 Task: Look for Airbnb options in Bjelovar, Croatia from 15th November, 2023 to 21st November, 2023 for 5 adults.3 bedrooms having 3 beds and 3 bathrooms. Property type can be house. Booking option can be shelf check-in. Look for 5 properties as per requirement.
Action: Mouse moved to (376, 122)
Screenshot: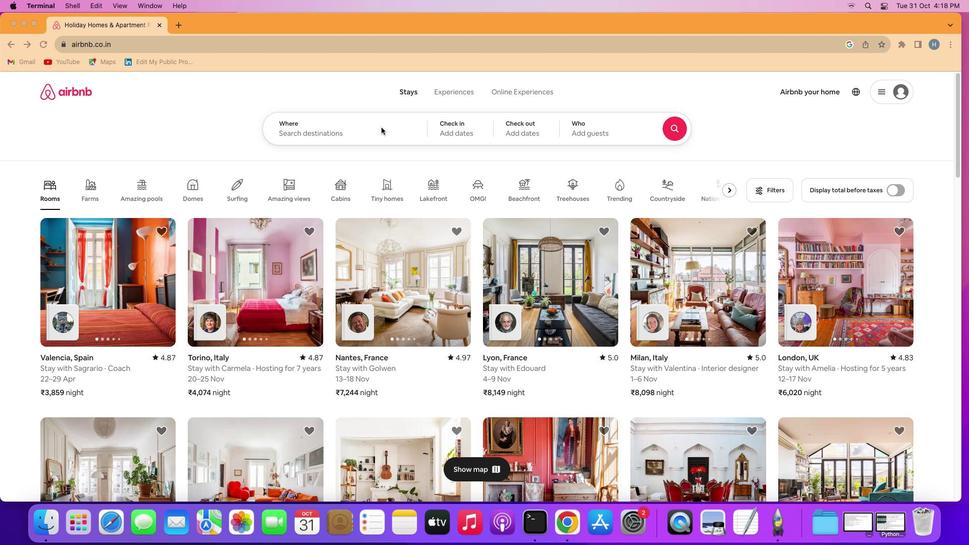 
Action: Mouse pressed left at (376, 122)
Screenshot: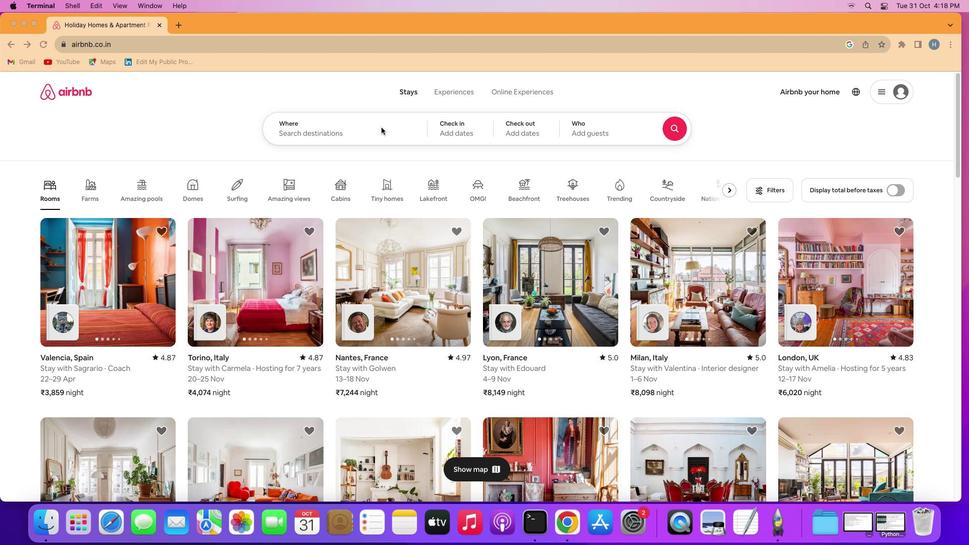 
Action: Mouse pressed left at (376, 122)
Screenshot: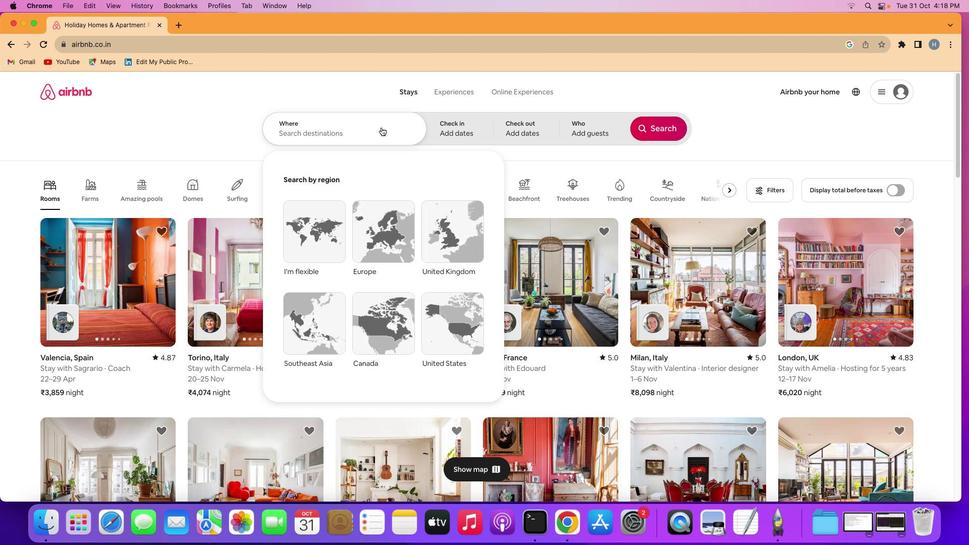 
Action: Mouse moved to (363, 126)
Screenshot: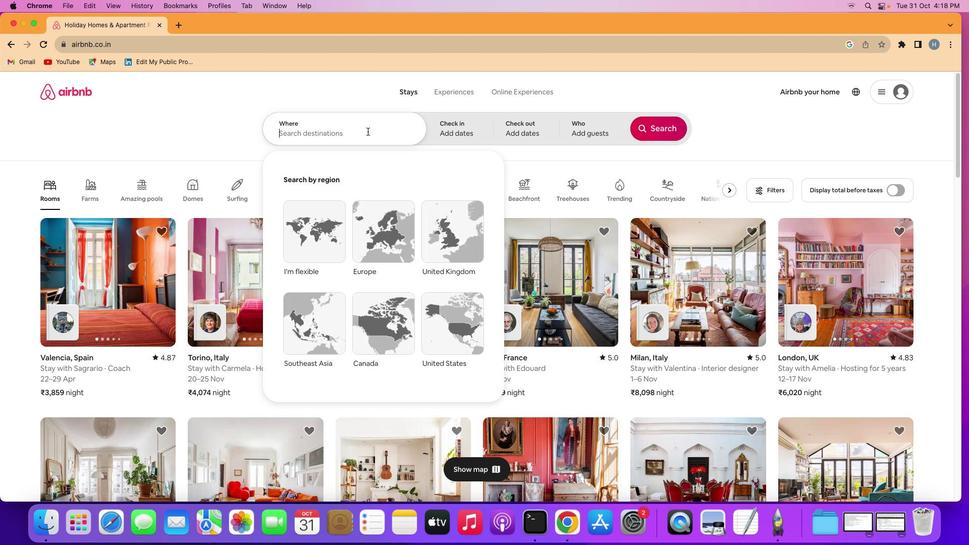 
Action: Mouse pressed left at (363, 126)
Screenshot: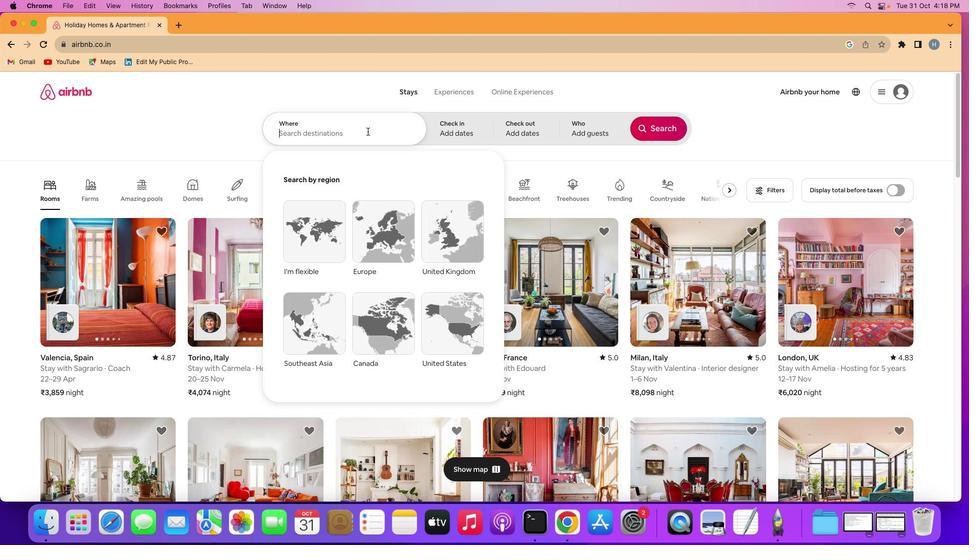 
Action: Mouse moved to (363, 126)
Screenshot: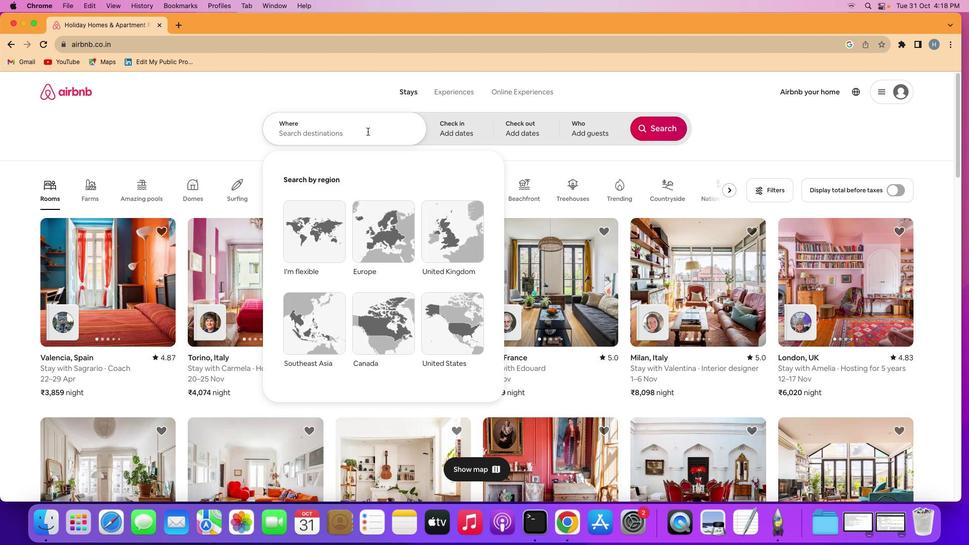 
Action: Key pressed Key.shift'B''j''e''l''o''v''a''r'','Key.spaceKey.shift'C''r''o''a''t''i''a'
Screenshot: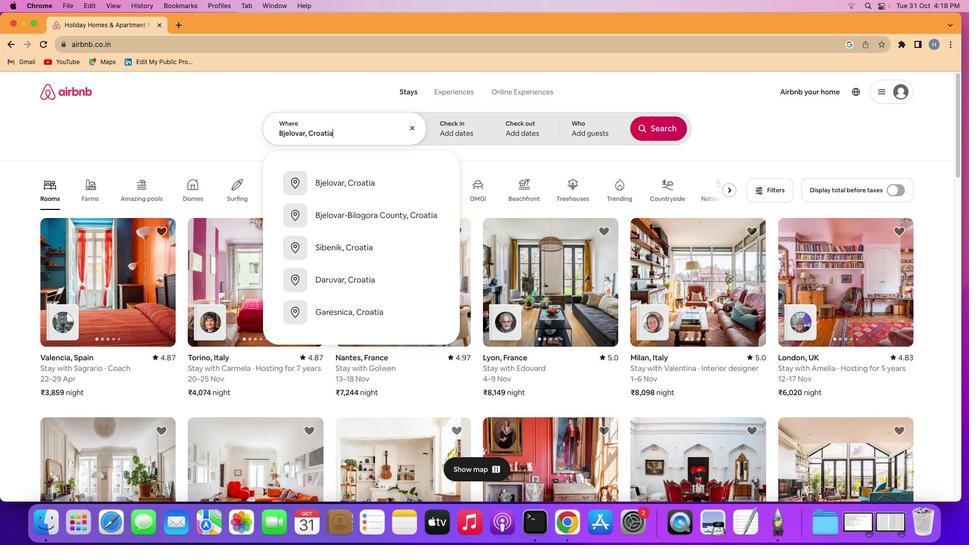 
Action: Mouse moved to (447, 122)
Screenshot: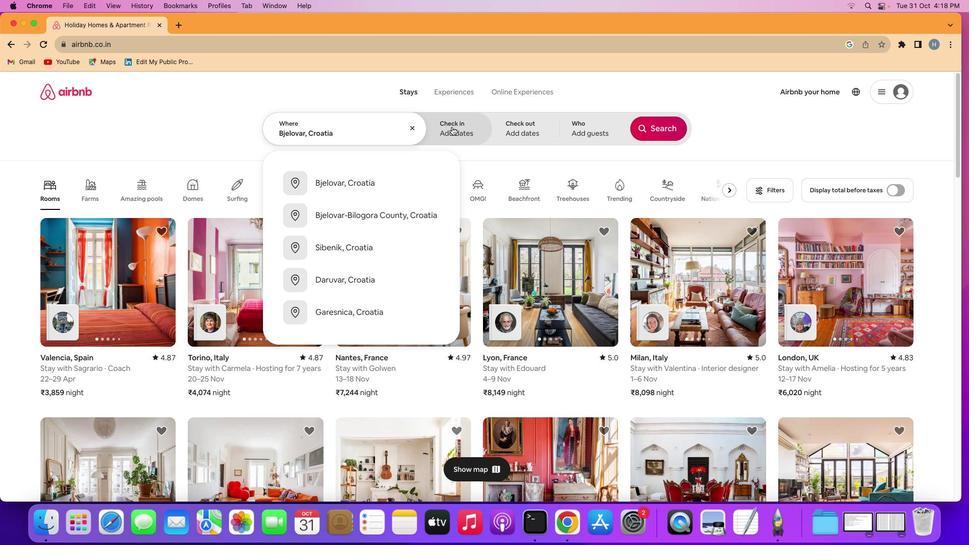
Action: Mouse pressed left at (447, 122)
Screenshot: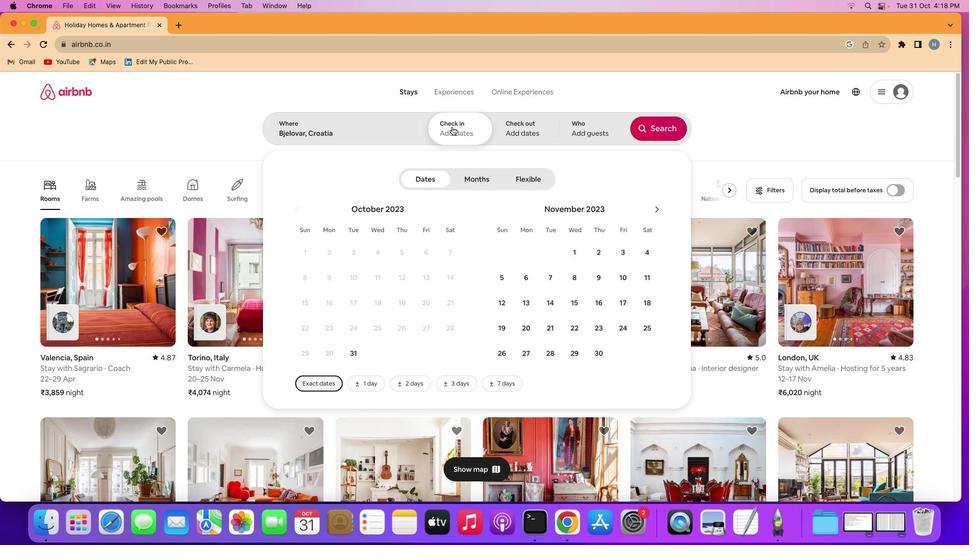 
Action: Mouse moved to (651, 204)
Screenshot: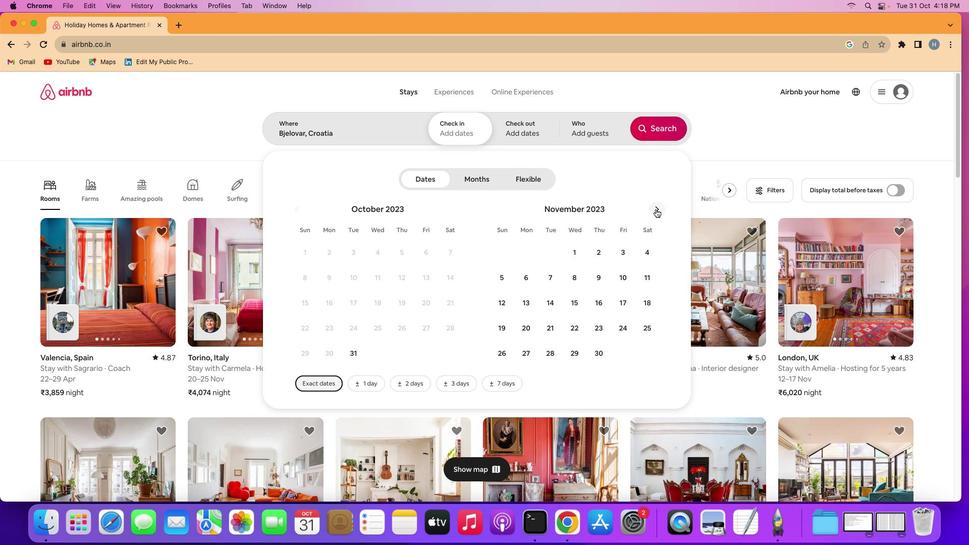 
Action: Mouse pressed left at (651, 204)
Screenshot: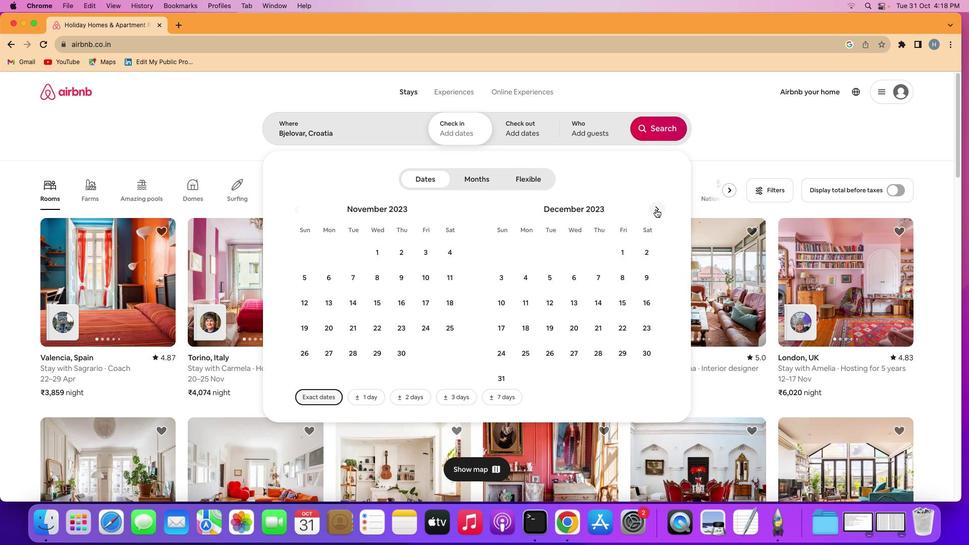 
Action: Mouse moved to (367, 296)
Screenshot: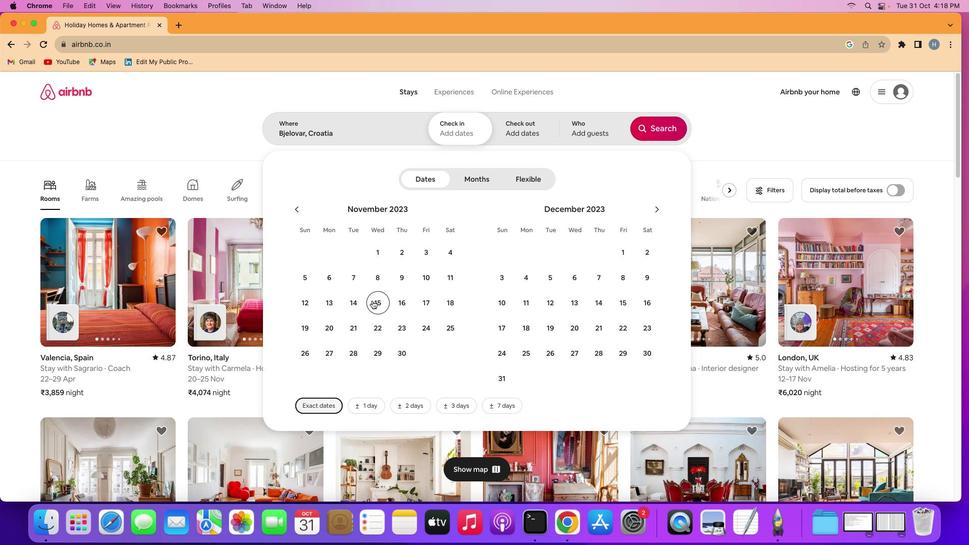 
Action: Mouse pressed left at (367, 296)
Screenshot: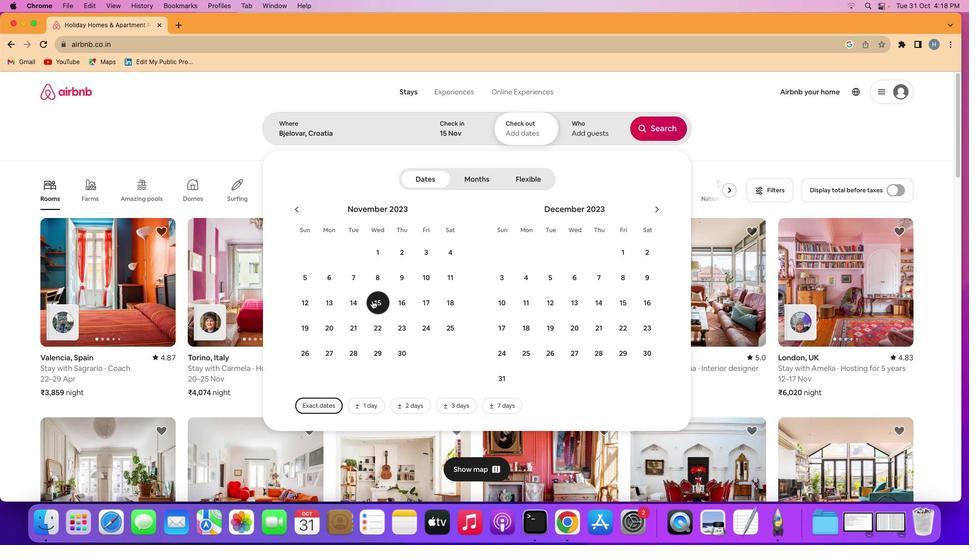 
Action: Mouse moved to (348, 323)
Screenshot: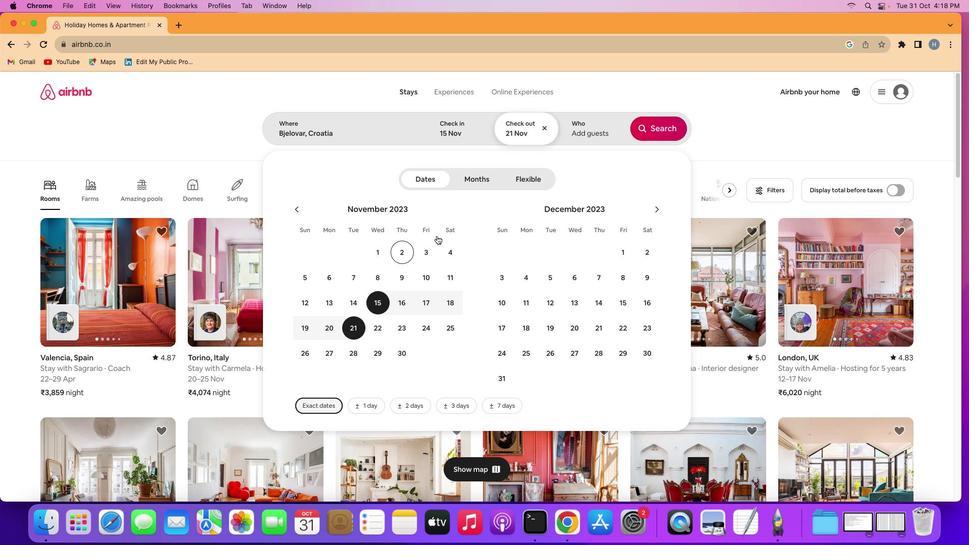 
Action: Mouse pressed left at (348, 323)
Screenshot: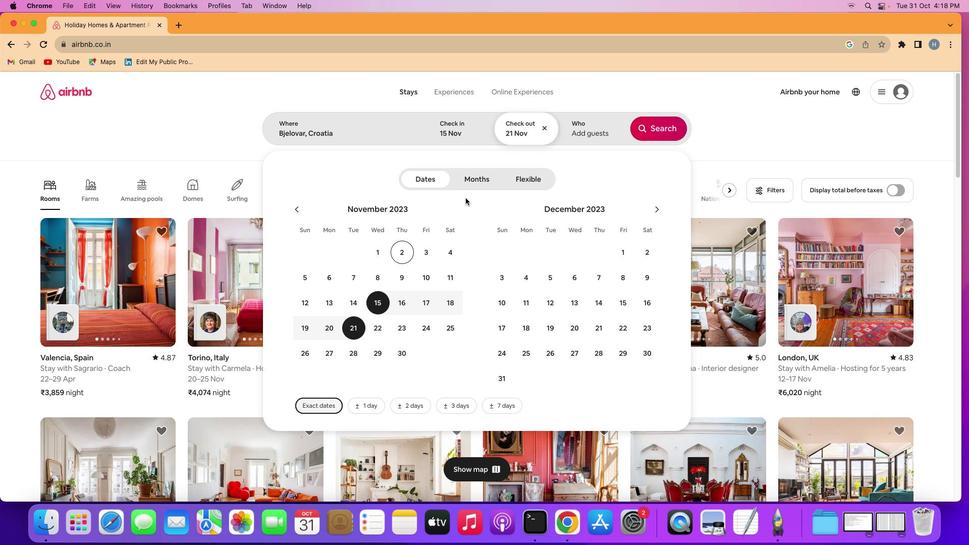 
Action: Mouse moved to (594, 127)
Screenshot: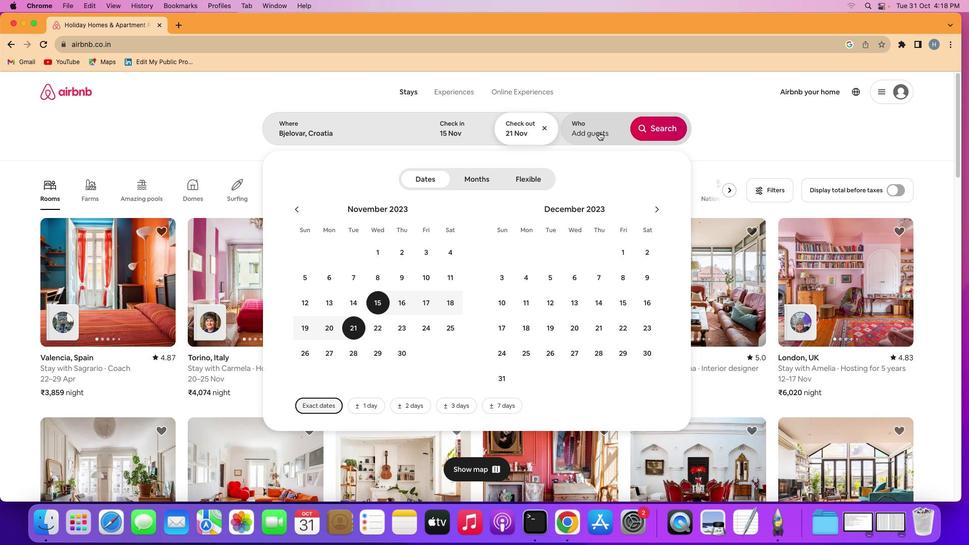 
Action: Mouse pressed left at (594, 127)
Screenshot: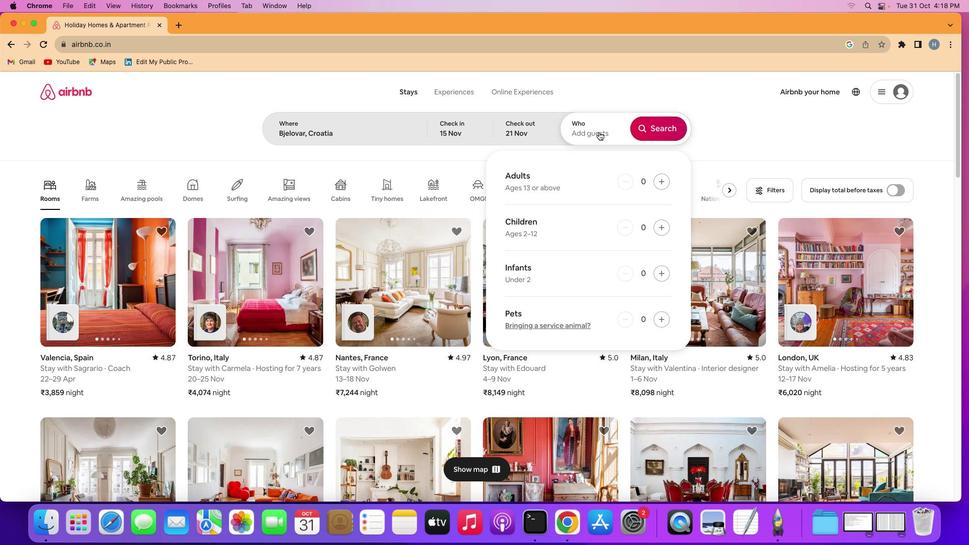
Action: Mouse moved to (656, 175)
Screenshot: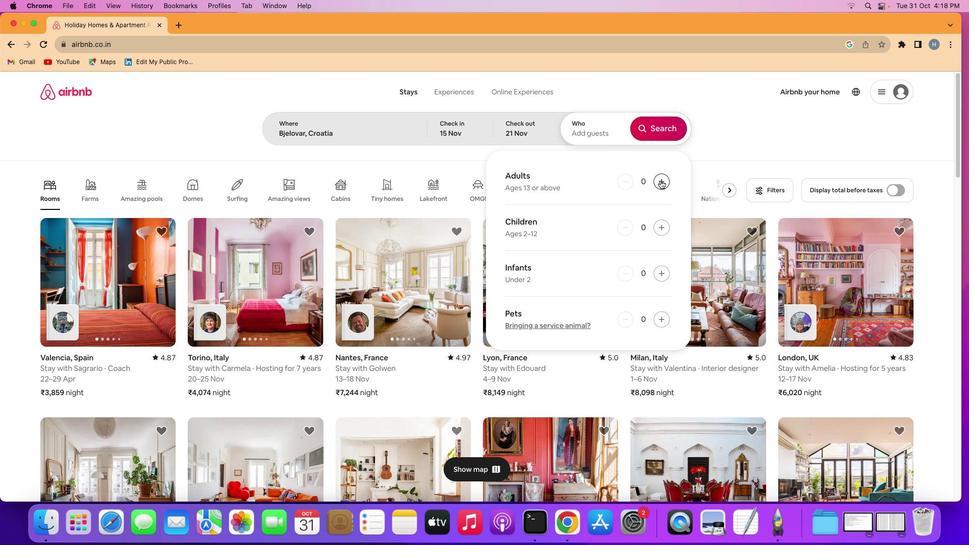 
Action: Mouse pressed left at (656, 175)
Screenshot: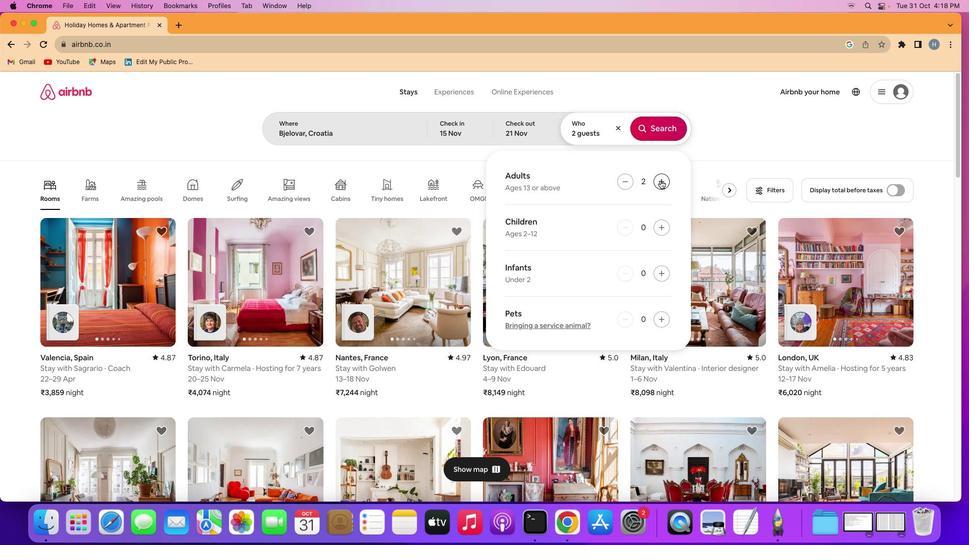
Action: Mouse pressed left at (656, 175)
Screenshot: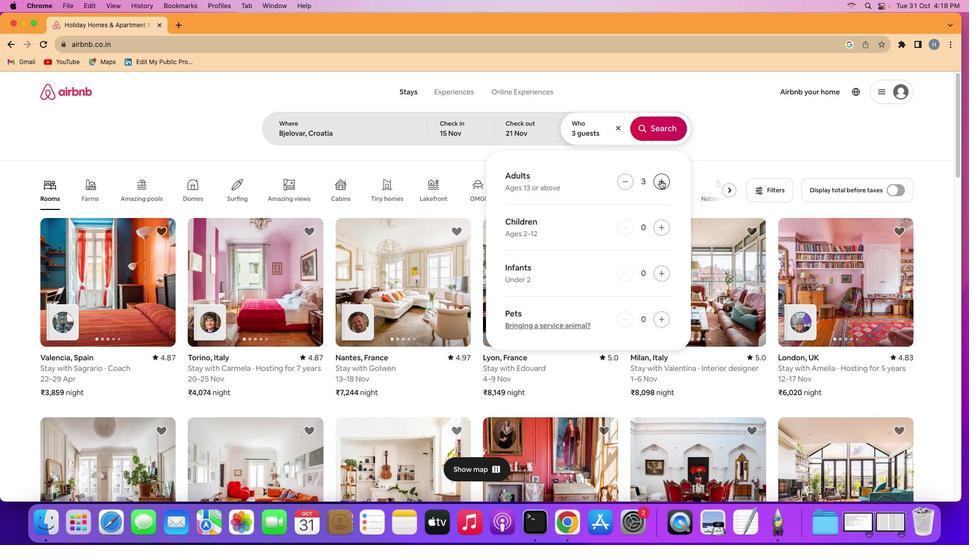 
Action: Mouse pressed left at (656, 175)
Screenshot: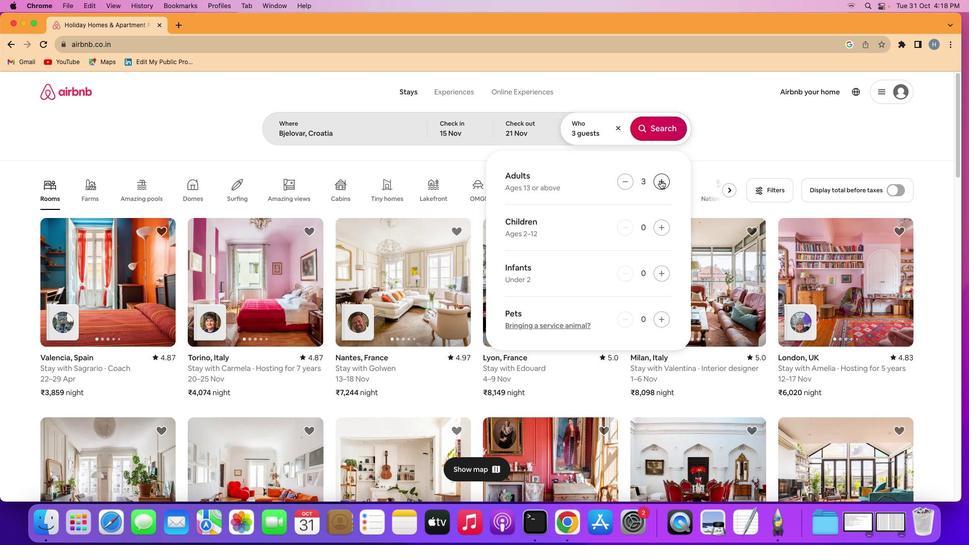 
Action: Mouse pressed left at (656, 175)
Screenshot: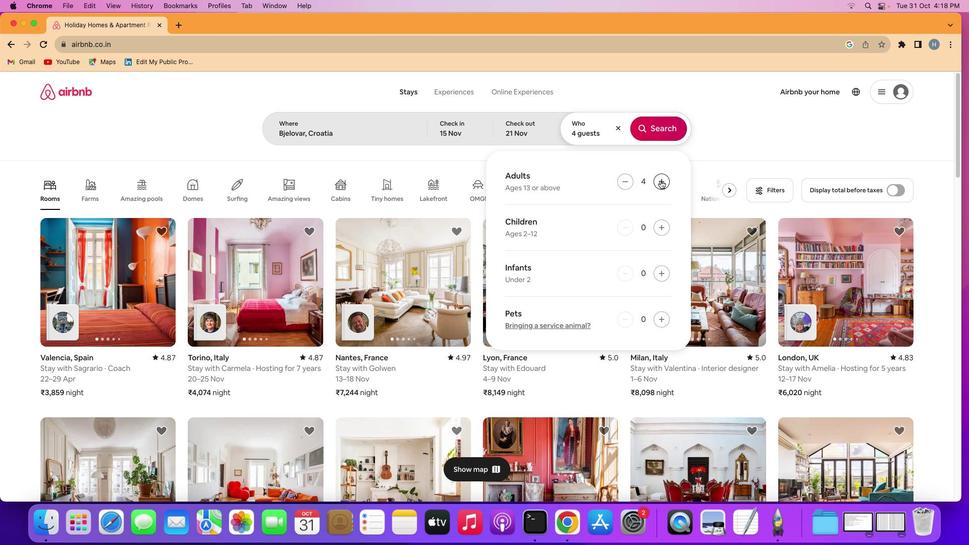 
Action: Mouse pressed left at (656, 175)
Screenshot: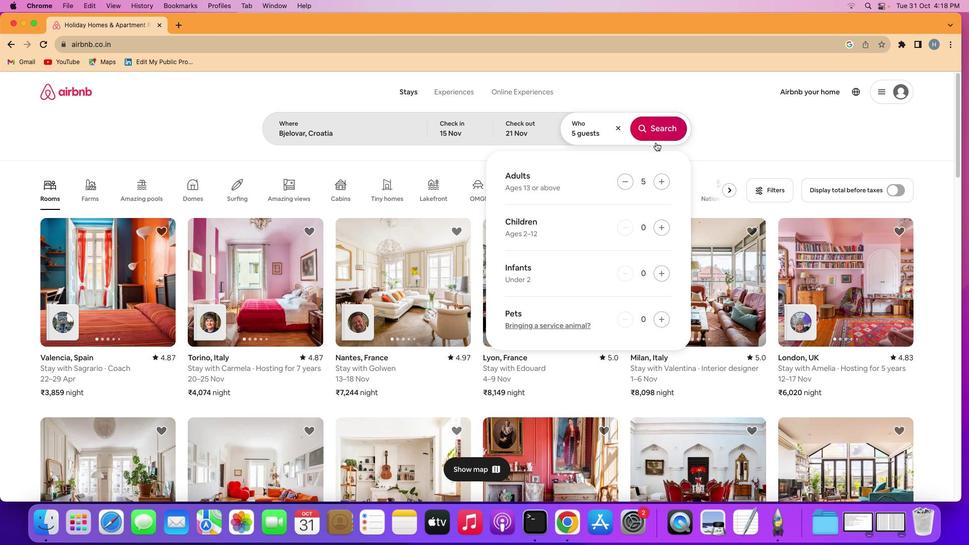 
Action: Mouse moved to (651, 124)
Screenshot: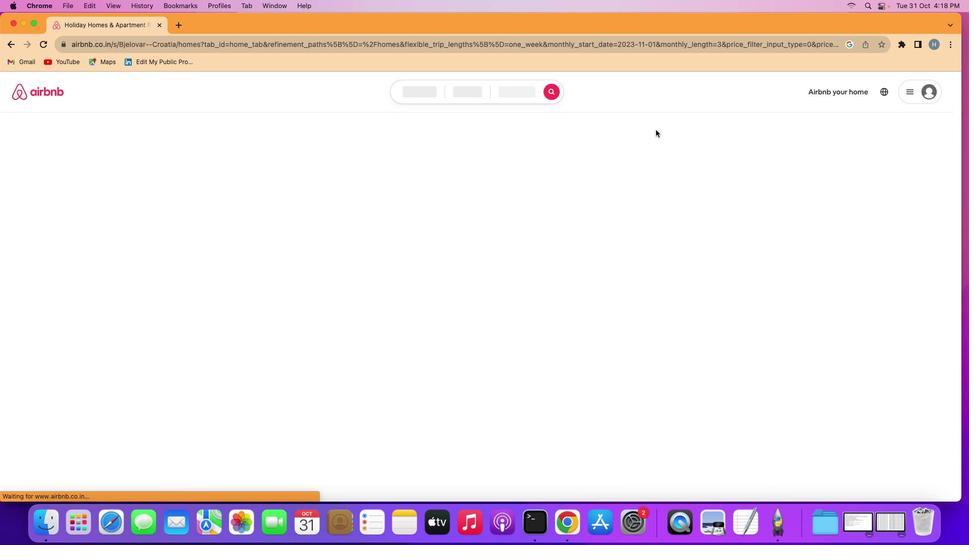 
Action: Mouse pressed left at (651, 124)
Screenshot: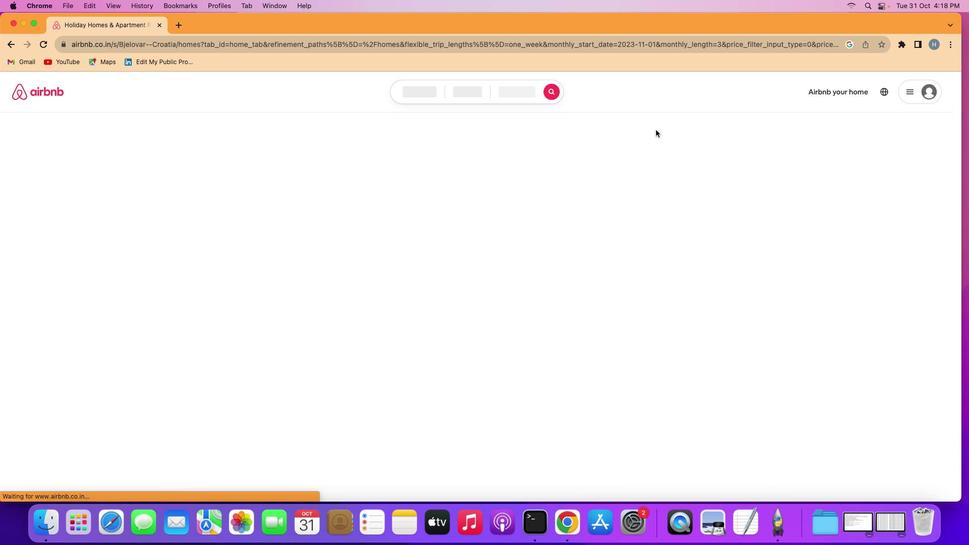 
Action: Mouse moved to (800, 127)
Screenshot: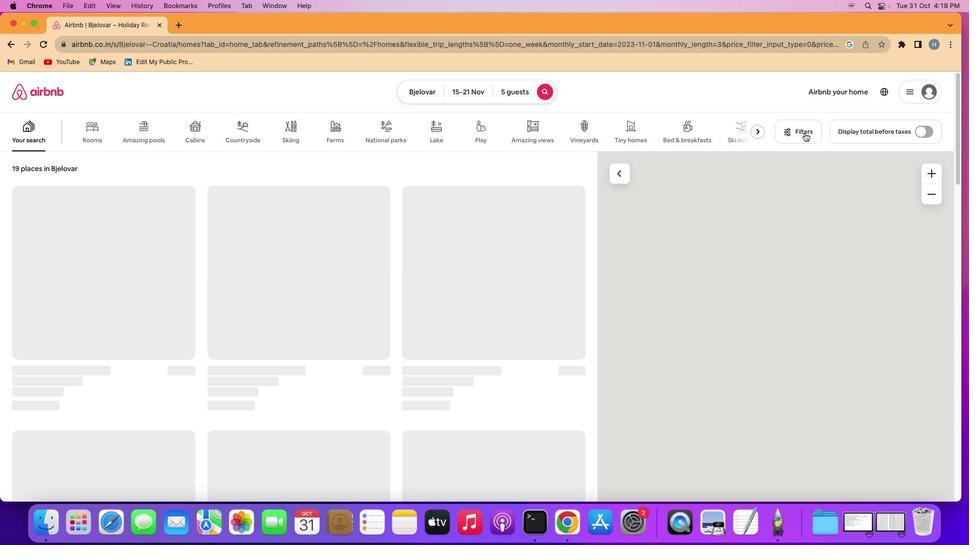 
Action: Mouse pressed left at (800, 127)
Screenshot: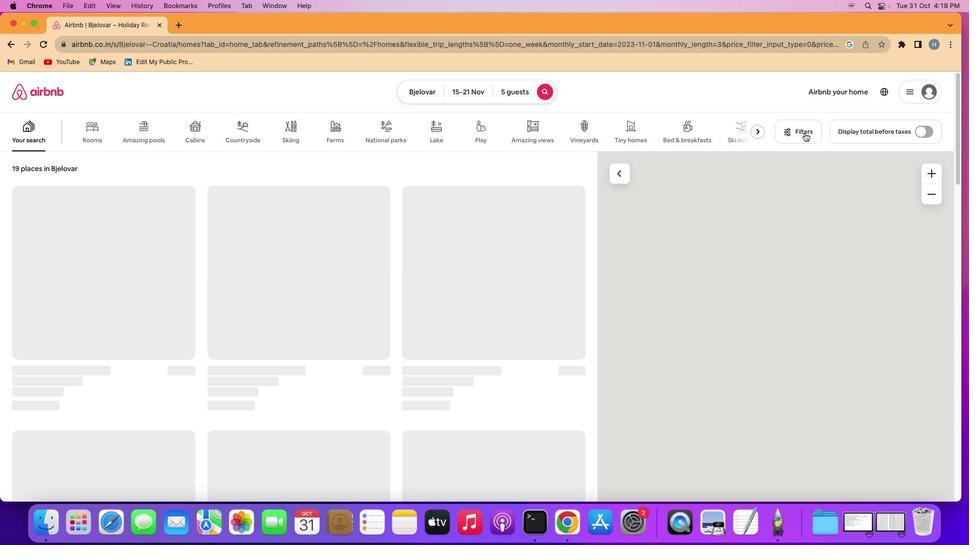 
Action: Mouse moved to (791, 125)
Screenshot: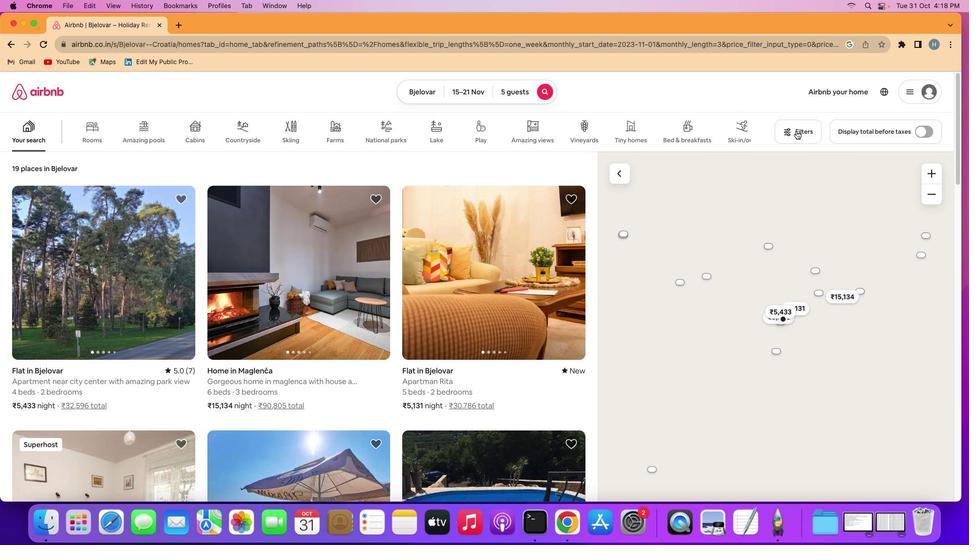 
Action: Mouse pressed left at (791, 125)
Screenshot: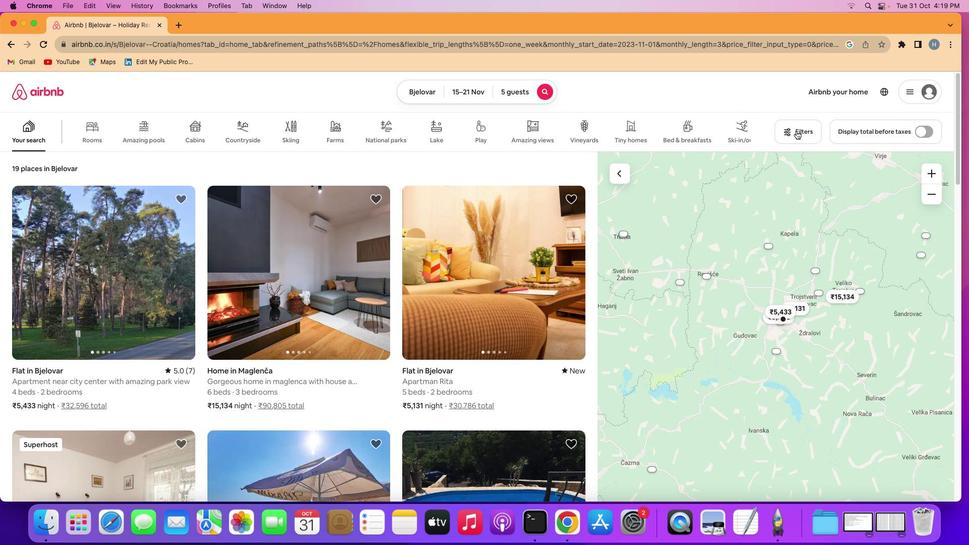 
Action: Mouse moved to (556, 301)
Screenshot: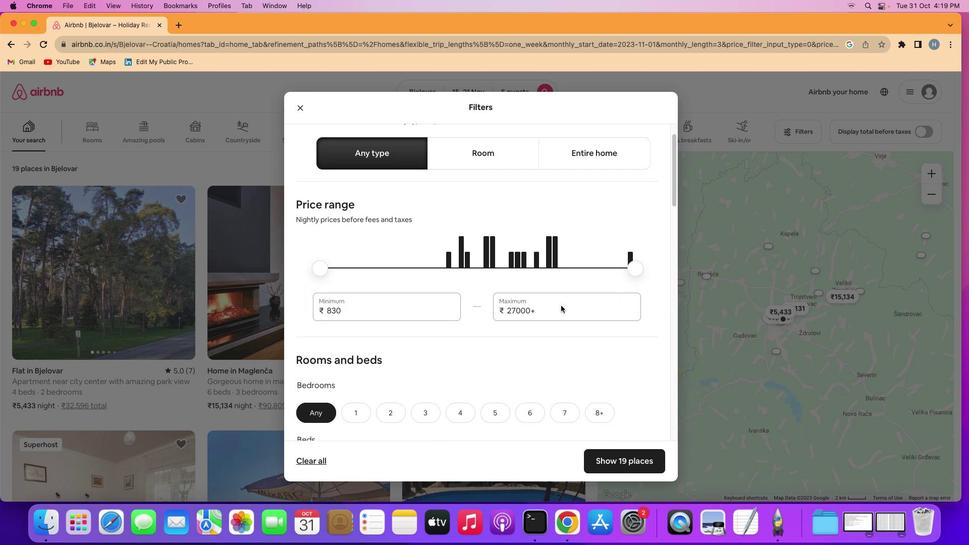 
Action: Mouse scrolled (556, 301) with delta (-4, -5)
Screenshot: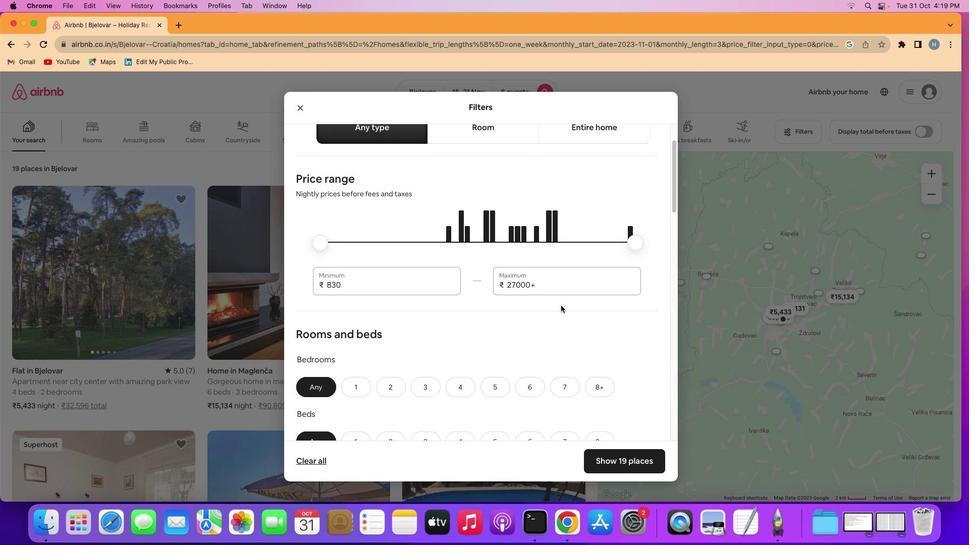 
Action: Mouse scrolled (556, 301) with delta (-4, -5)
Screenshot: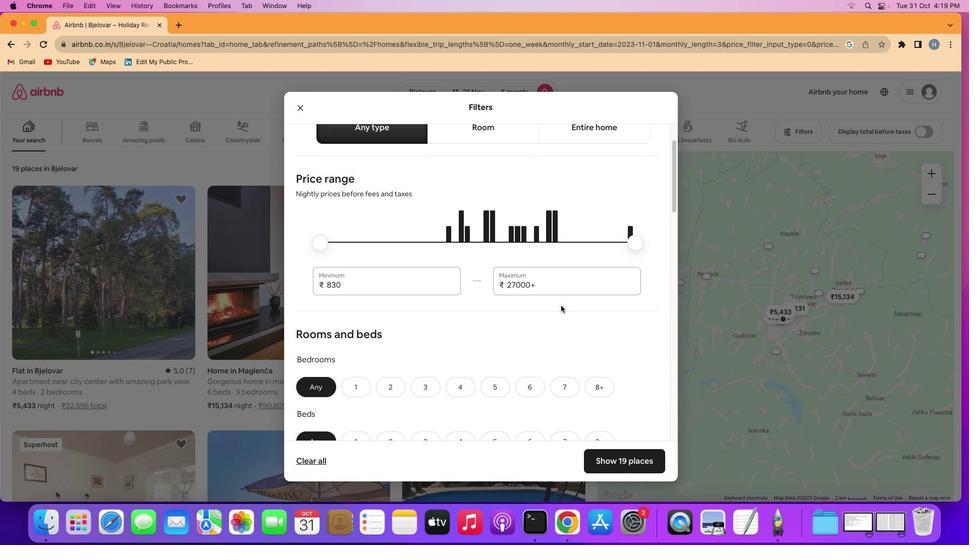 
Action: Mouse moved to (556, 300)
Screenshot: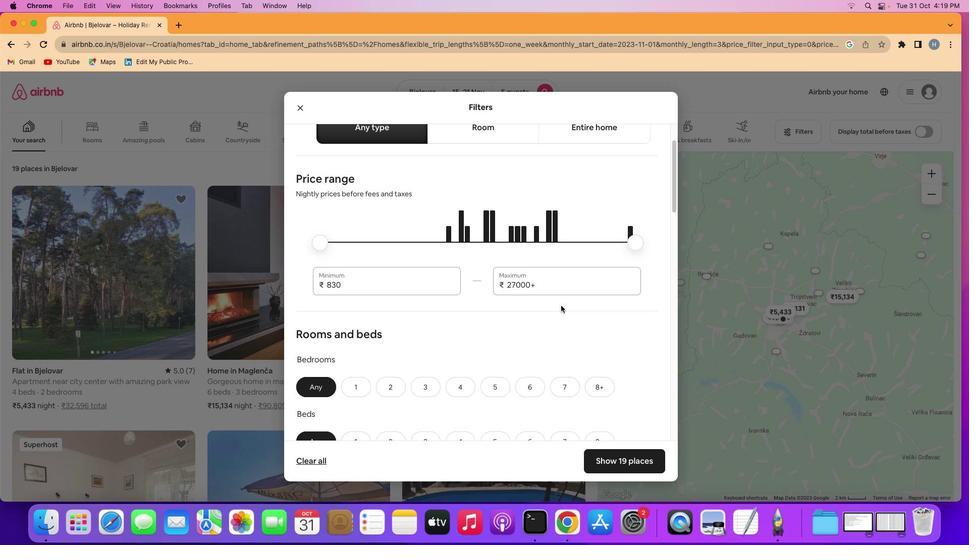 
Action: Mouse scrolled (556, 300) with delta (-4, -5)
Screenshot: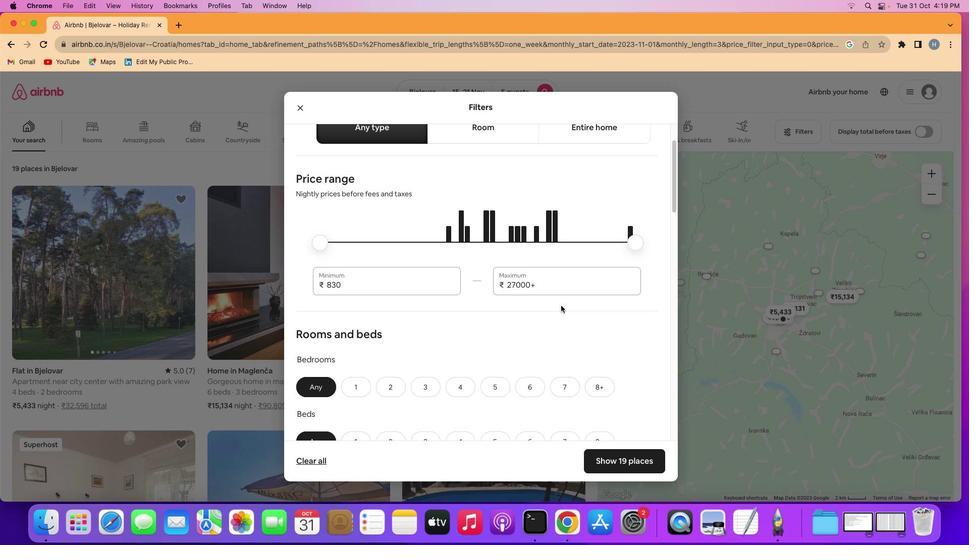 
Action: Mouse scrolled (556, 300) with delta (-4, -5)
Screenshot: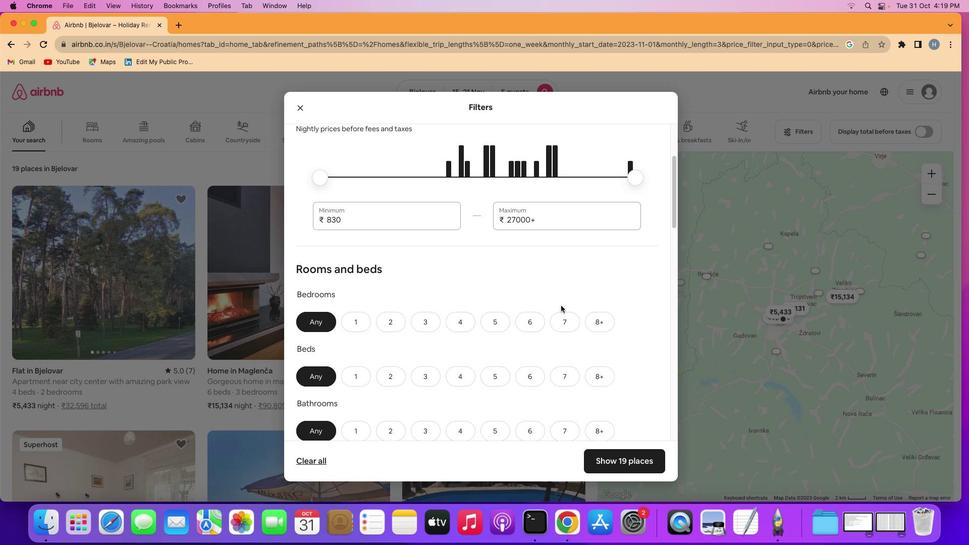 
Action: Mouse scrolled (556, 300) with delta (-4, -5)
Screenshot: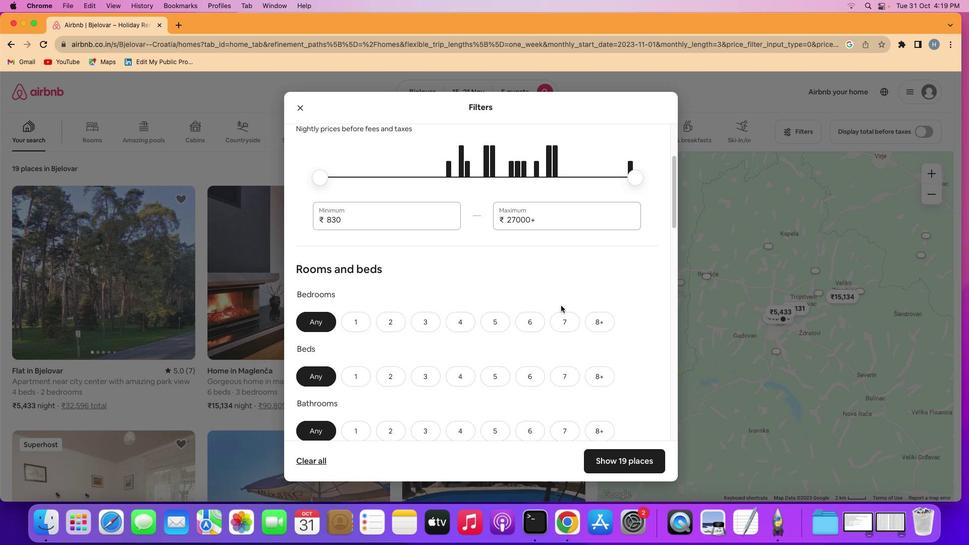 
Action: Mouse scrolled (556, 300) with delta (-4, -5)
Screenshot: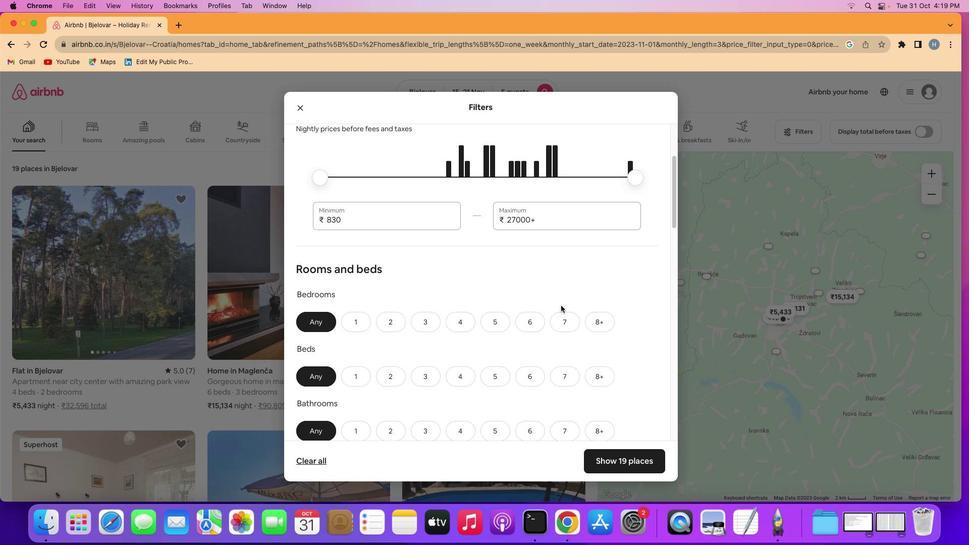 
Action: Mouse scrolled (556, 300) with delta (-4, -5)
Screenshot: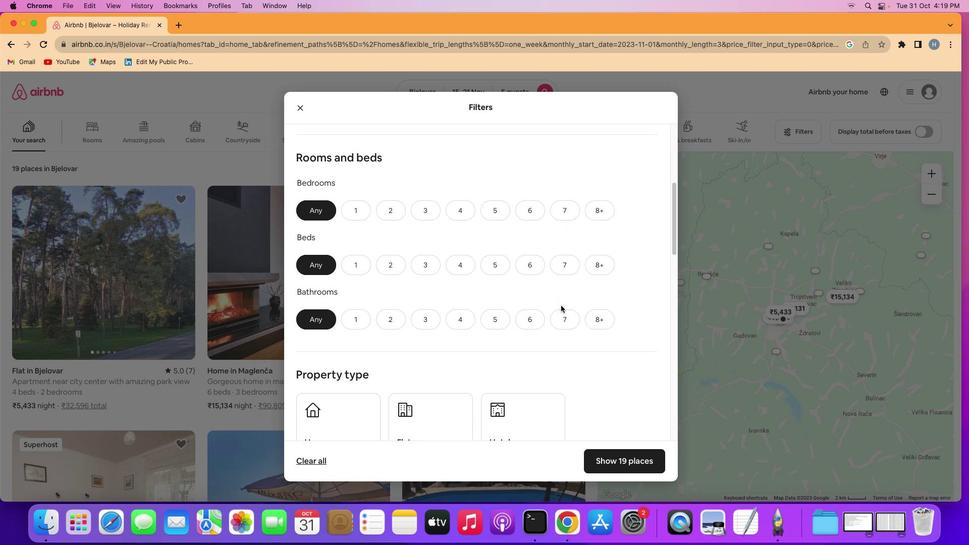 
Action: Mouse scrolled (556, 300) with delta (-4, -5)
Screenshot: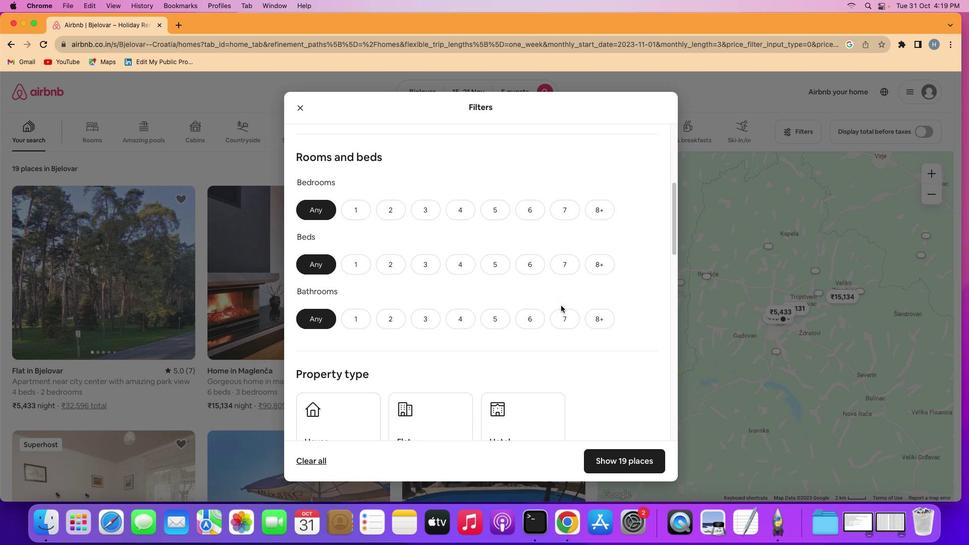 
Action: Mouse scrolled (556, 300) with delta (-4, -5)
Screenshot: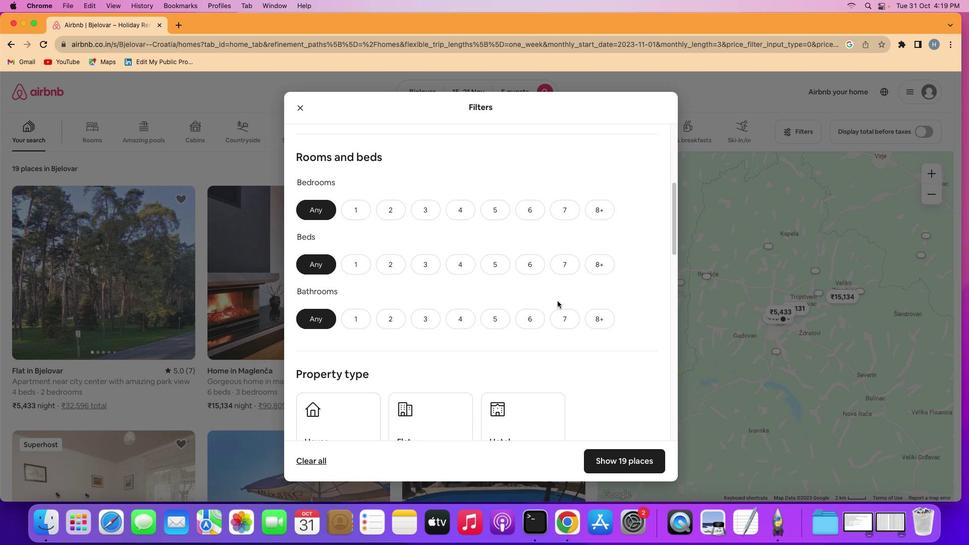 
Action: Mouse scrolled (556, 300) with delta (-4, -5)
Screenshot: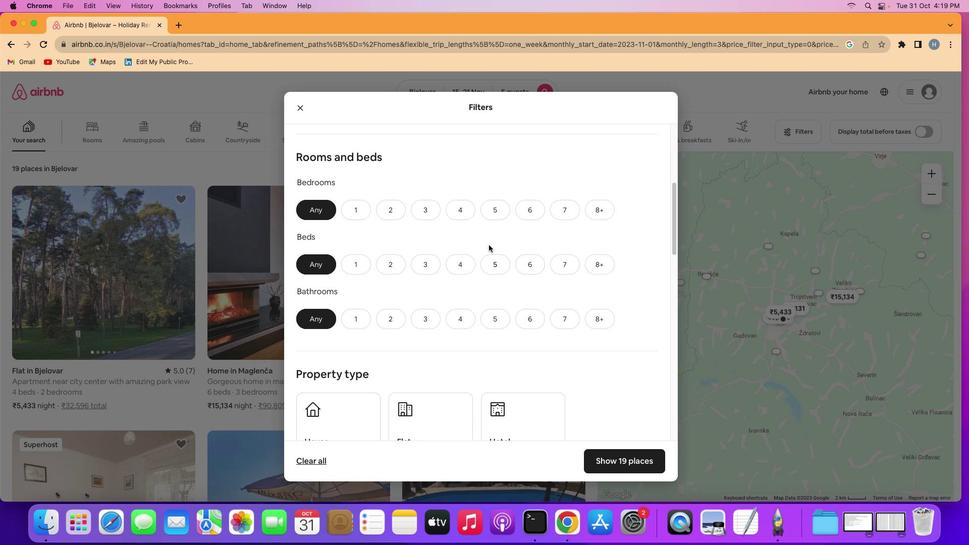
Action: Mouse moved to (422, 202)
Screenshot: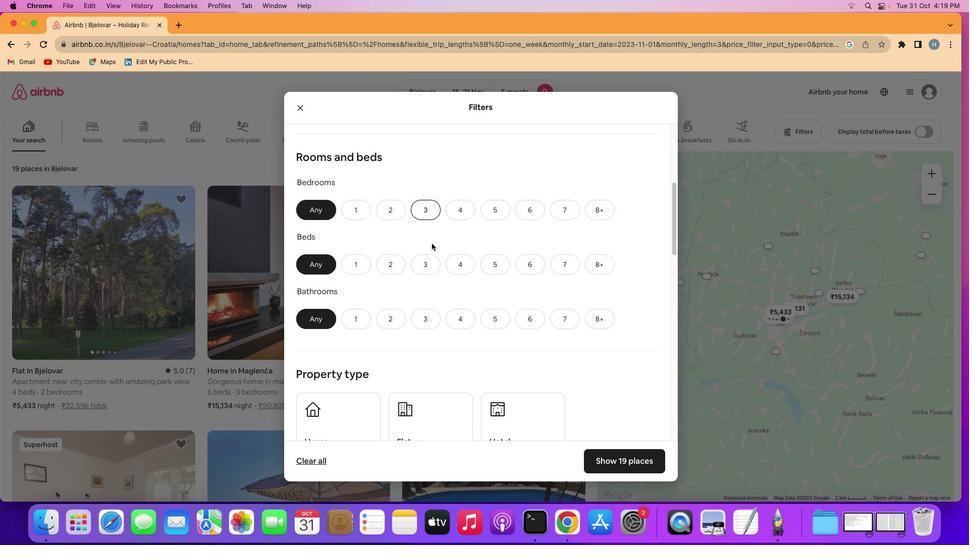 
Action: Mouse pressed left at (422, 202)
Screenshot: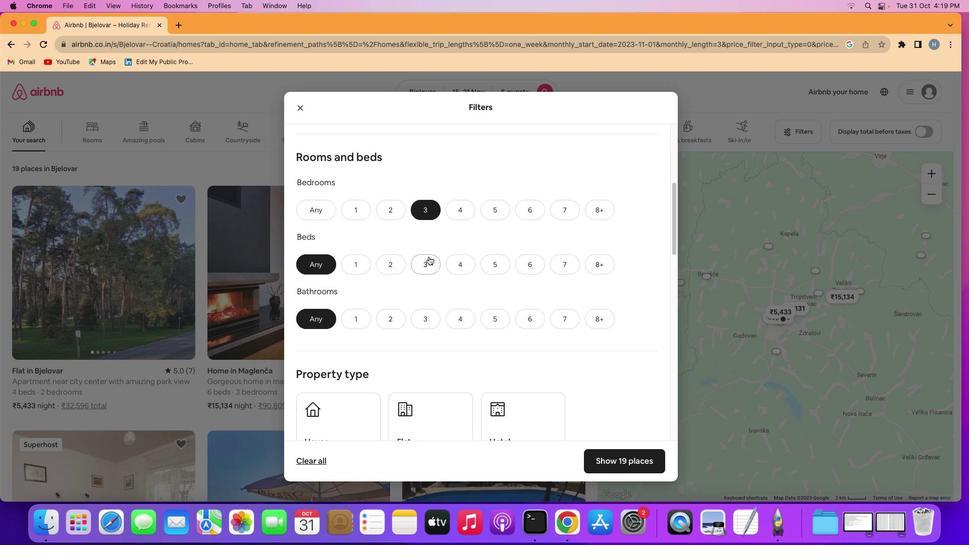 
Action: Mouse moved to (423, 254)
Screenshot: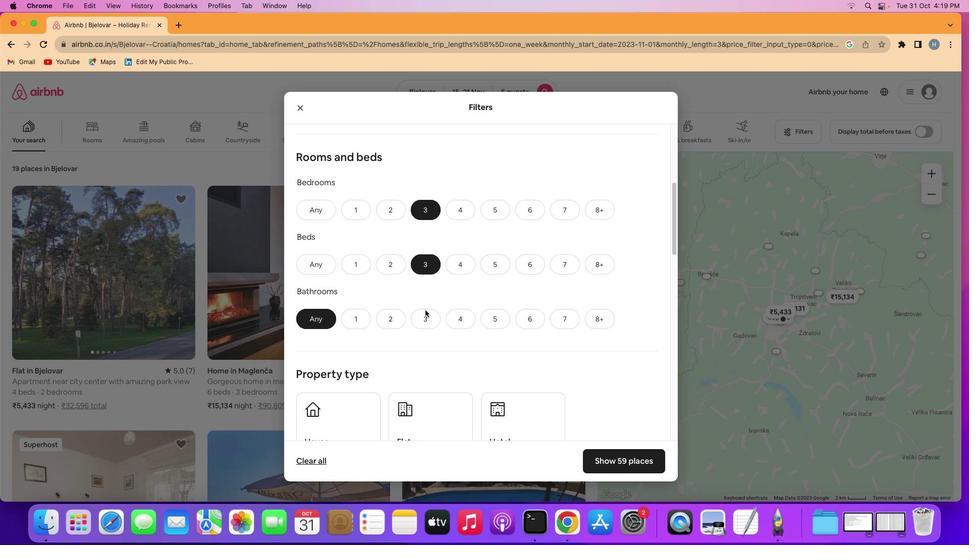 
Action: Mouse pressed left at (423, 254)
Screenshot: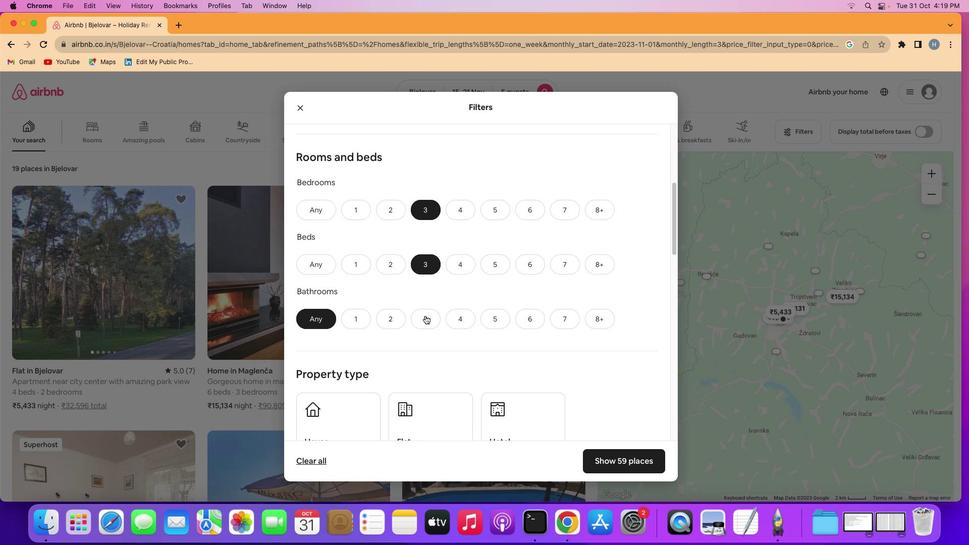 
Action: Mouse moved to (420, 318)
Screenshot: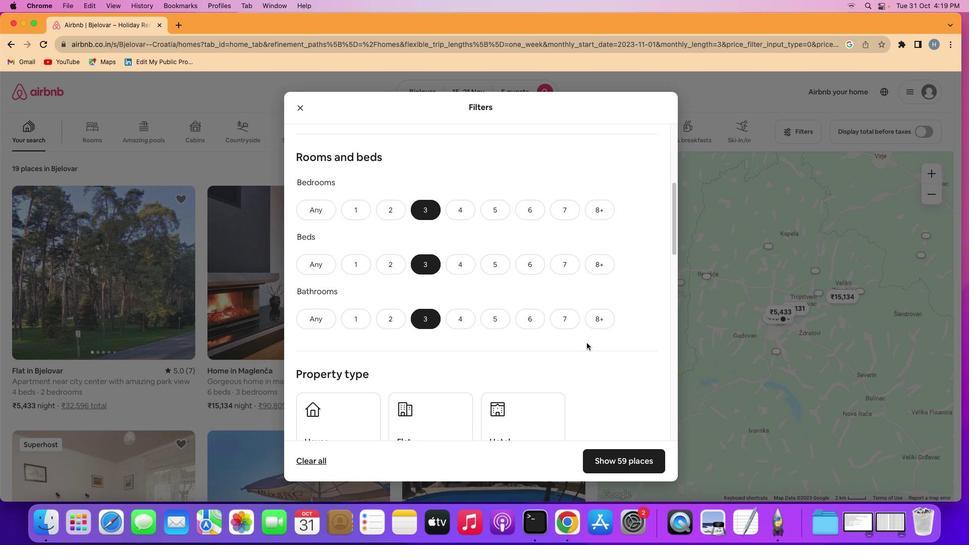
Action: Mouse pressed left at (420, 318)
Screenshot: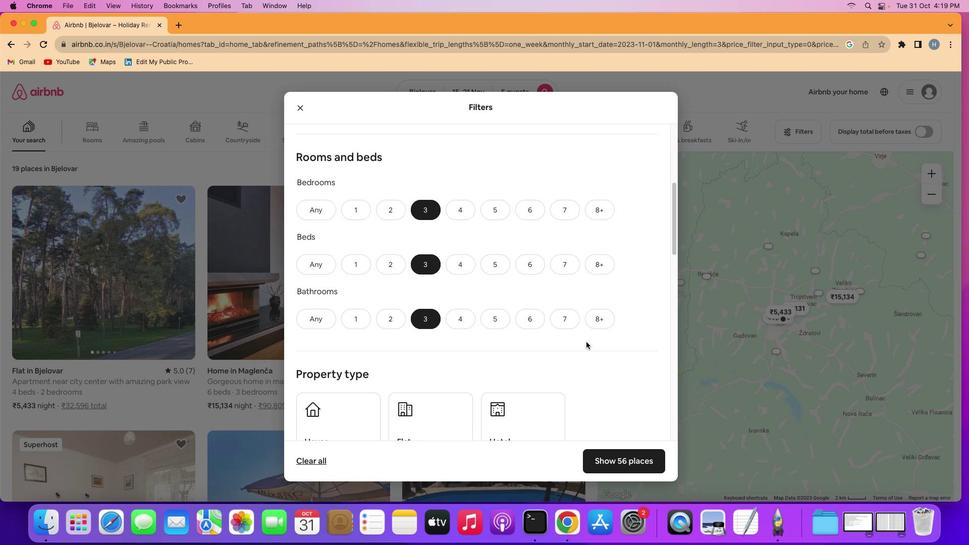 
Action: Mouse moved to (581, 336)
Screenshot: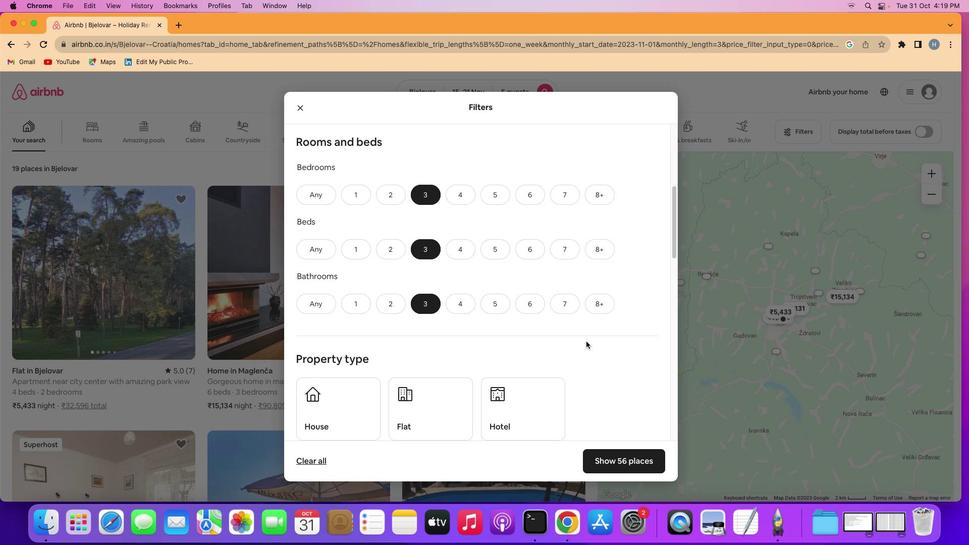 
Action: Mouse scrolled (581, 336) with delta (-4, -5)
Screenshot: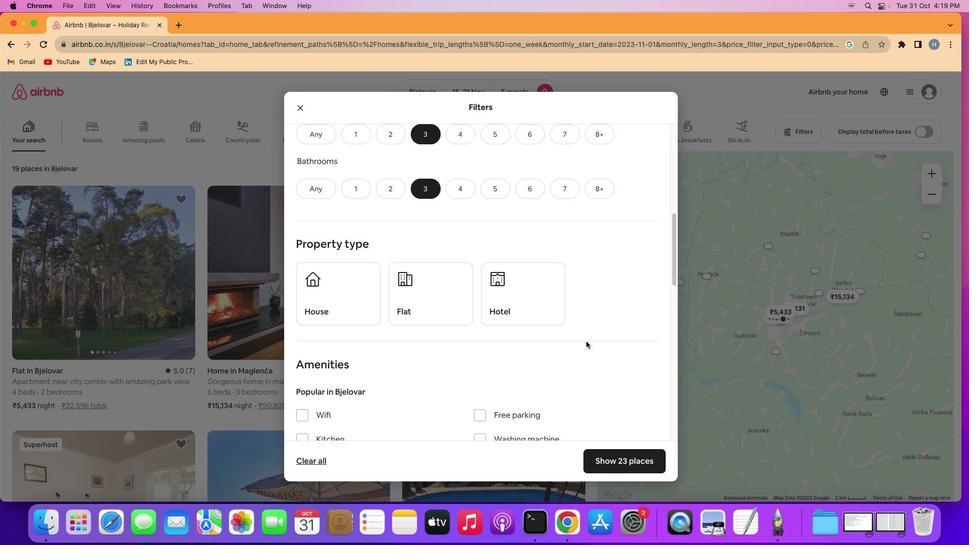 
Action: Mouse scrolled (581, 336) with delta (-4, -5)
Screenshot: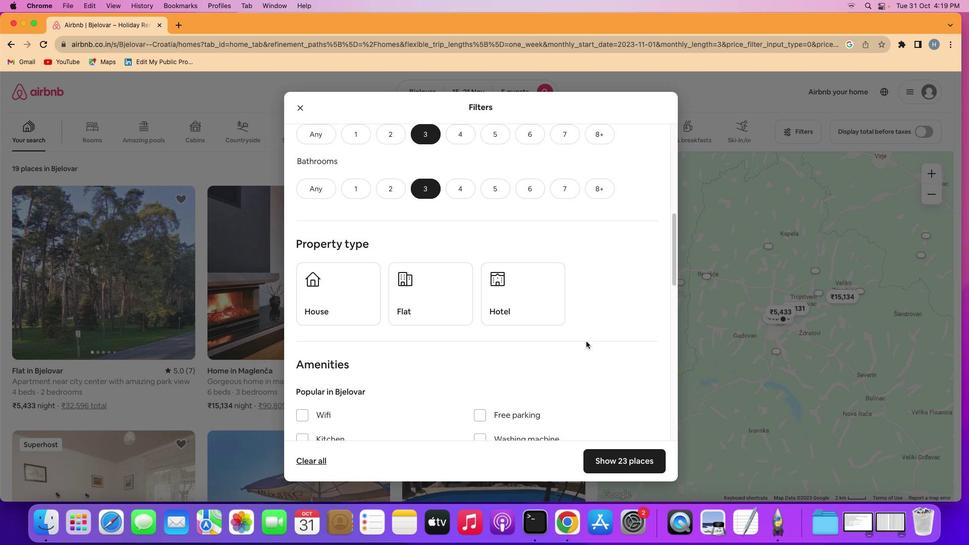 
Action: Mouse scrolled (581, 336) with delta (-4, -5)
Screenshot: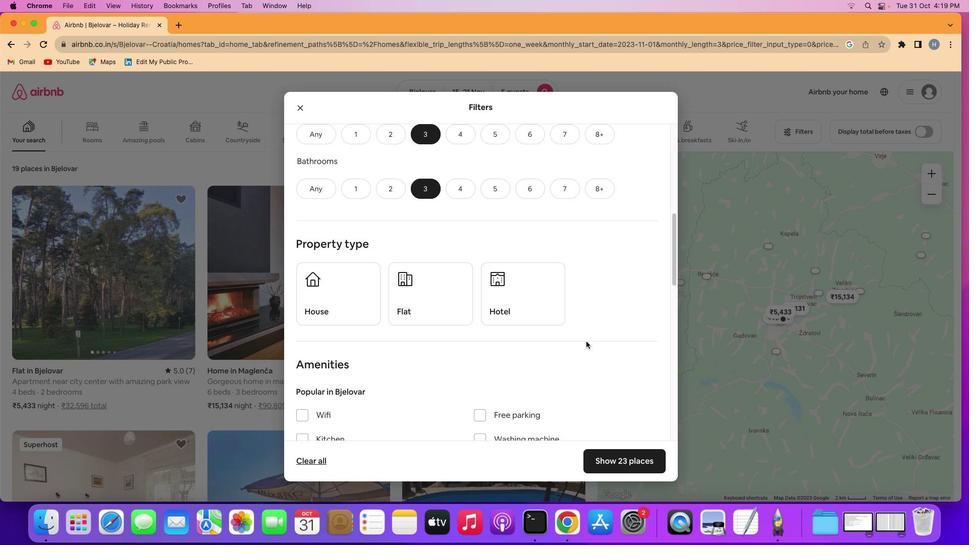 
Action: Mouse scrolled (581, 336) with delta (-4, -6)
Screenshot: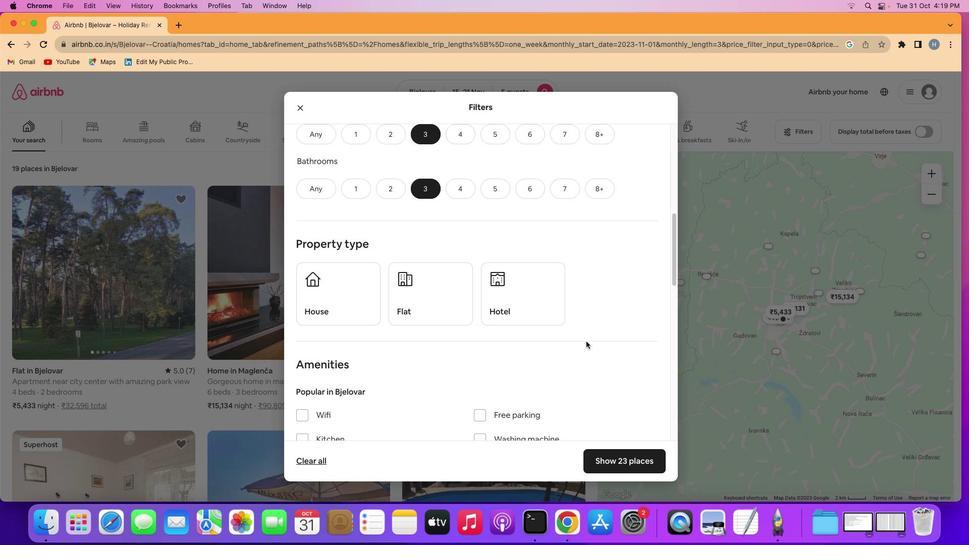 
Action: Mouse scrolled (581, 336) with delta (-4, -5)
Screenshot: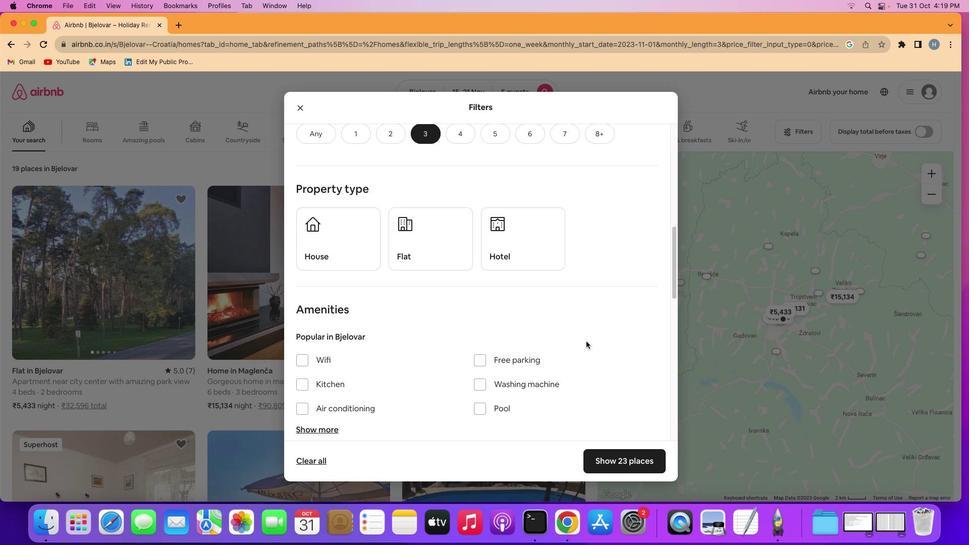 
Action: Mouse scrolled (581, 336) with delta (-4, -5)
Screenshot: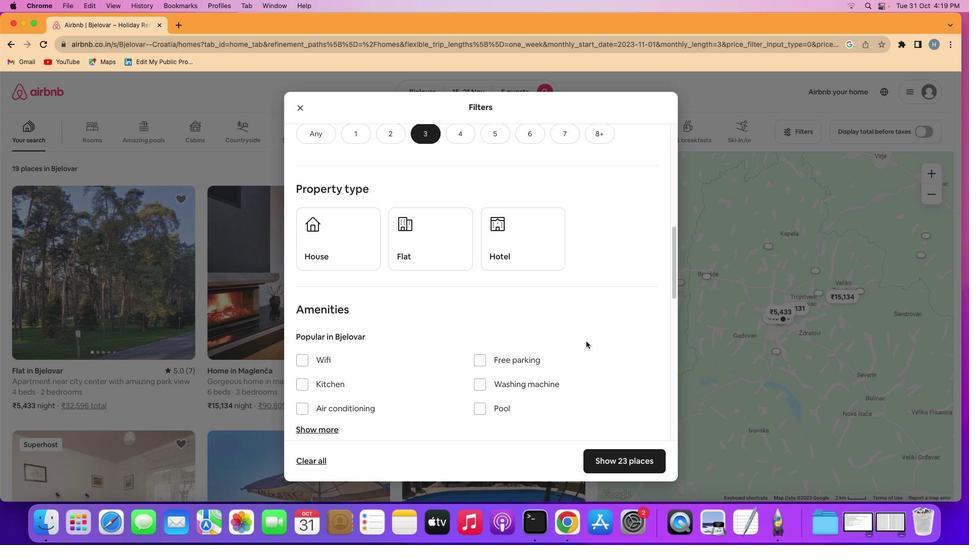 
Action: Mouse scrolled (581, 336) with delta (-4, -5)
Screenshot: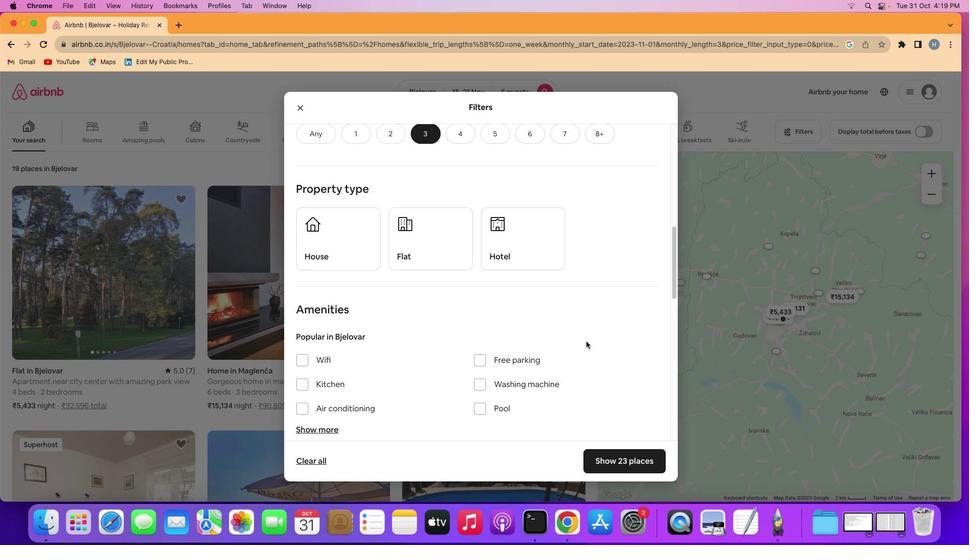 
Action: Mouse scrolled (581, 336) with delta (-4, -5)
Screenshot: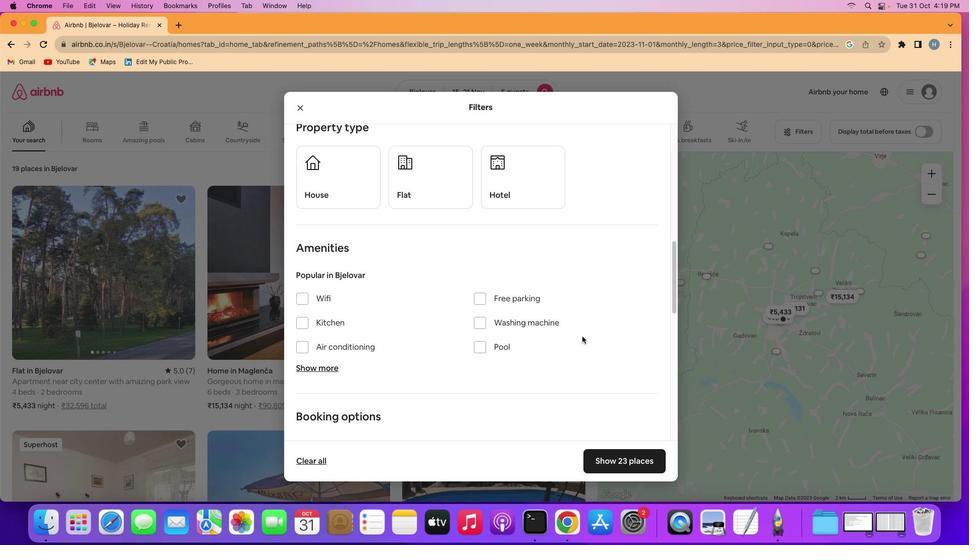 
Action: Mouse scrolled (581, 336) with delta (-4, -5)
Screenshot: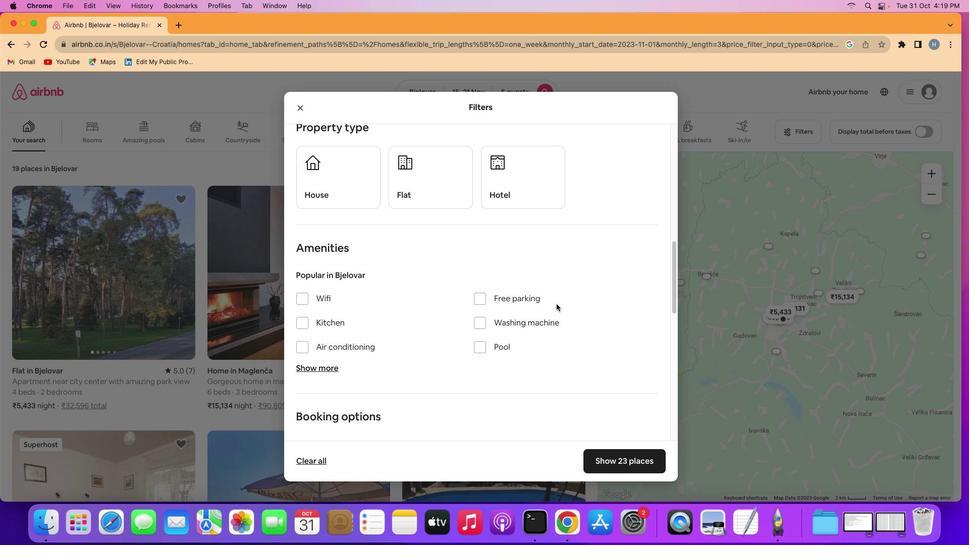 
Action: Mouse scrolled (581, 336) with delta (-4, -5)
Screenshot: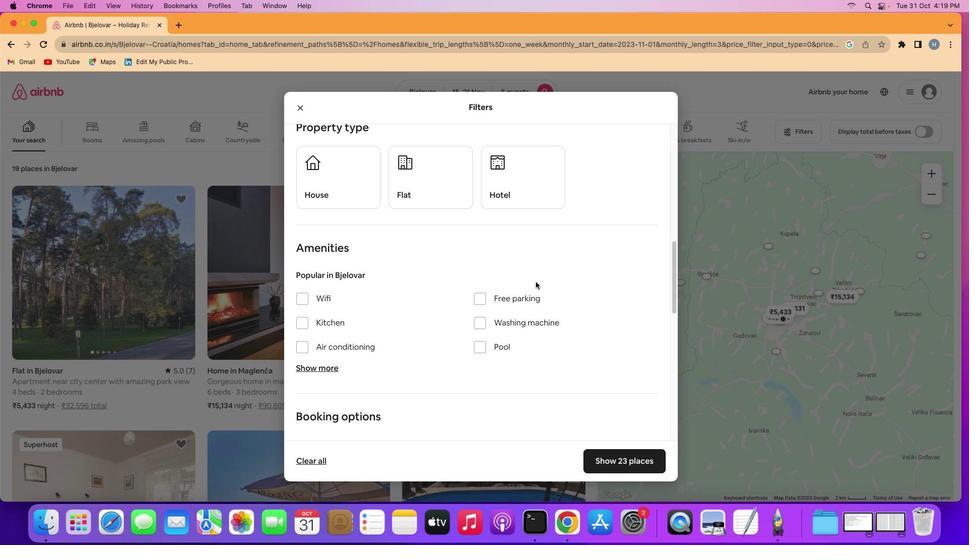 
Action: Mouse moved to (336, 172)
Screenshot: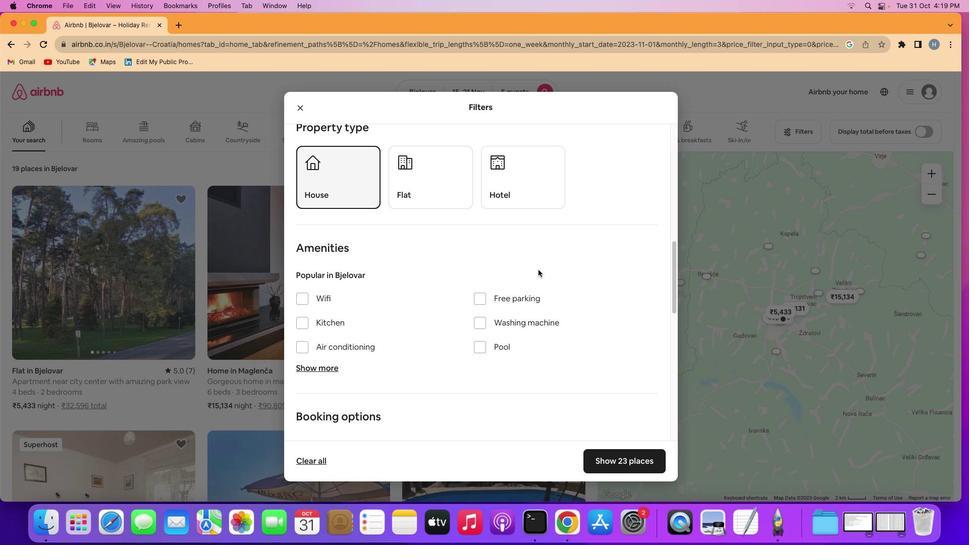 
Action: Mouse pressed left at (336, 172)
Screenshot: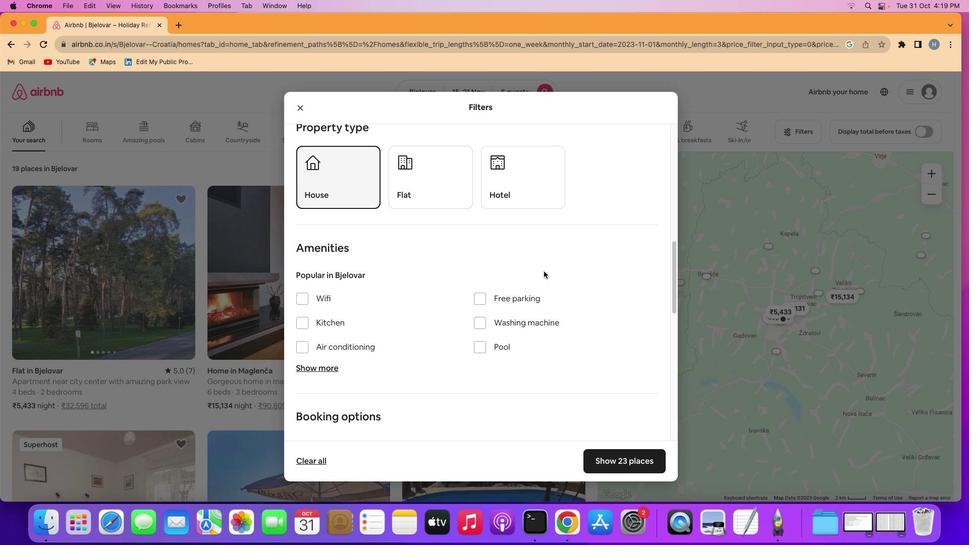 
Action: Mouse moved to (538, 266)
Screenshot: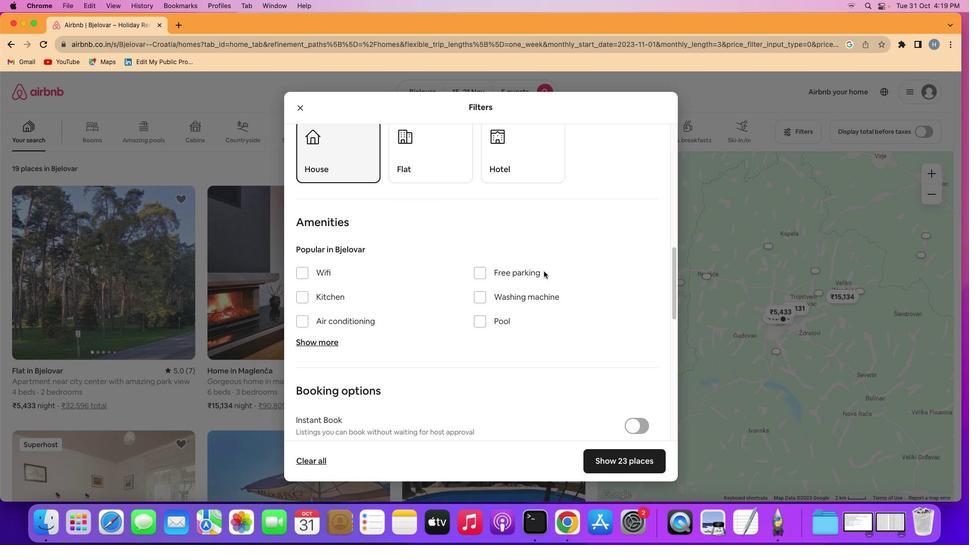 
Action: Mouse scrolled (538, 266) with delta (-4, -5)
Screenshot: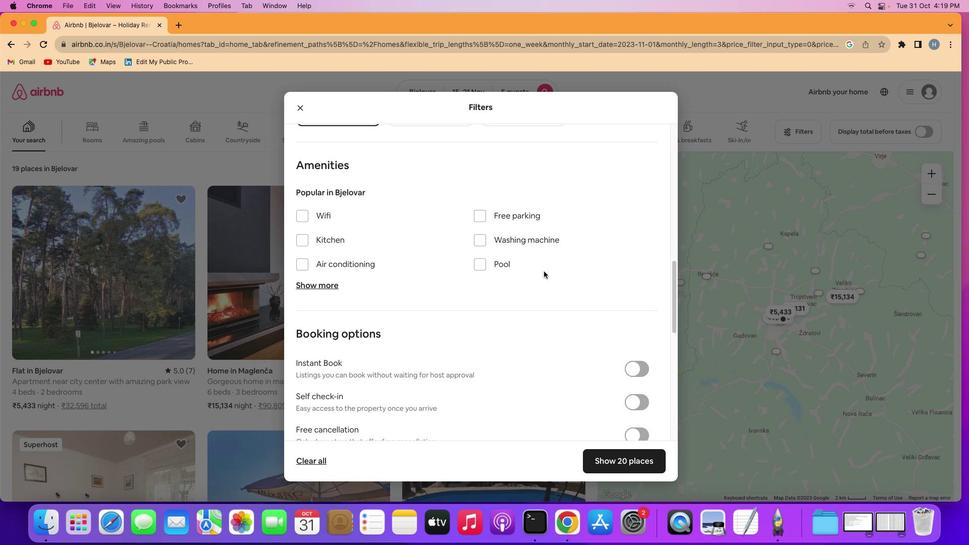 
Action: Mouse scrolled (538, 266) with delta (-4, -5)
Screenshot: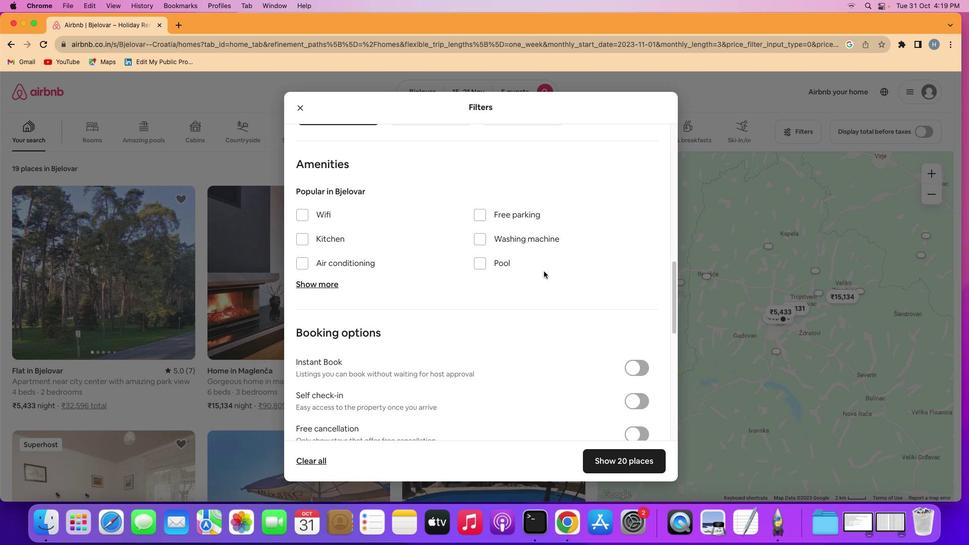 
Action: Mouse scrolled (538, 266) with delta (-4, -5)
Screenshot: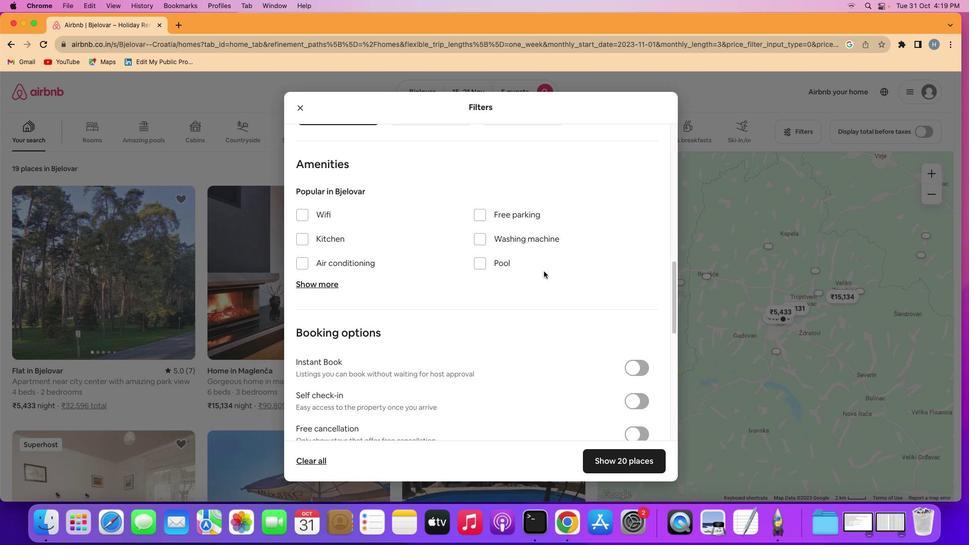 
Action: Mouse scrolled (538, 266) with delta (-4, -5)
Screenshot: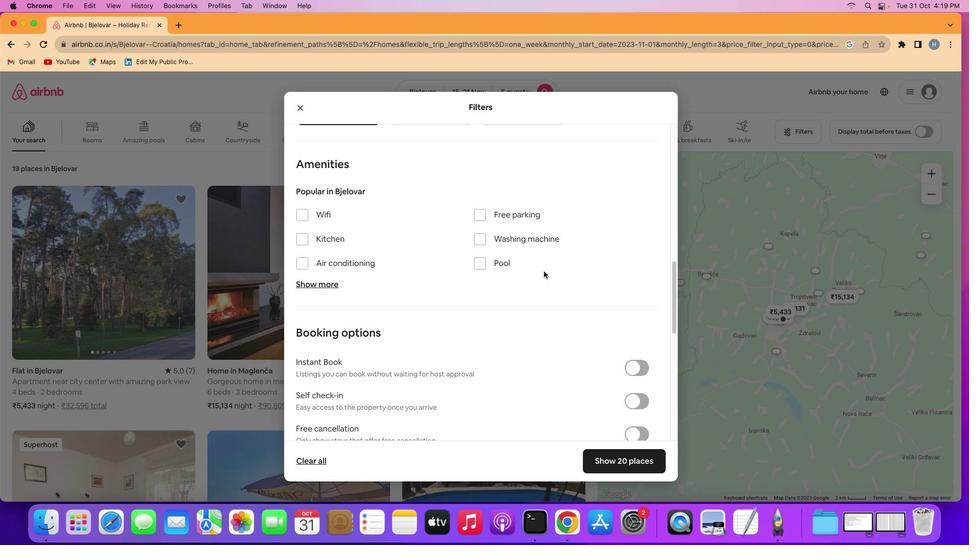 
Action: Mouse moved to (539, 266)
Screenshot: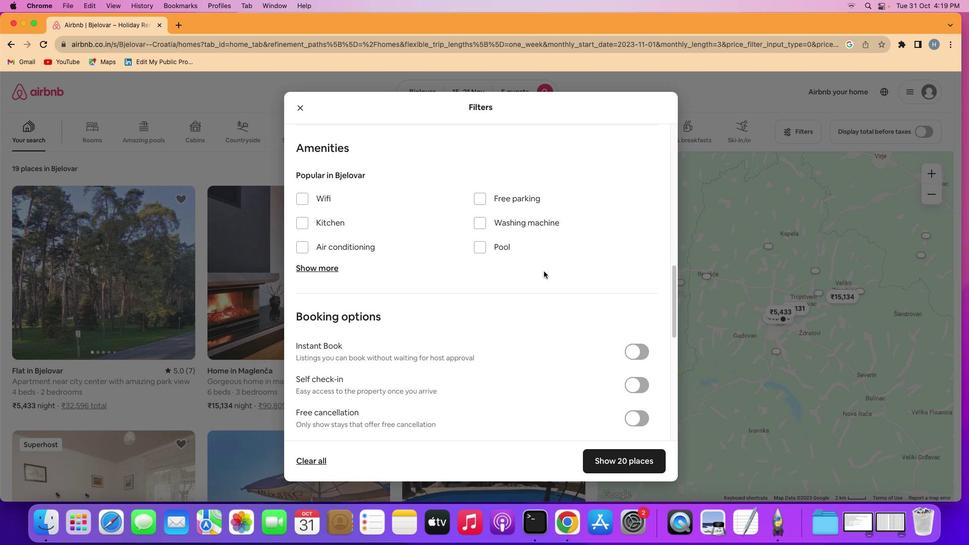 
Action: Mouse scrolled (539, 266) with delta (-4, -5)
Screenshot: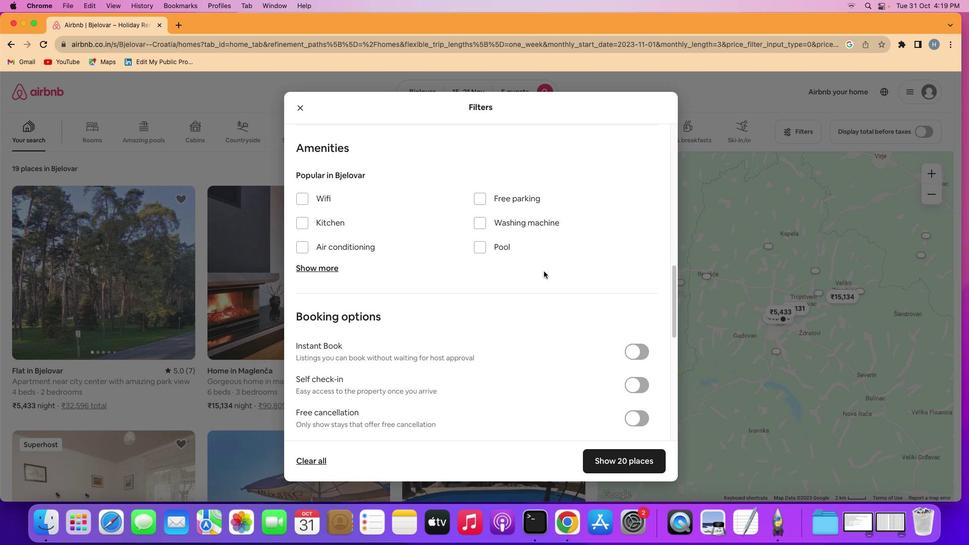 
Action: Mouse scrolled (539, 266) with delta (-4, -5)
Screenshot: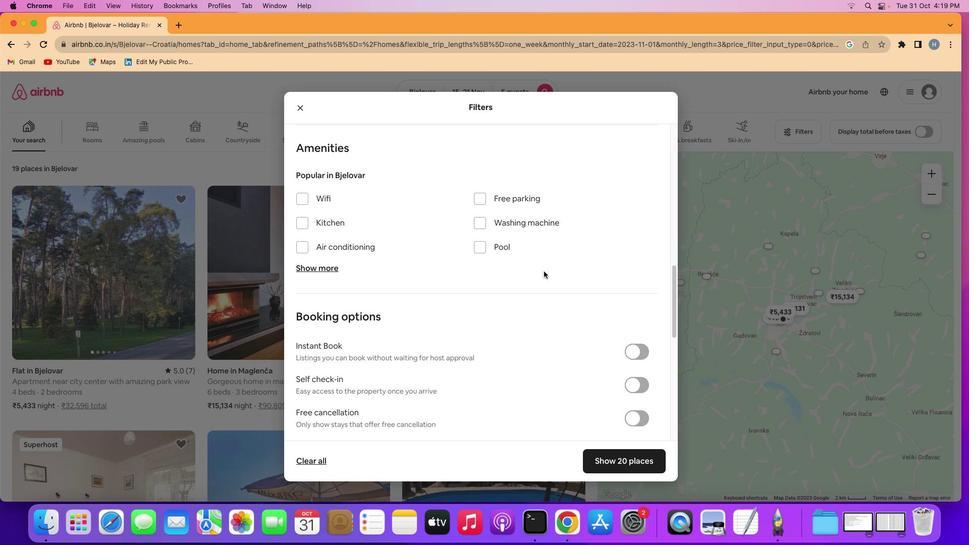 
Action: Mouse scrolled (539, 266) with delta (-4, -5)
Screenshot: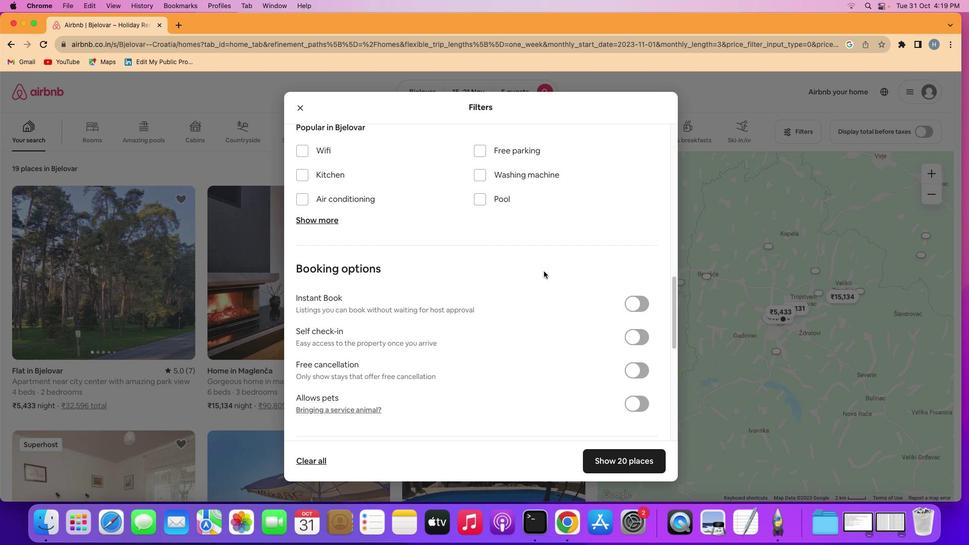 
Action: Mouse scrolled (539, 266) with delta (-4, -5)
Screenshot: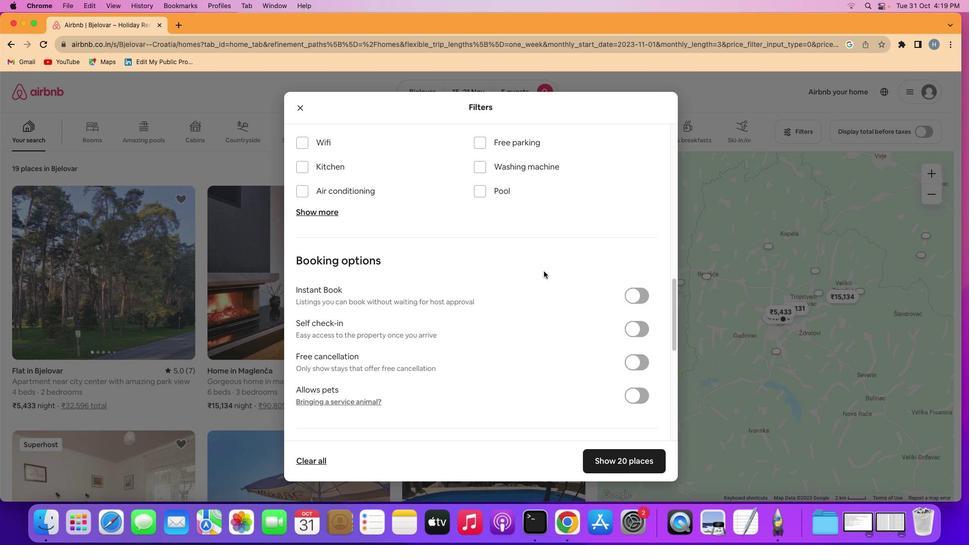 
Action: Mouse scrolled (539, 266) with delta (-4, -5)
Screenshot: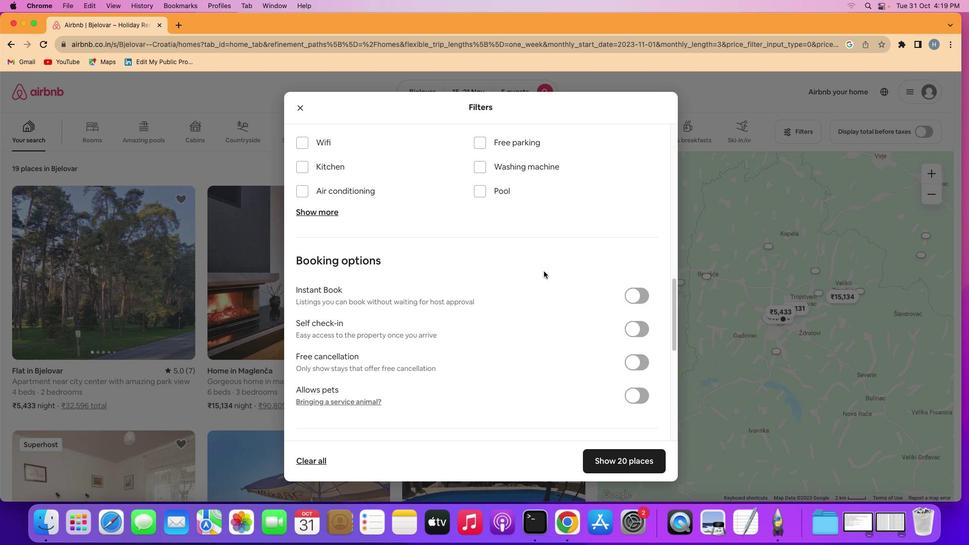 
Action: Mouse scrolled (539, 266) with delta (-4, -5)
Screenshot: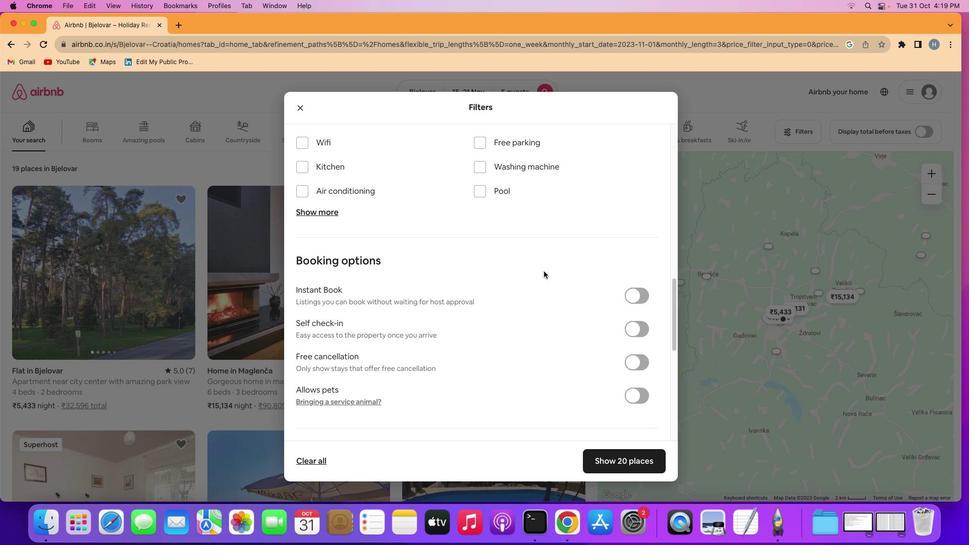 
Action: Mouse scrolled (539, 266) with delta (-4, -5)
Screenshot: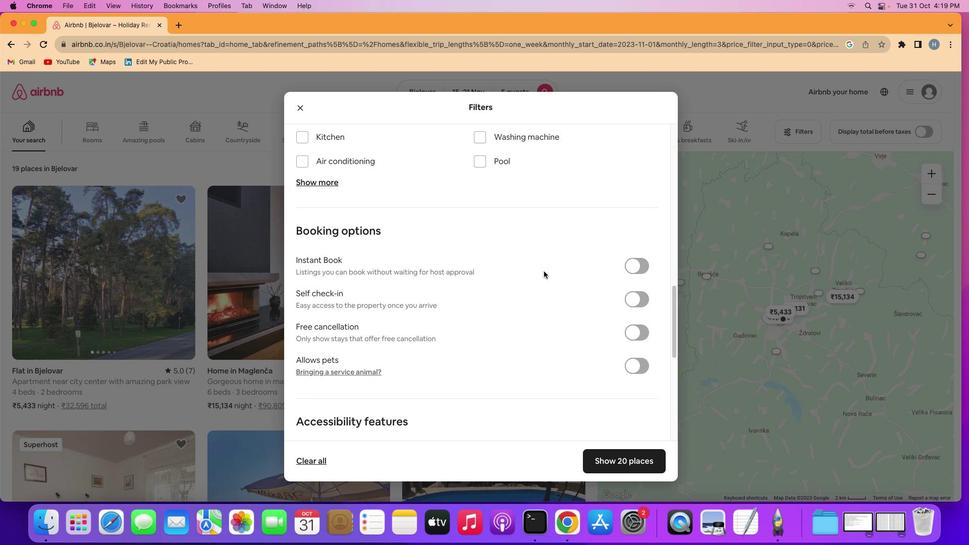 
Action: Mouse scrolled (539, 266) with delta (-4, -5)
Screenshot: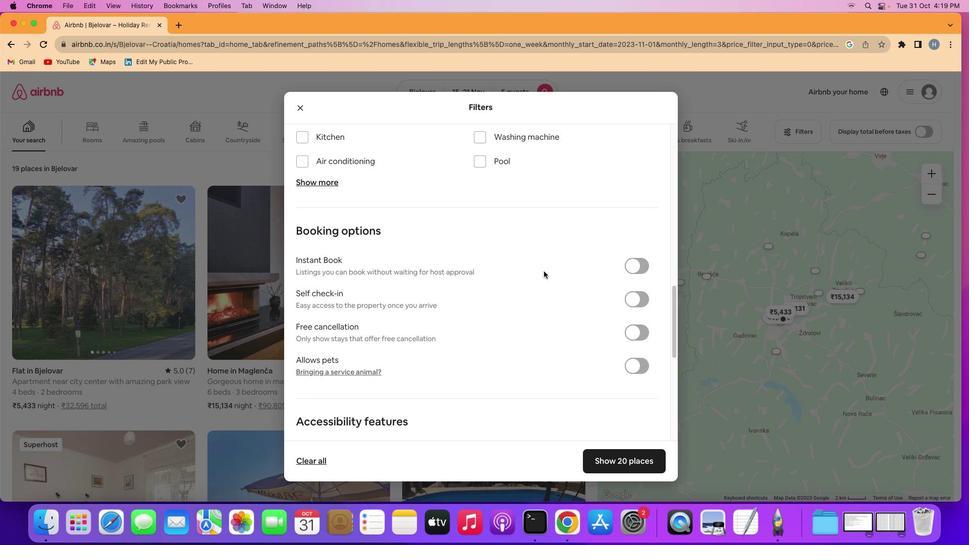 
Action: Mouse scrolled (539, 266) with delta (-4, -5)
Screenshot: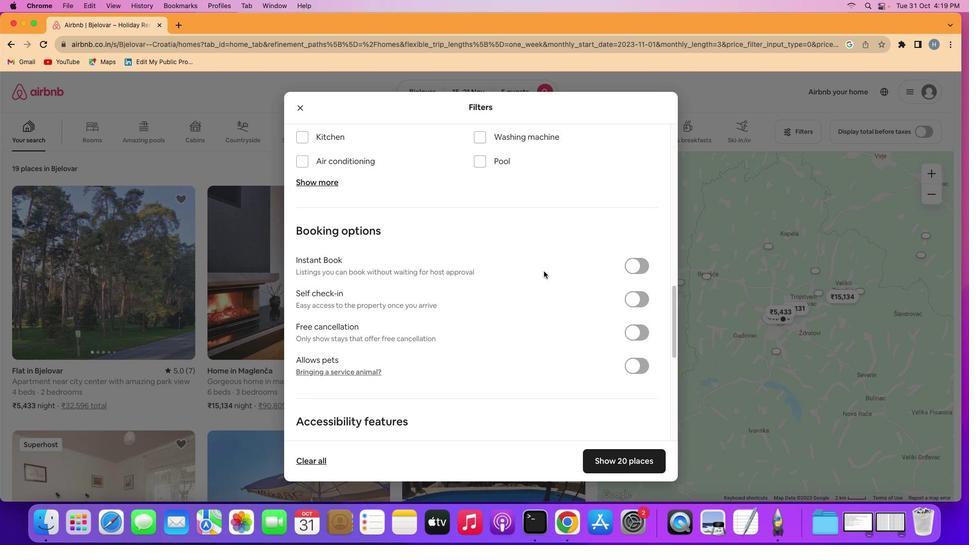 
Action: Mouse moved to (626, 295)
Screenshot: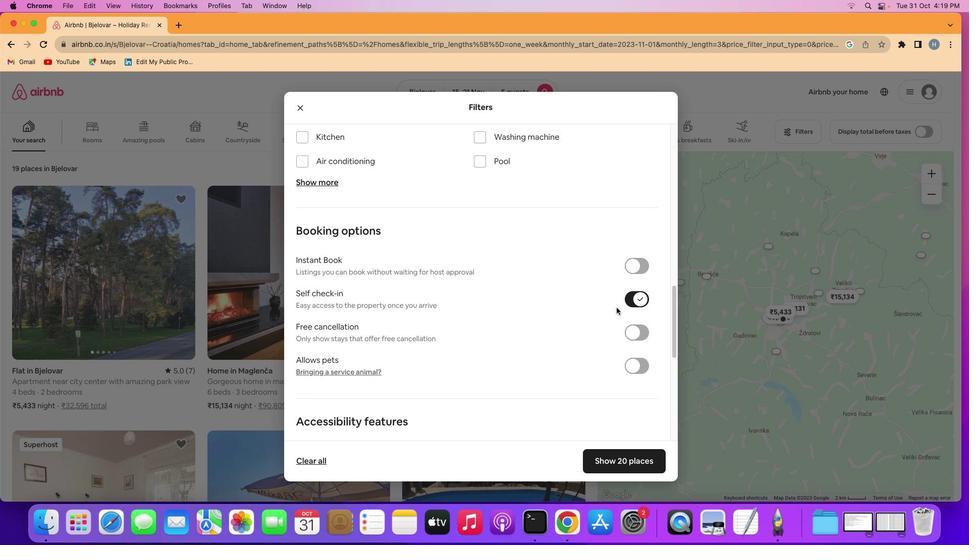 
Action: Mouse pressed left at (626, 295)
Screenshot: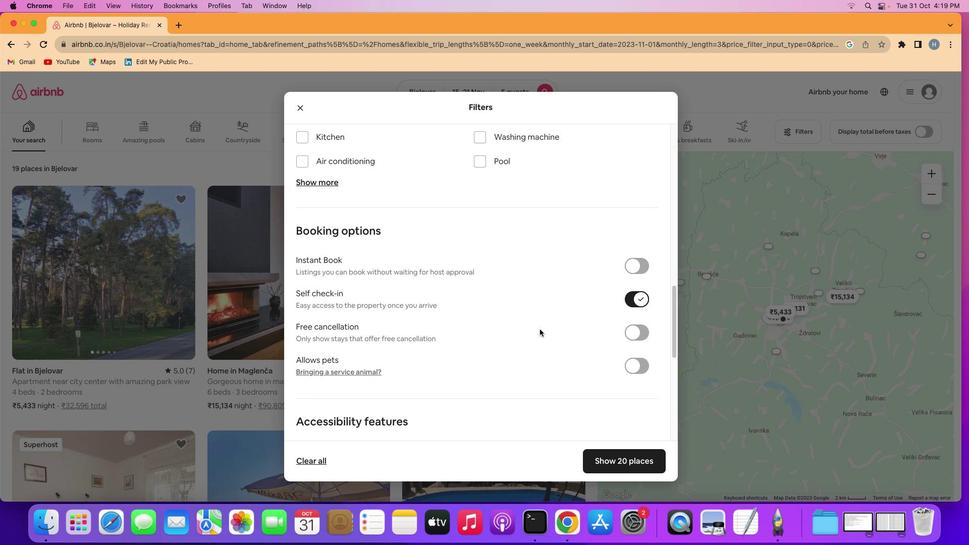 
Action: Mouse moved to (534, 324)
Screenshot: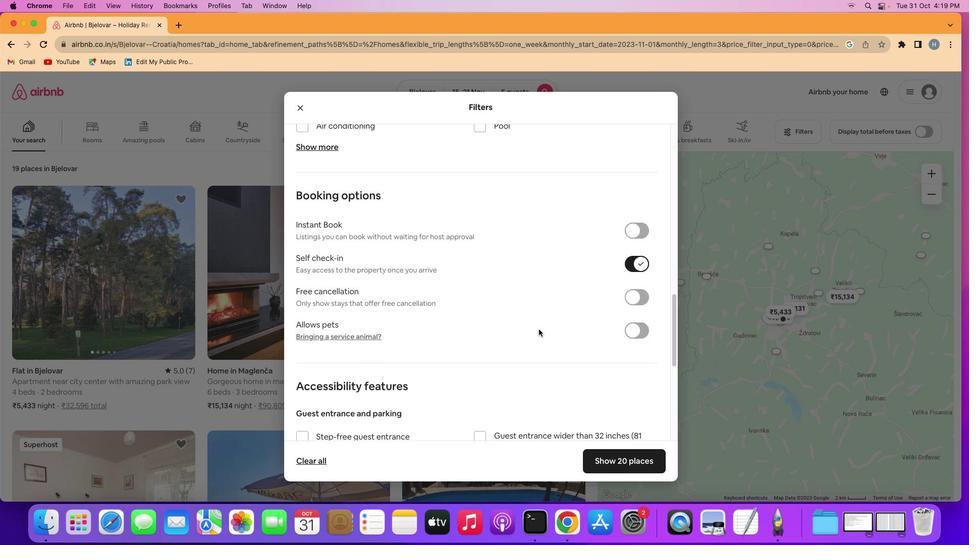 
Action: Mouse scrolled (534, 324) with delta (-4, -5)
Screenshot: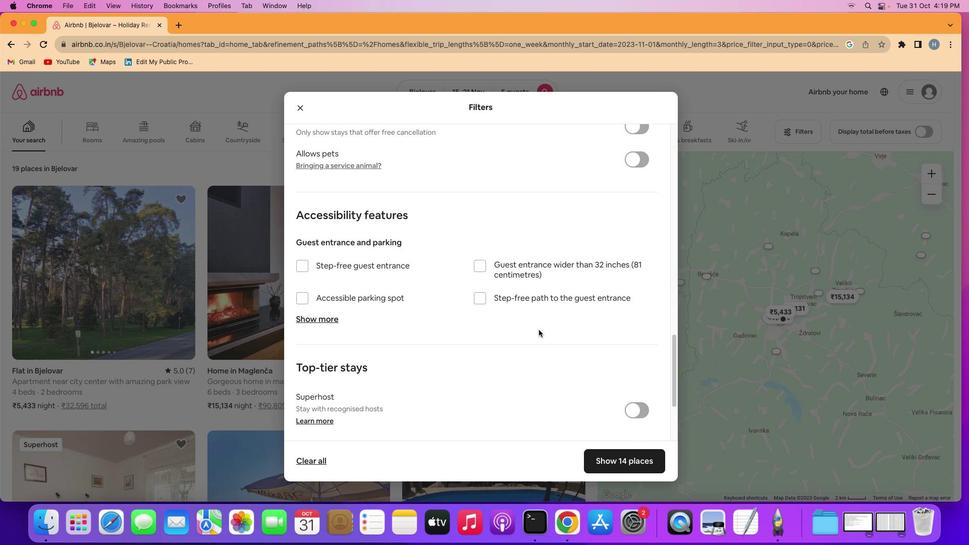 
Action: Mouse scrolled (534, 324) with delta (-4, -5)
Screenshot: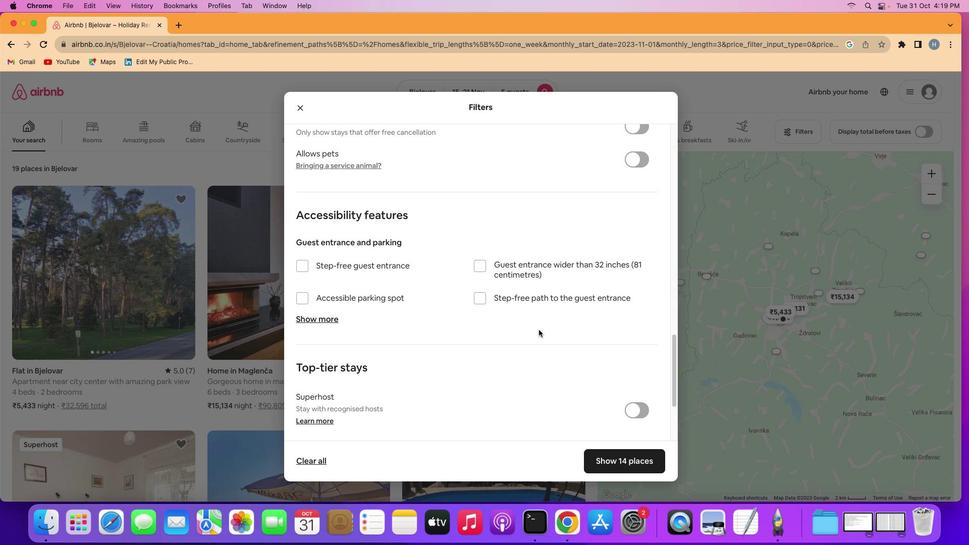 
Action: Mouse scrolled (534, 324) with delta (-4, -5)
Screenshot: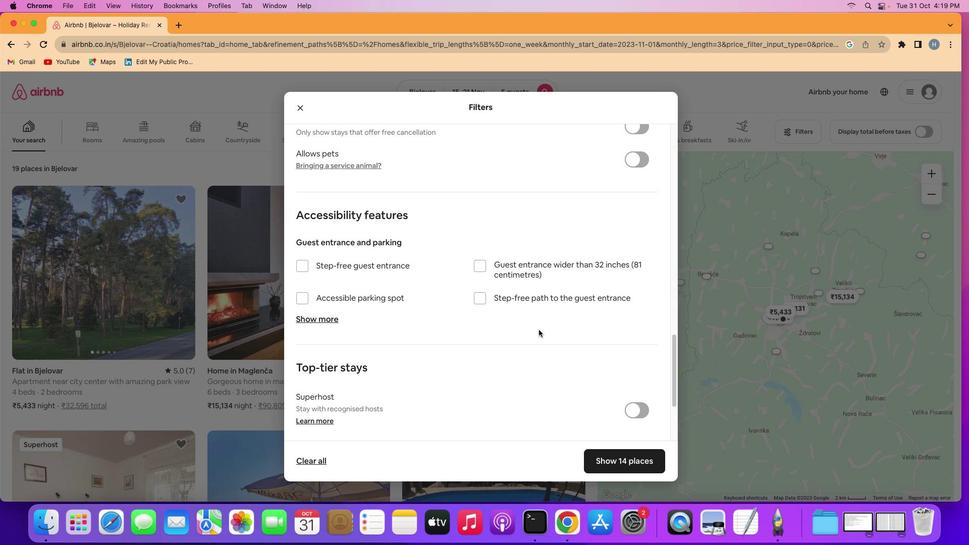
Action: Mouse scrolled (534, 324) with delta (-4, -6)
Screenshot: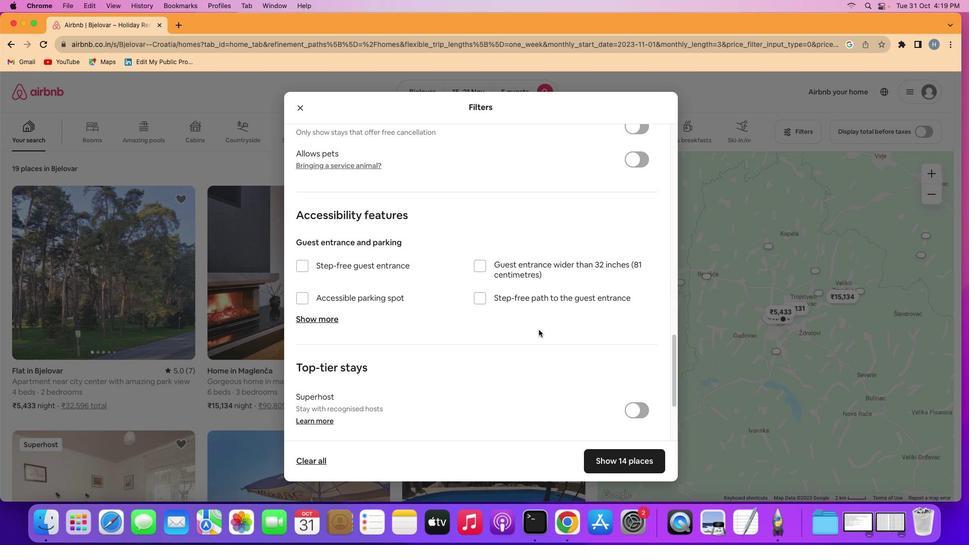 
Action: Mouse scrolled (534, 324) with delta (-4, -6)
Screenshot: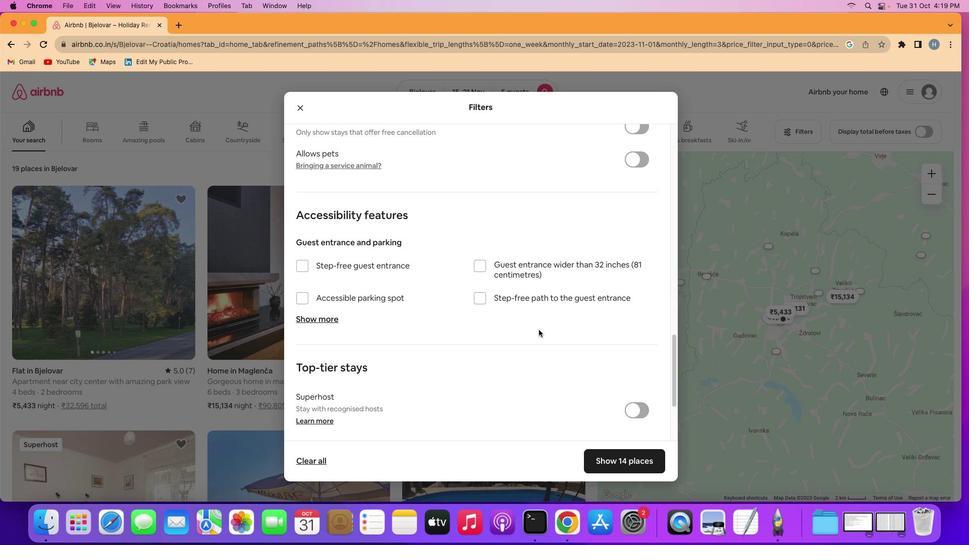 
Action: Mouse moved to (534, 324)
Screenshot: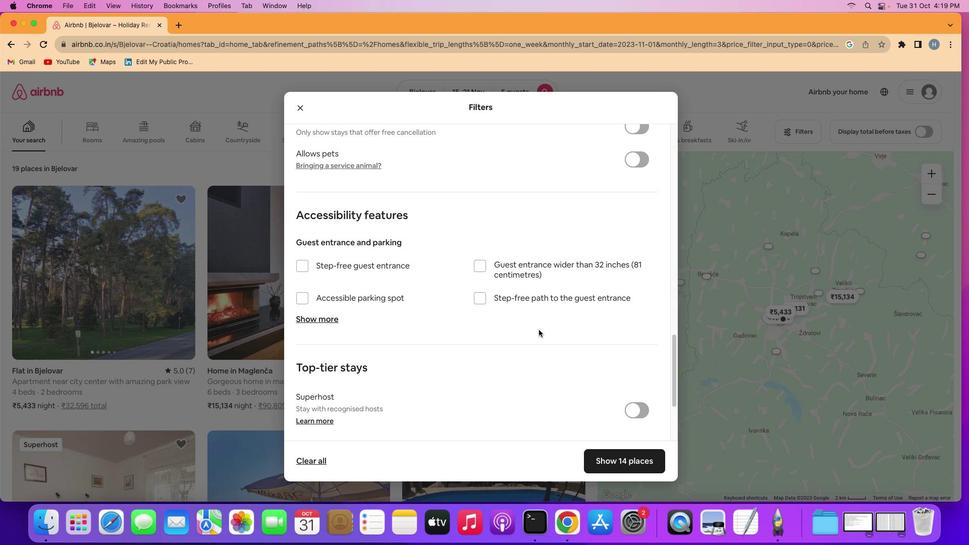
Action: Mouse scrolled (534, 324) with delta (-4, -5)
Screenshot: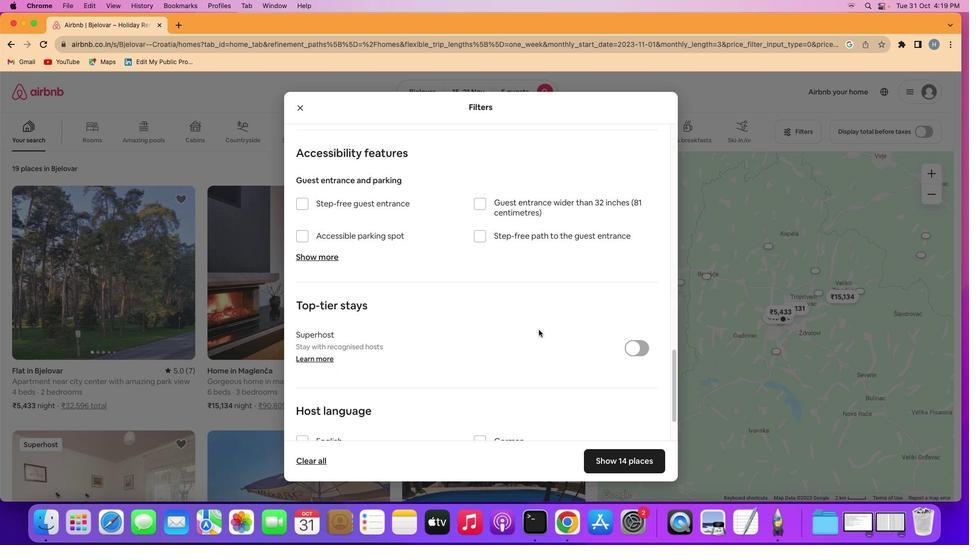 
Action: Mouse scrolled (534, 324) with delta (-4, -5)
Screenshot: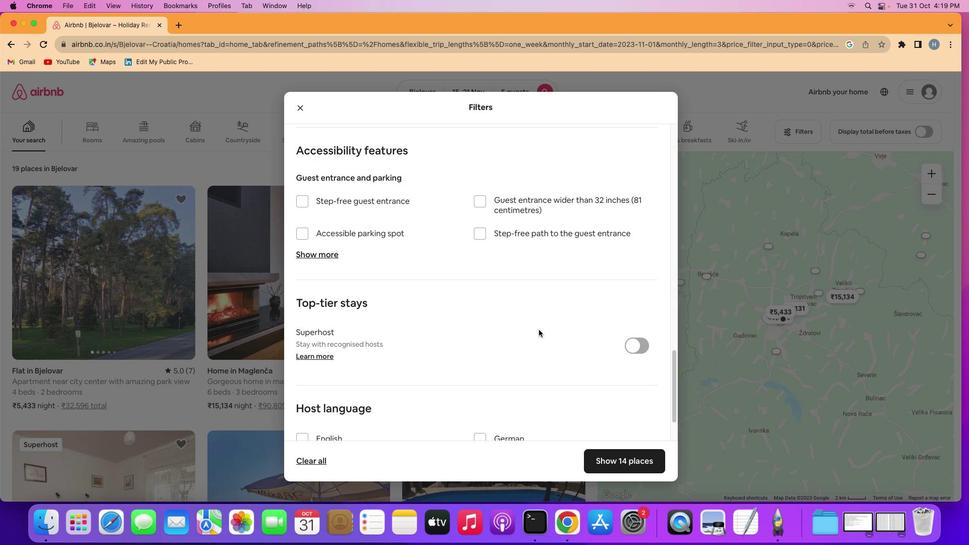 
Action: Mouse scrolled (534, 324) with delta (-4, -5)
Screenshot: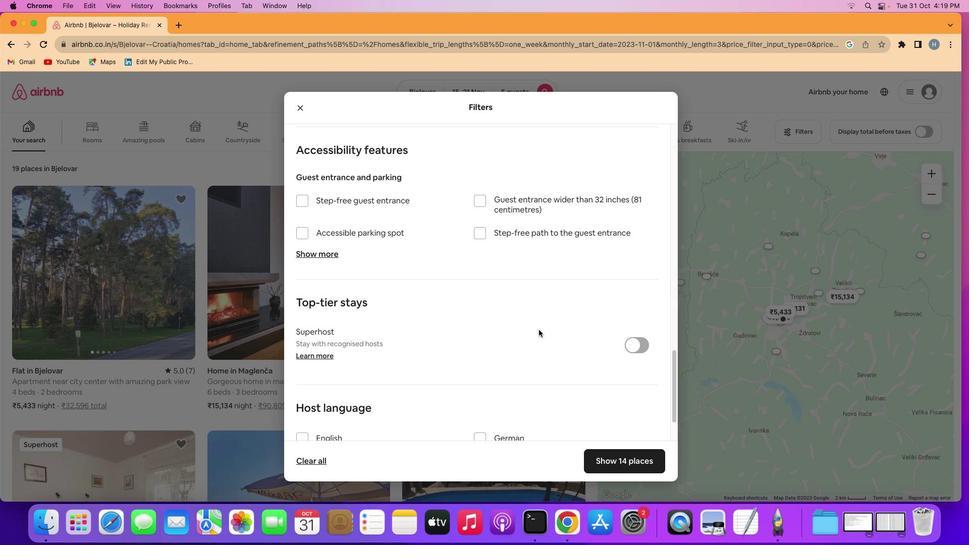 
Action: Mouse scrolled (534, 324) with delta (-4, -5)
Screenshot: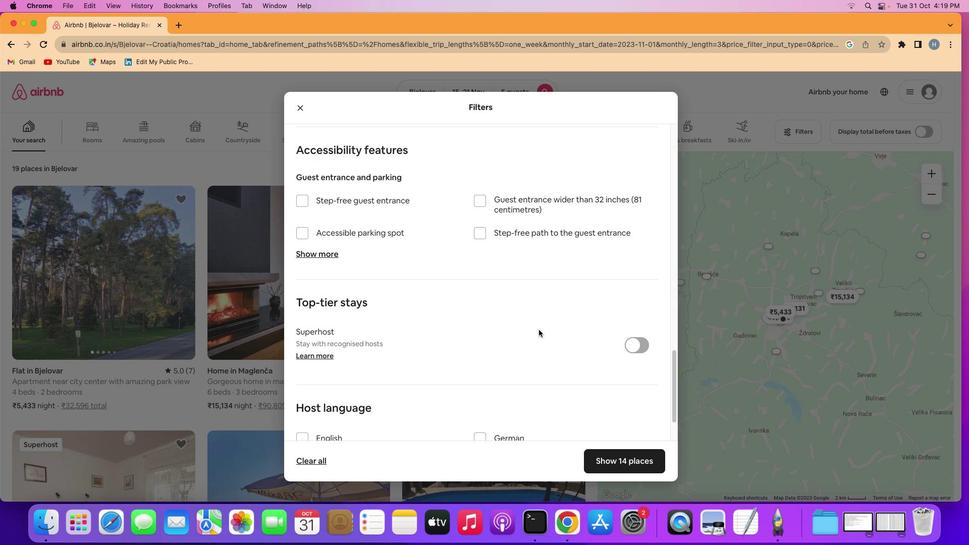 
Action: Mouse scrolled (534, 324) with delta (-4, -5)
Screenshot: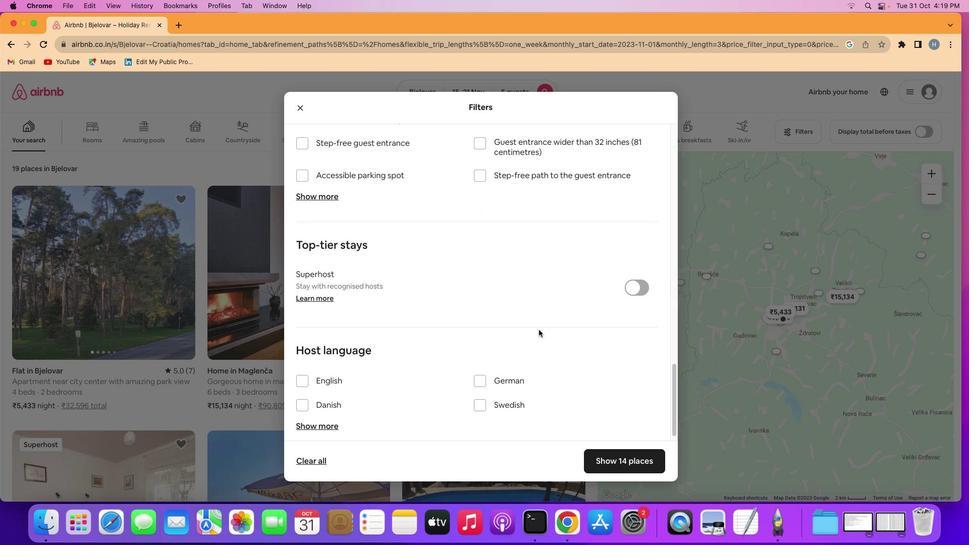 
Action: Mouse scrolled (534, 324) with delta (-4, -5)
Screenshot: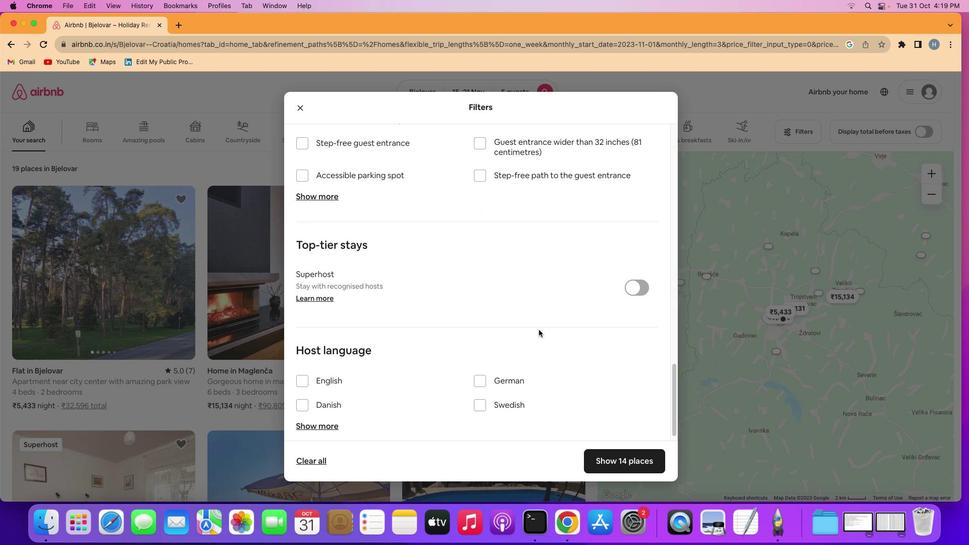 
Action: Mouse scrolled (534, 324) with delta (-4, -5)
Screenshot: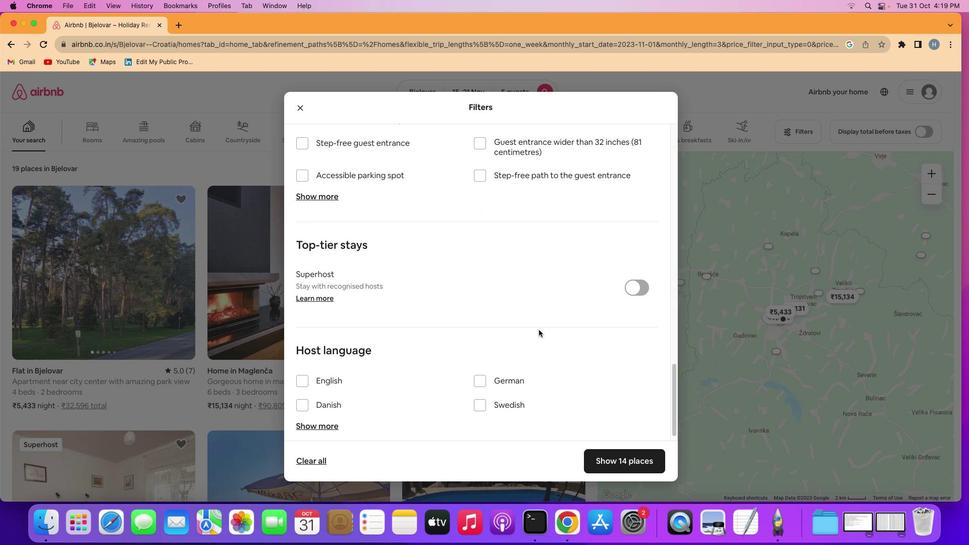 
Action: Mouse scrolled (534, 324) with delta (-4, -5)
Screenshot: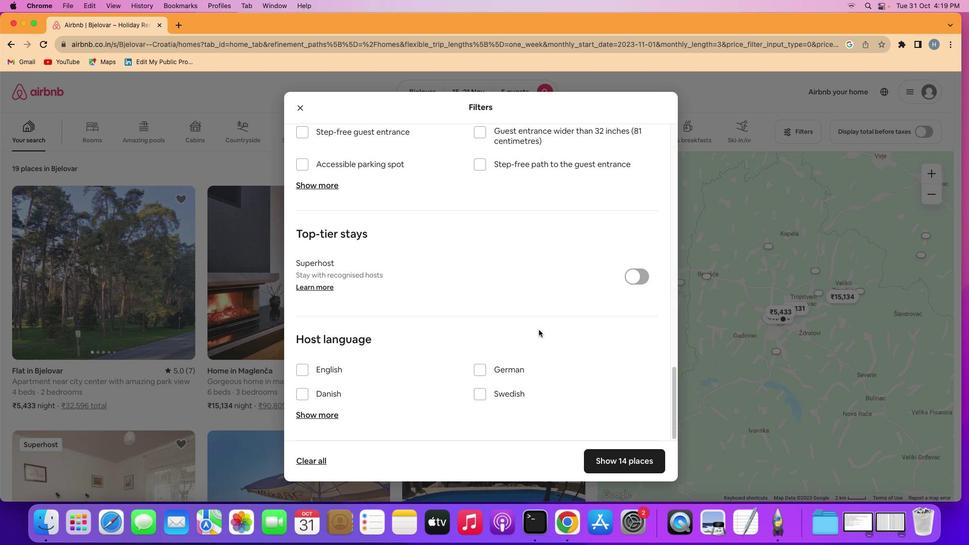 
Action: Mouse scrolled (534, 324) with delta (-4, -5)
Screenshot: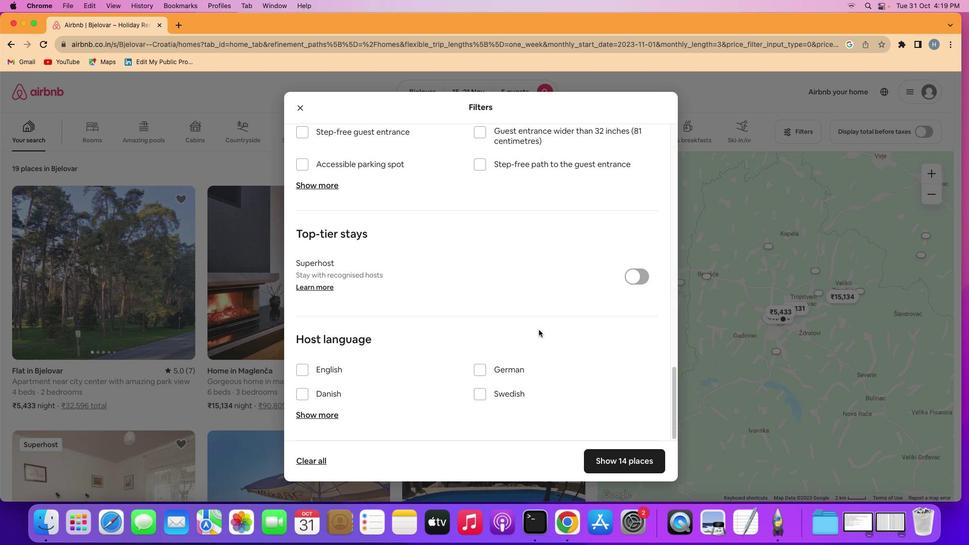 
Action: Mouse scrolled (534, 324) with delta (-4, -6)
Screenshot: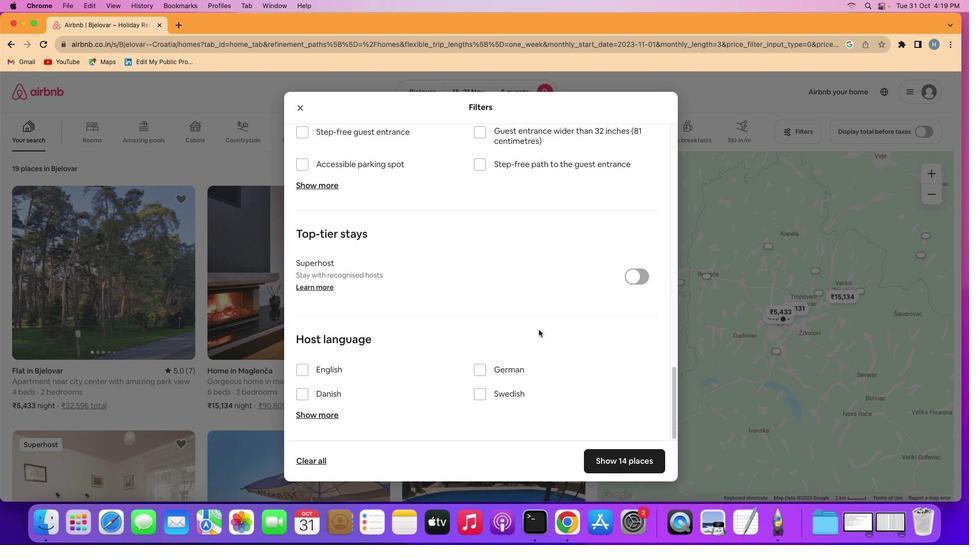 
Action: Mouse scrolled (534, 324) with delta (-4, -6)
Screenshot: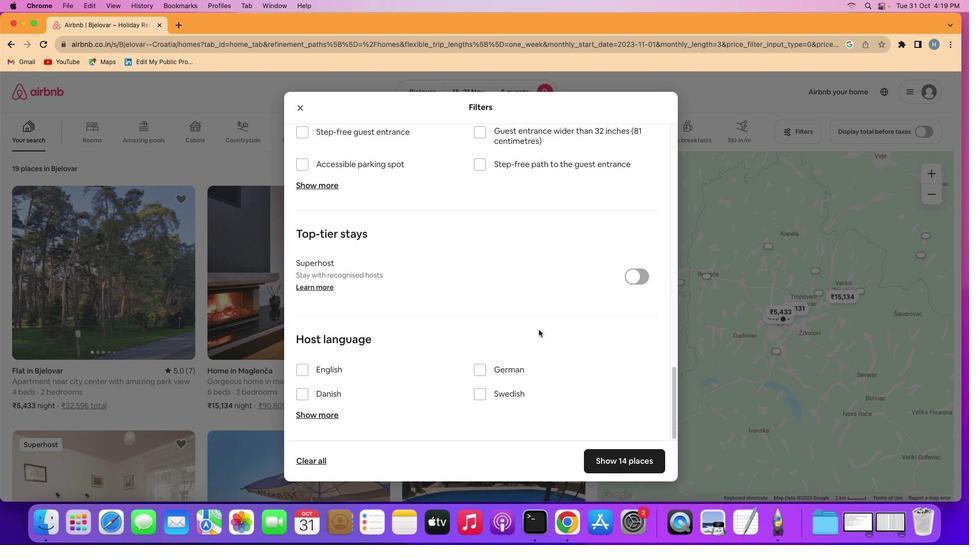 
Action: Mouse scrolled (534, 324) with delta (-4, -6)
Screenshot: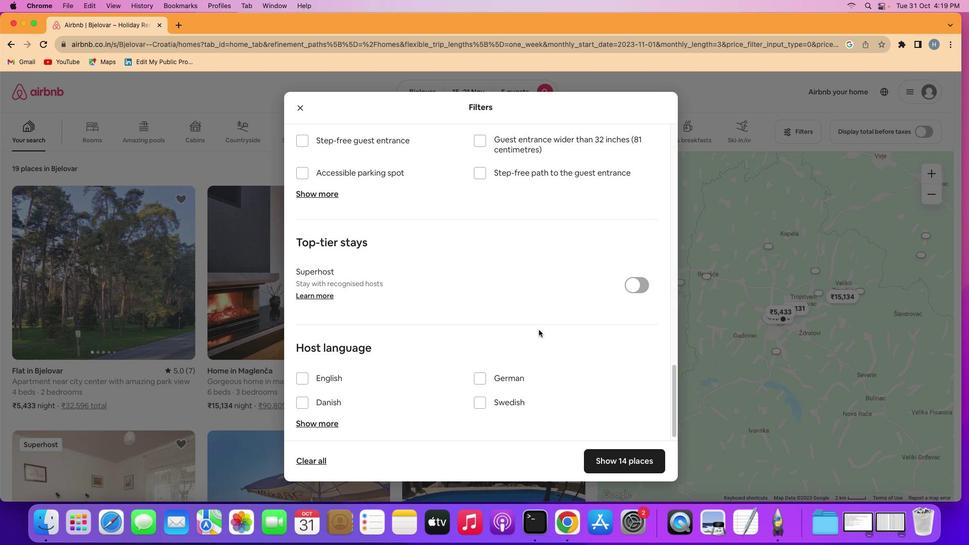 
Action: Mouse scrolled (534, 324) with delta (-4, -5)
Screenshot: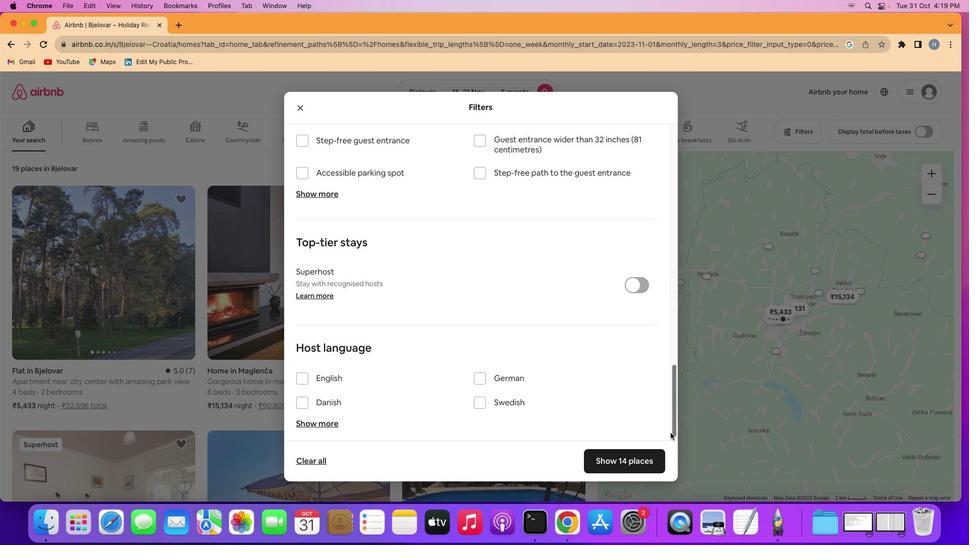 
Action: Mouse scrolled (534, 324) with delta (-4, -5)
Screenshot: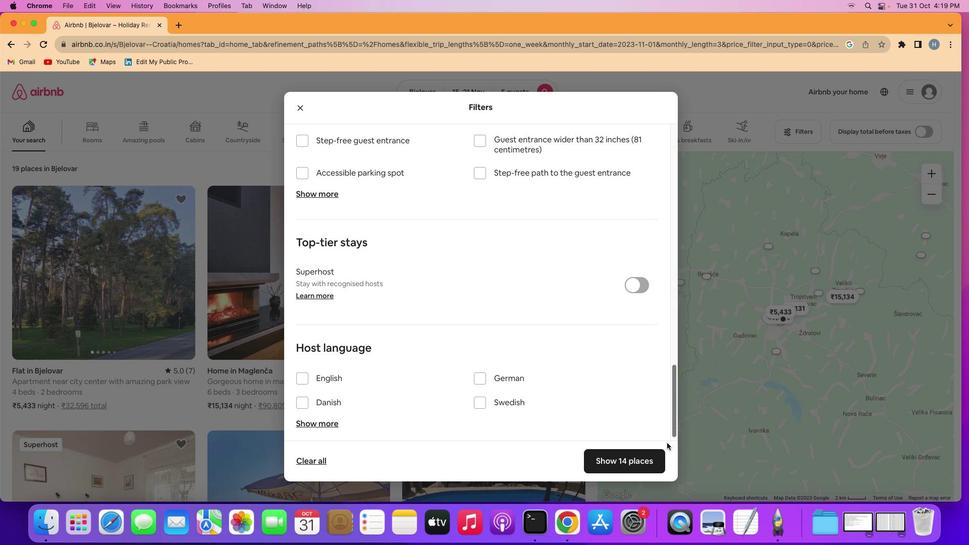 
Action: Mouse scrolled (534, 324) with delta (-4, -6)
Screenshot: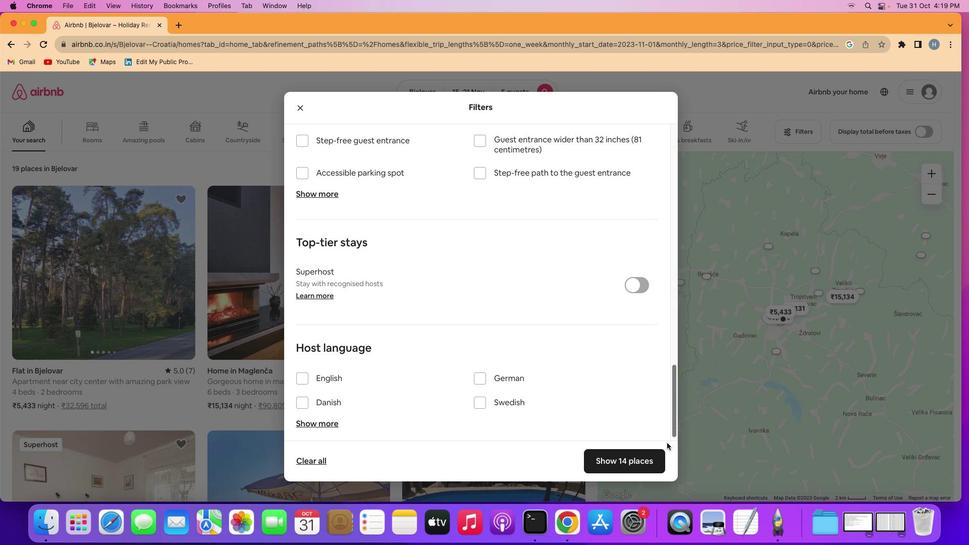 
Action: Mouse scrolled (534, 324) with delta (-4, -3)
Screenshot: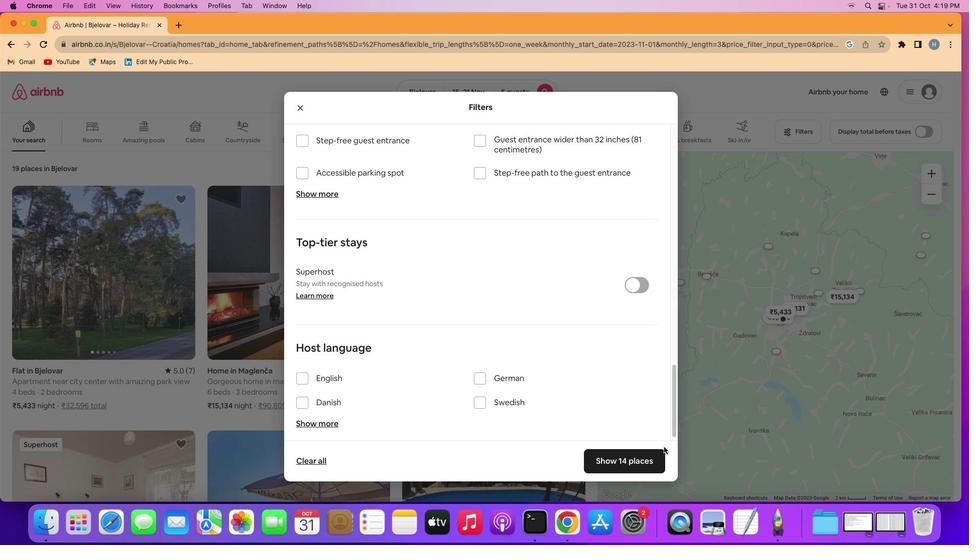 
Action: Mouse scrolled (534, 324) with delta (-4, -6)
Screenshot: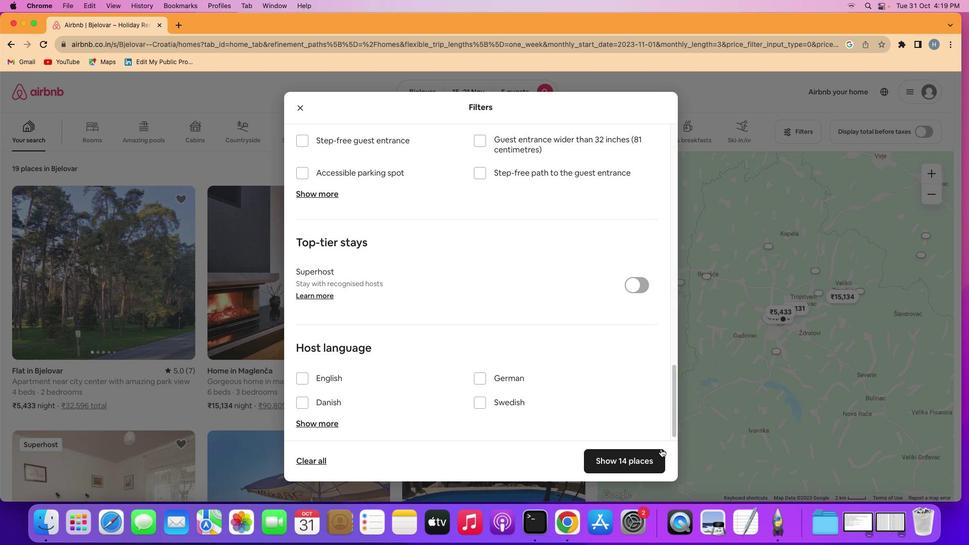 
Action: Mouse moved to (639, 454)
Screenshot: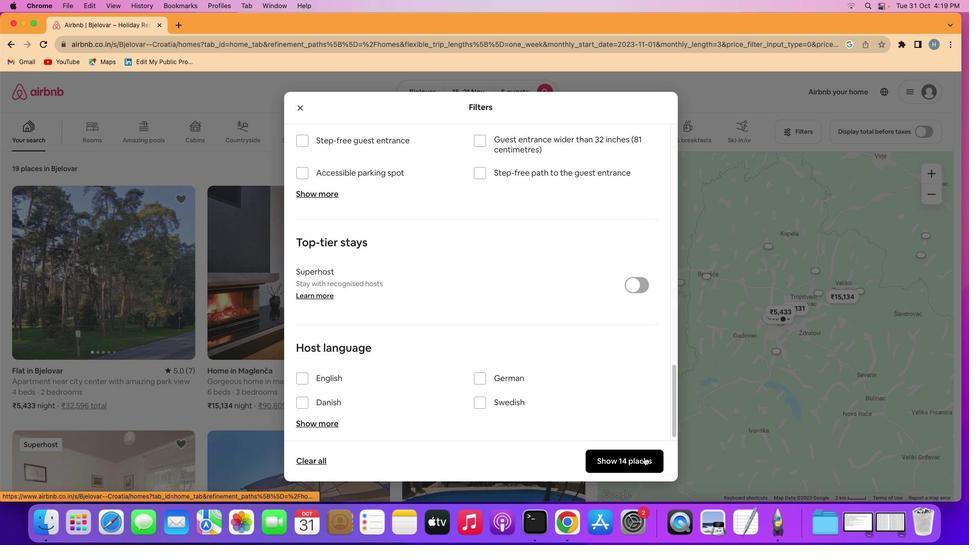 
Action: Mouse pressed left at (639, 454)
Screenshot: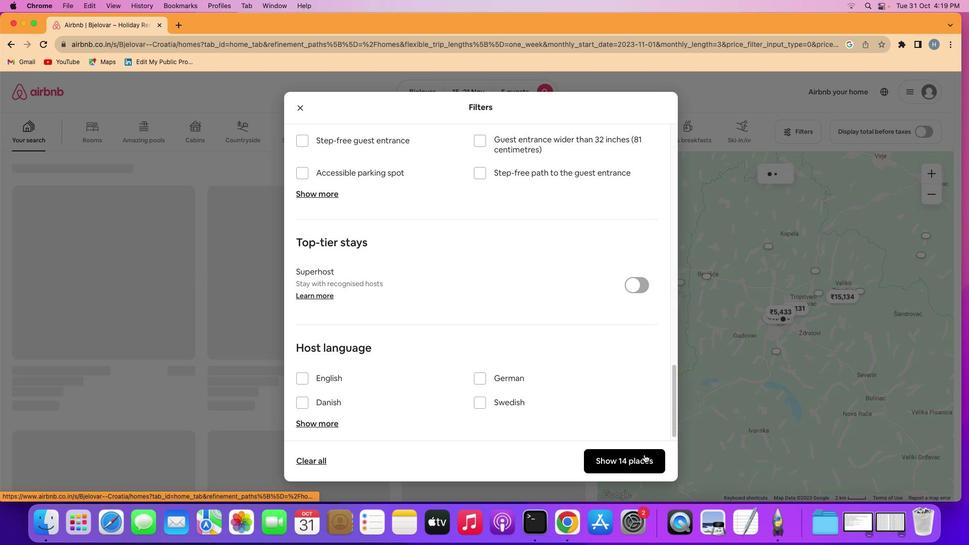
Action: Mouse moved to (128, 248)
Screenshot: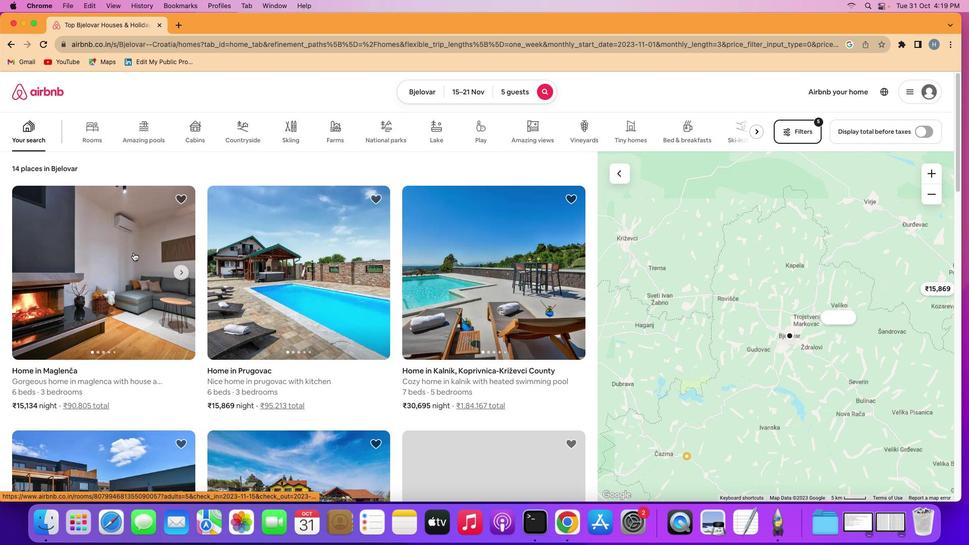 
Action: Mouse pressed left at (128, 248)
Screenshot: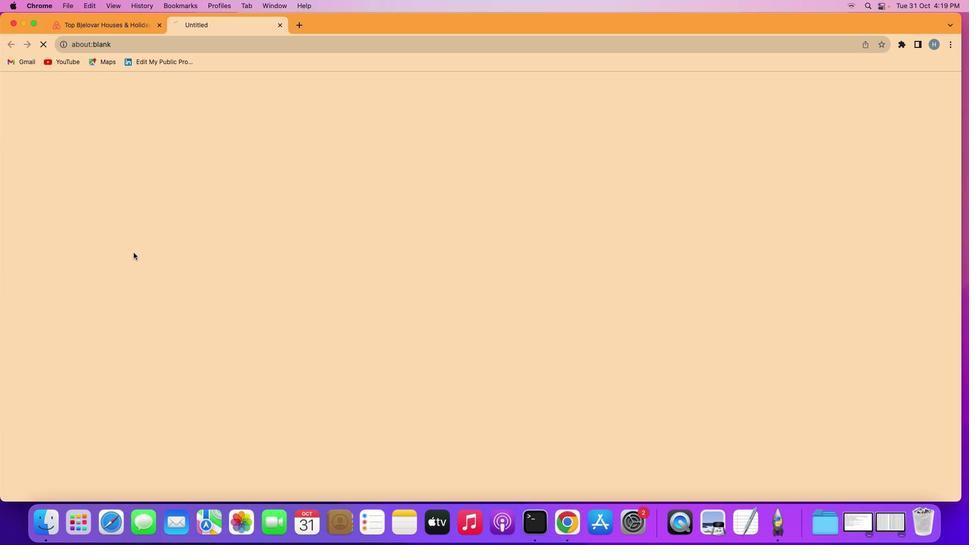 
Action: Mouse moved to (693, 356)
Screenshot: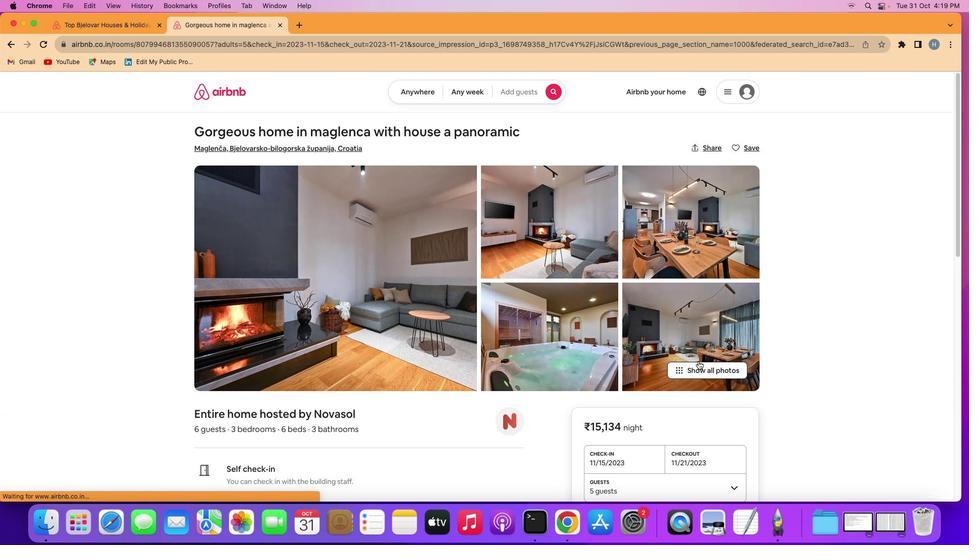
Action: Mouse pressed left at (693, 356)
Screenshot: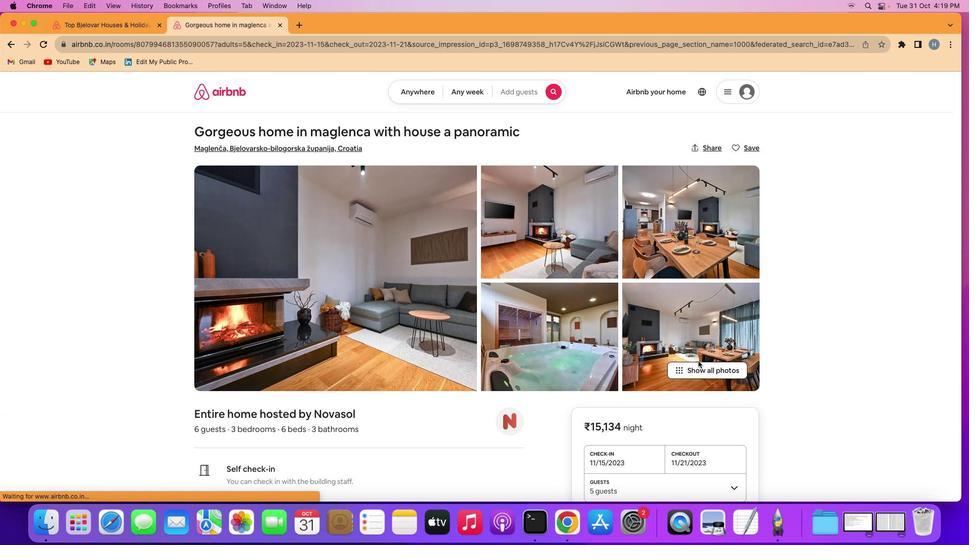 
Action: Mouse moved to (483, 377)
Screenshot: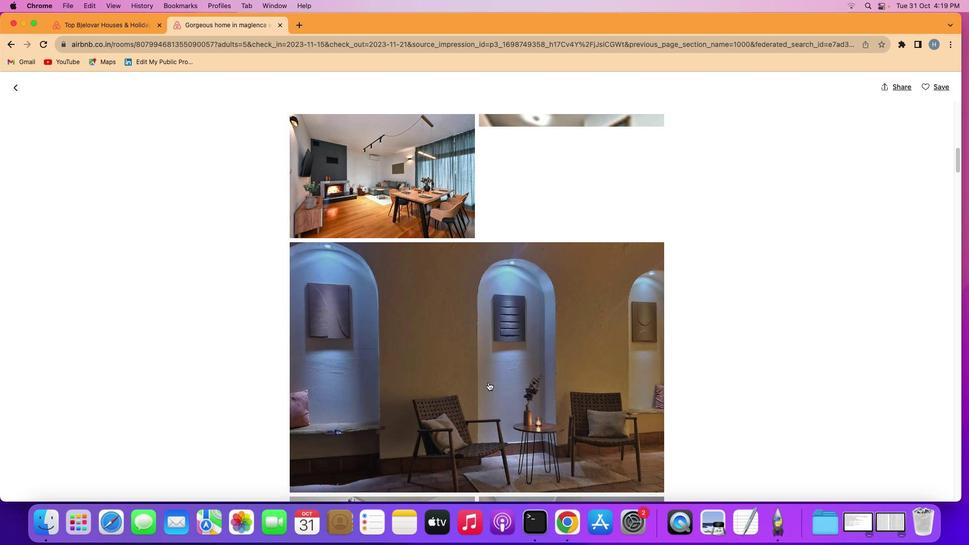 
Action: Mouse scrolled (483, 377) with delta (-4, -5)
Screenshot: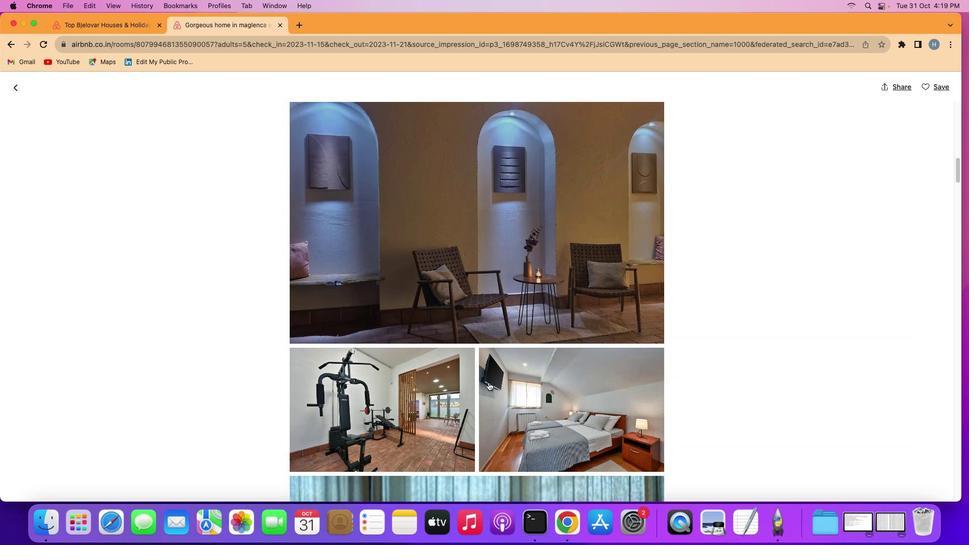 
Action: Mouse scrolled (483, 377) with delta (-4, -5)
Screenshot: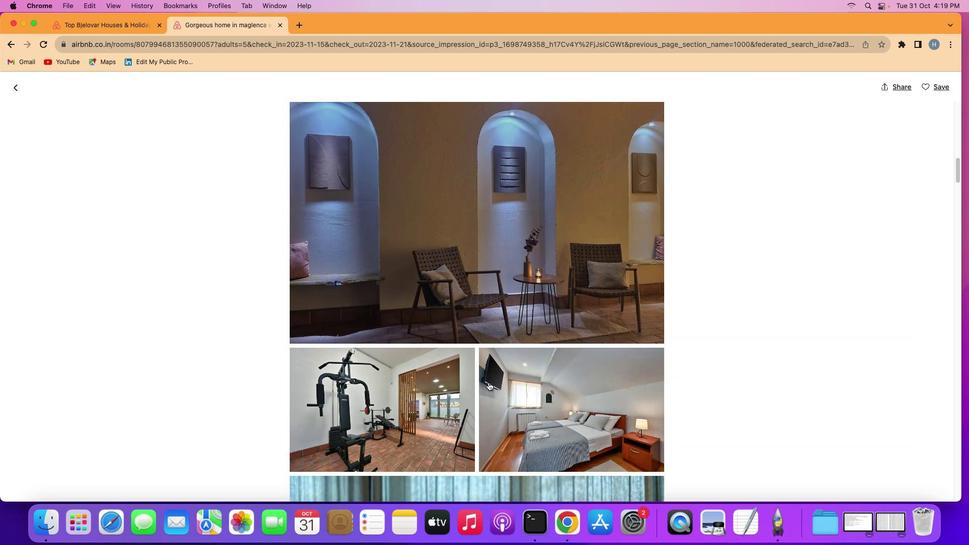 
Action: Mouse scrolled (483, 377) with delta (-4, -5)
Screenshot: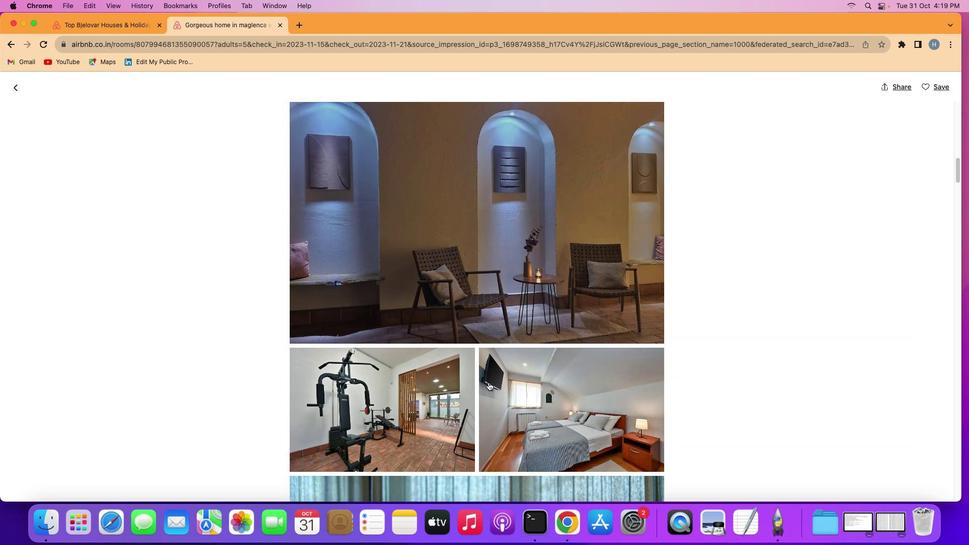 
Action: Mouse scrolled (483, 377) with delta (-4, -6)
Screenshot: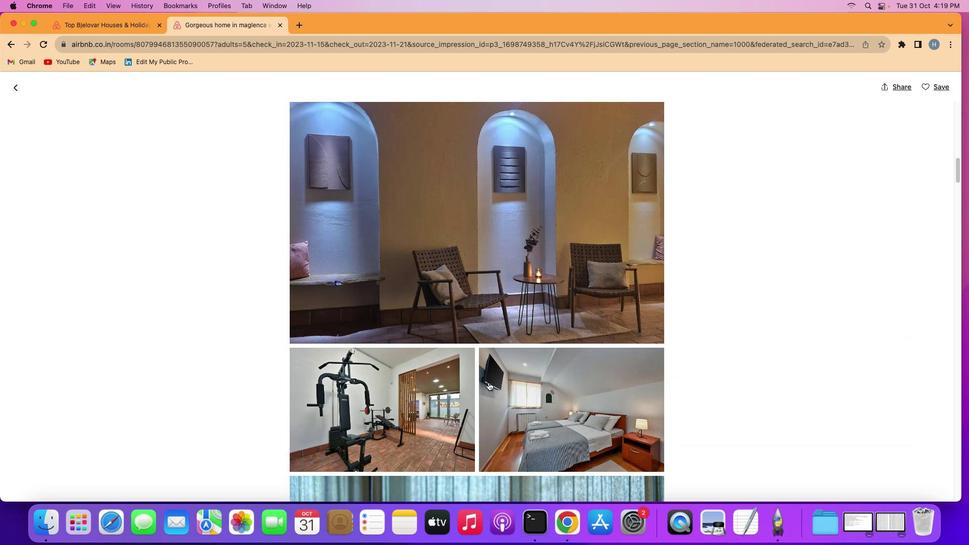 
Action: Mouse scrolled (483, 377) with delta (-4, -5)
Screenshot: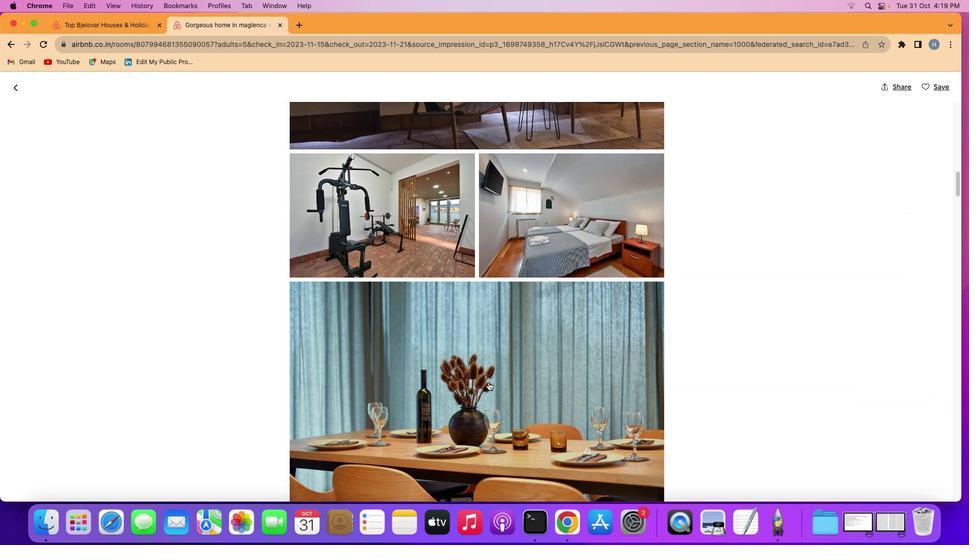 
Action: Mouse scrolled (483, 377) with delta (-4, -5)
Screenshot: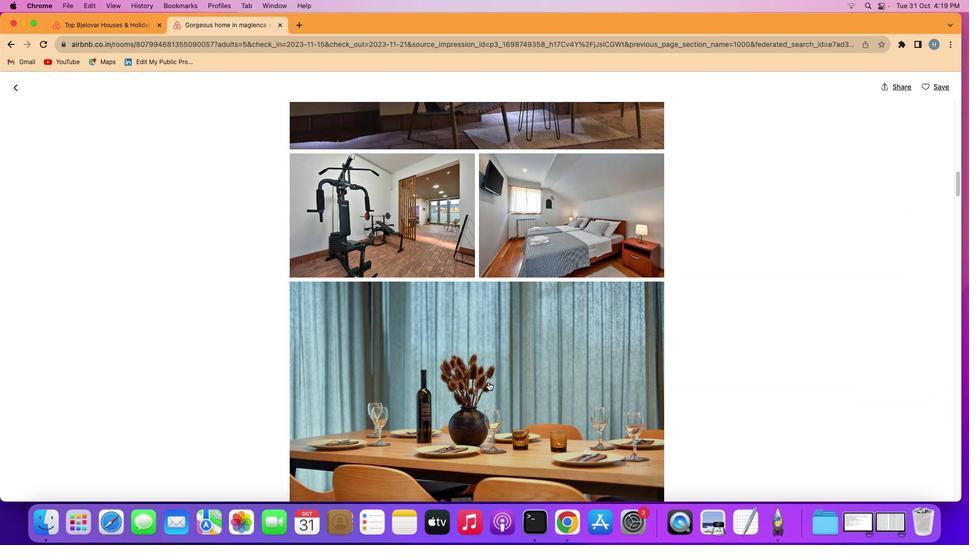 
Action: Mouse scrolled (483, 377) with delta (-4, -6)
Screenshot: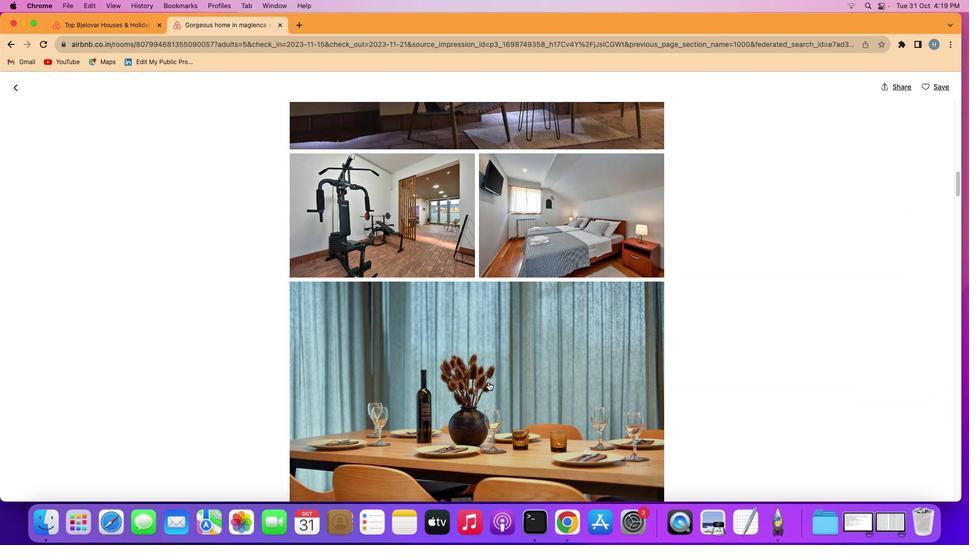 
Action: Mouse scrolled (483, 377) with delta (-4, -6)
Screenshot: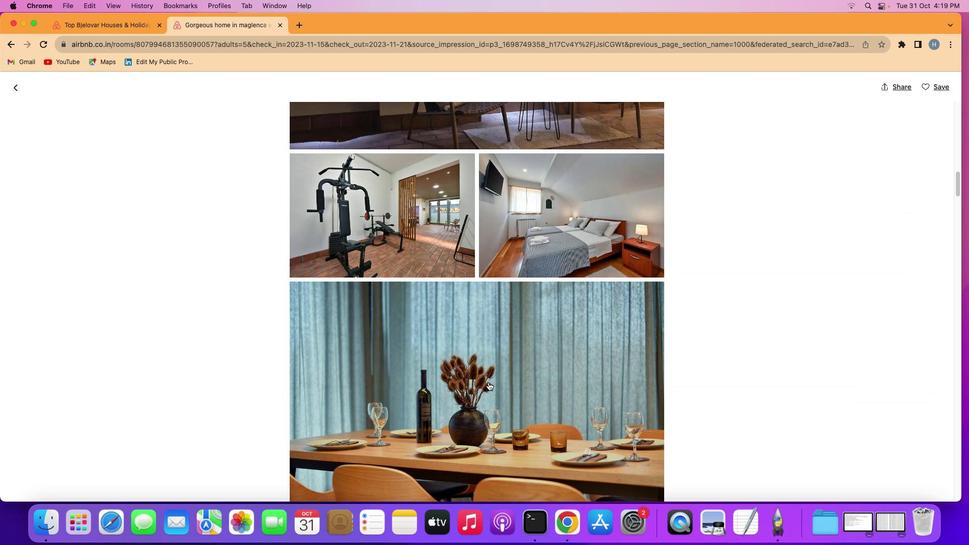 
Action: Mouse scrolled (483, 377) with delta (-4, -5)
Screenshot: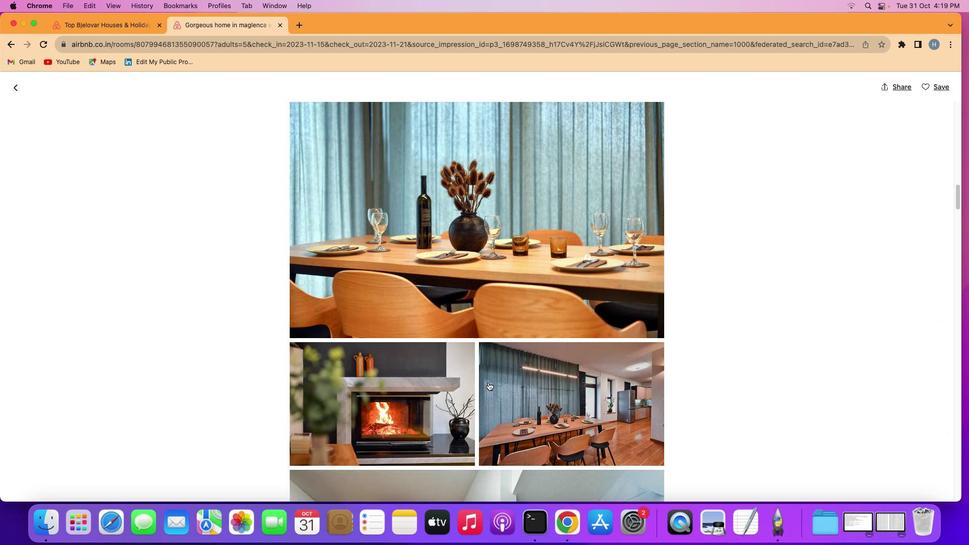
Action: Mouse scrolled (483, 377) with delta (-4, -5)
Screenshot: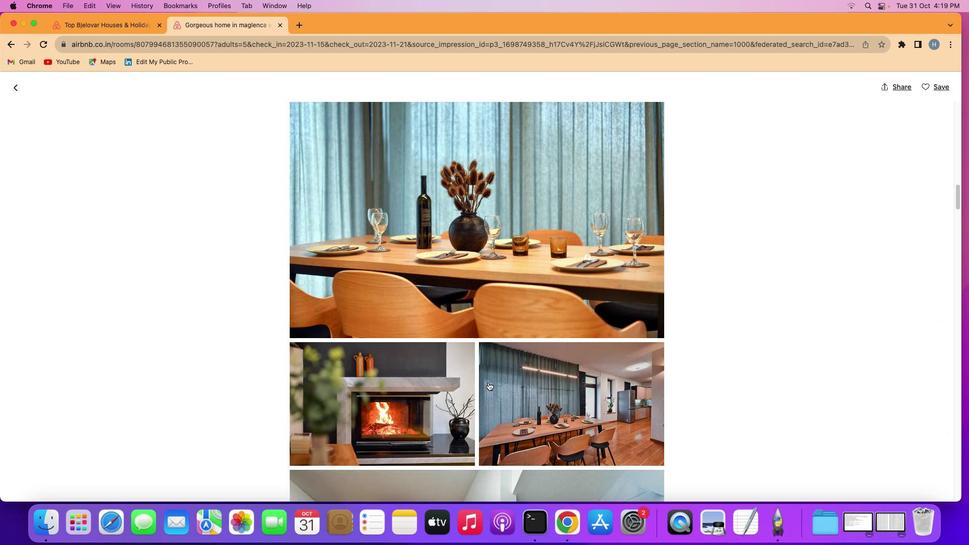 
Action: Mouse scrolled (483, 377) with delta (-4, -6)
Screenshot: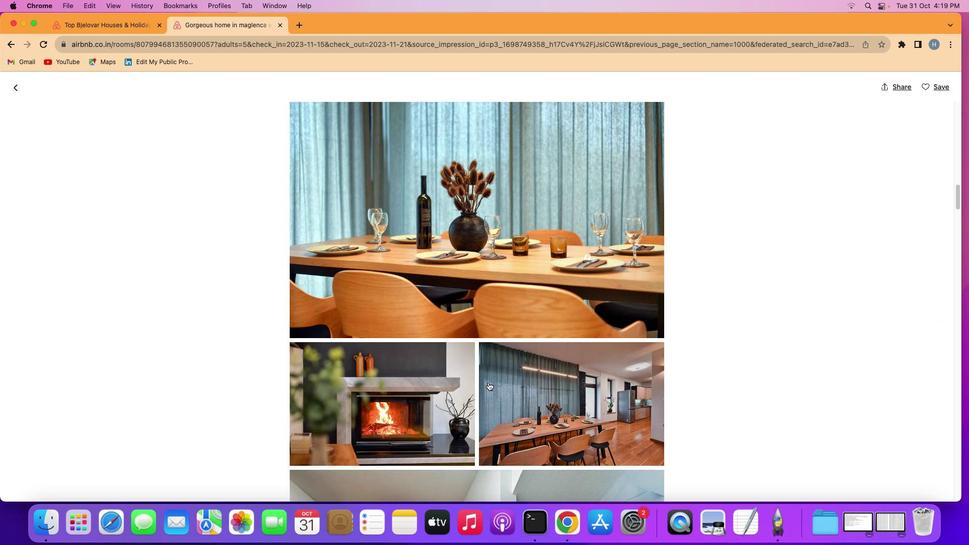 
Action: Mouse scrolled (483, 377) with delta (-4, -6)
Screenshot: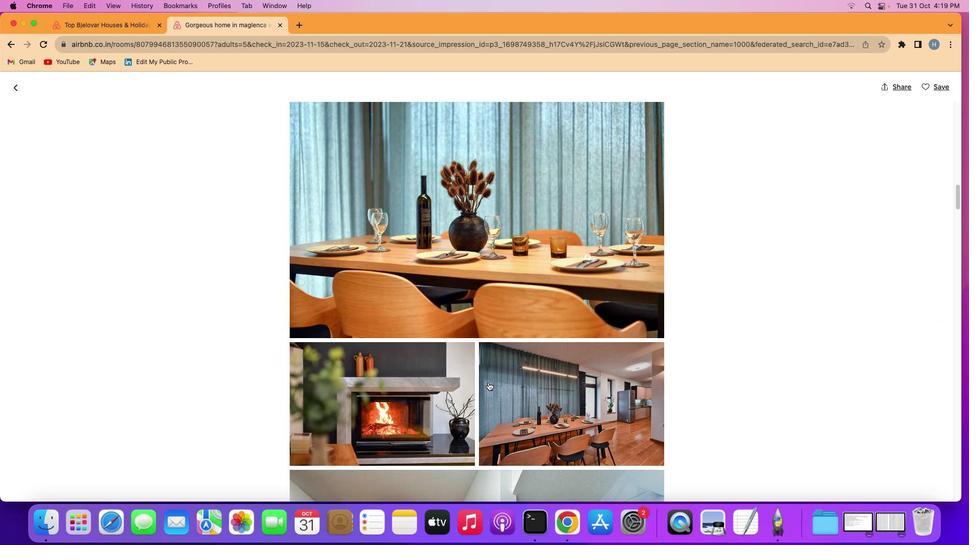 
Action: Mouse scrolled (483, 377) with delta (-4, -5)
Screenshot: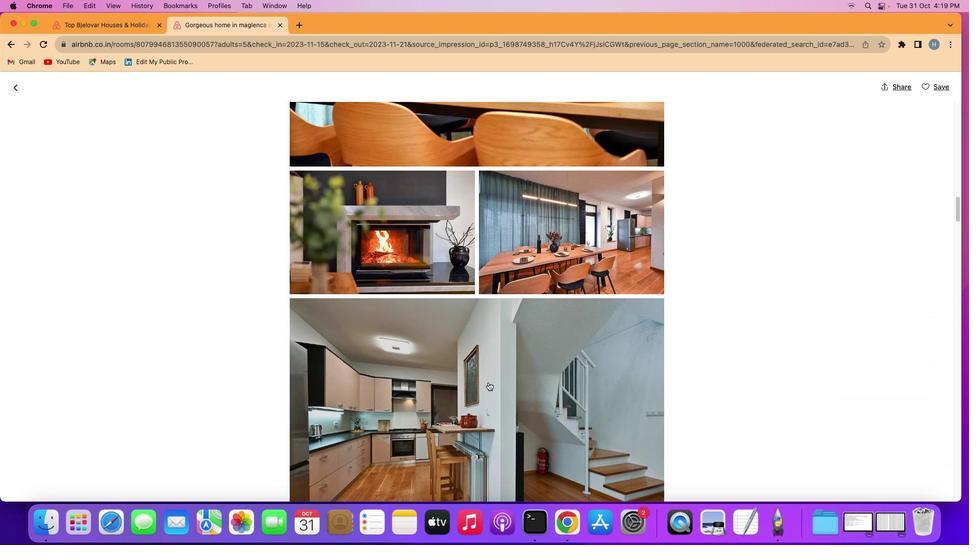 
Action: Mouse scrolled (483, 377) with delta (-4, -5)
Screenshot: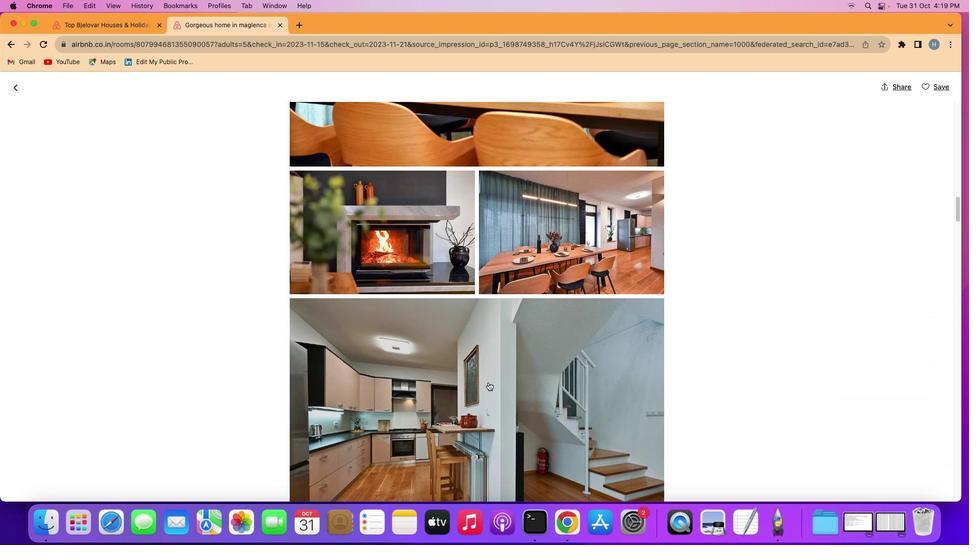 
Action: Mouse scrolled (483, 377) with delta (-4, -6)
Screenshot: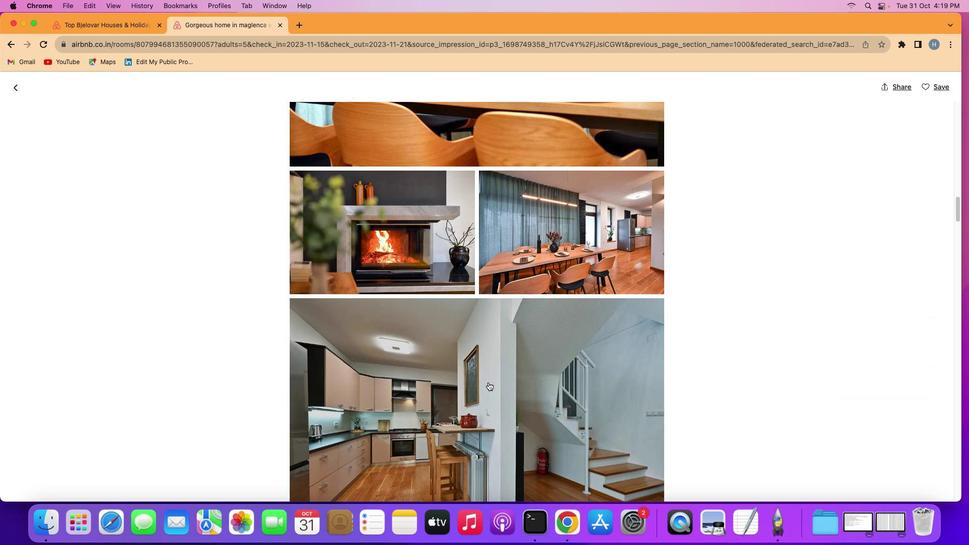 
Action: Mouse scrolled (483, 377) with delta (-4, -6)
Screenshot: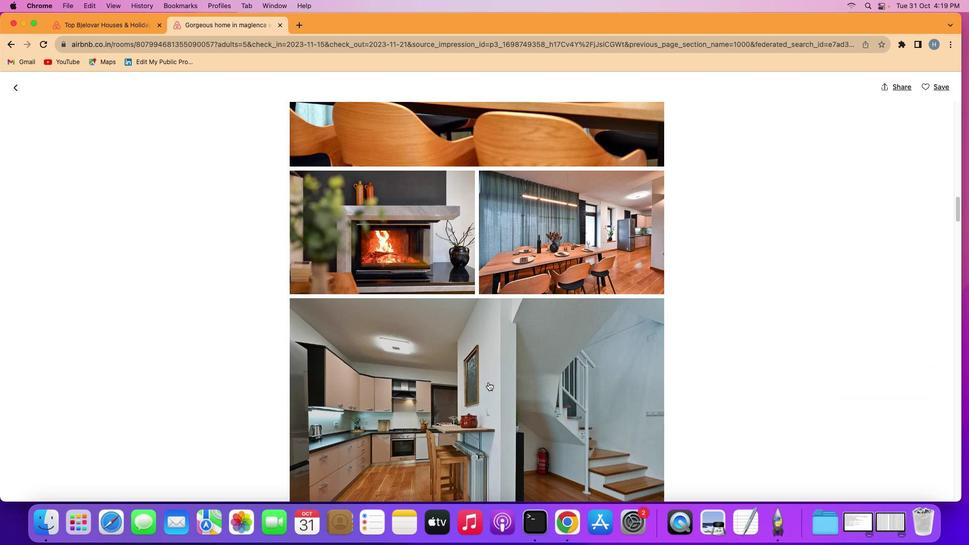 
Action: Mouse scrolled (483, 377) with delta (-4, -5)
Screenshot: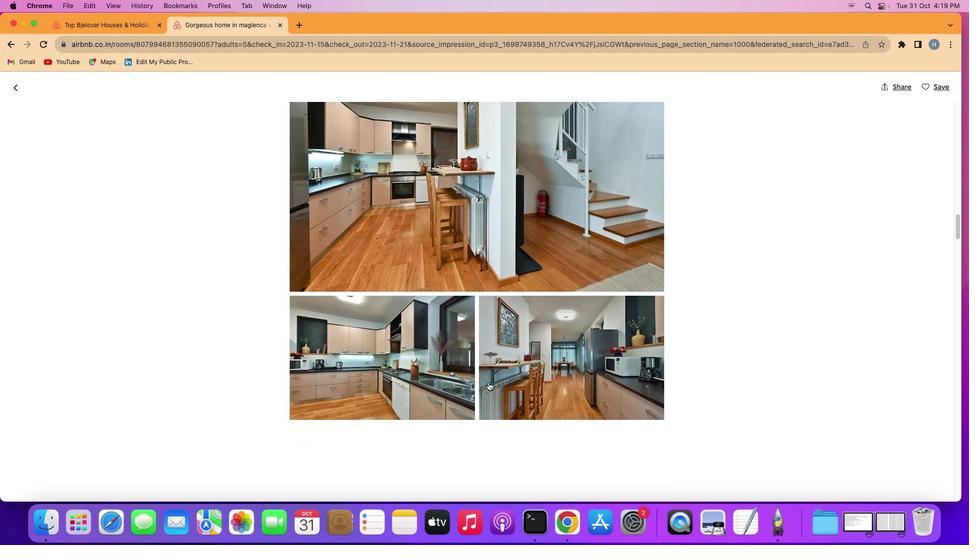 
Action: Mouse scrolled (483, 377) with delta (-4, -5)
Screenshot: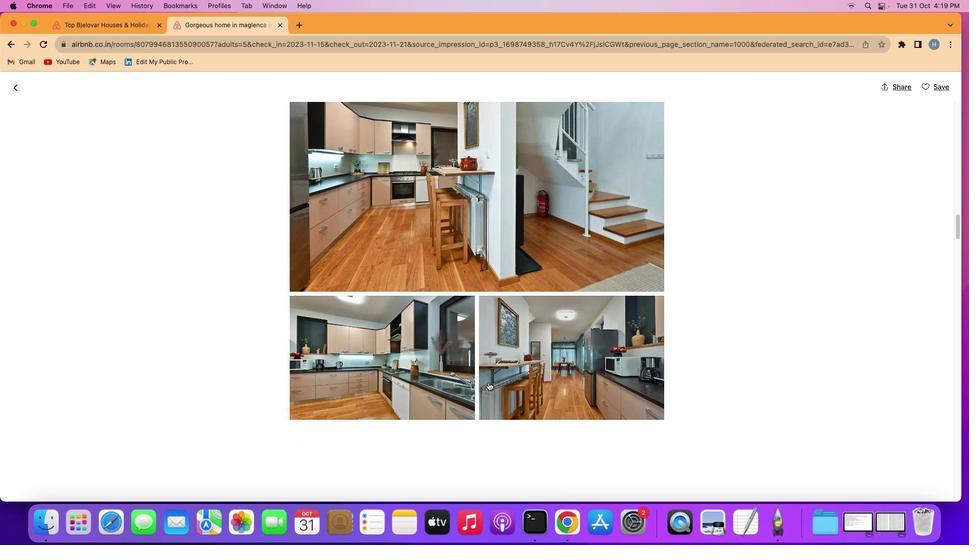 
Action: Mouse scrolled (483, 377) with delta (-4, -6)
Screenshot: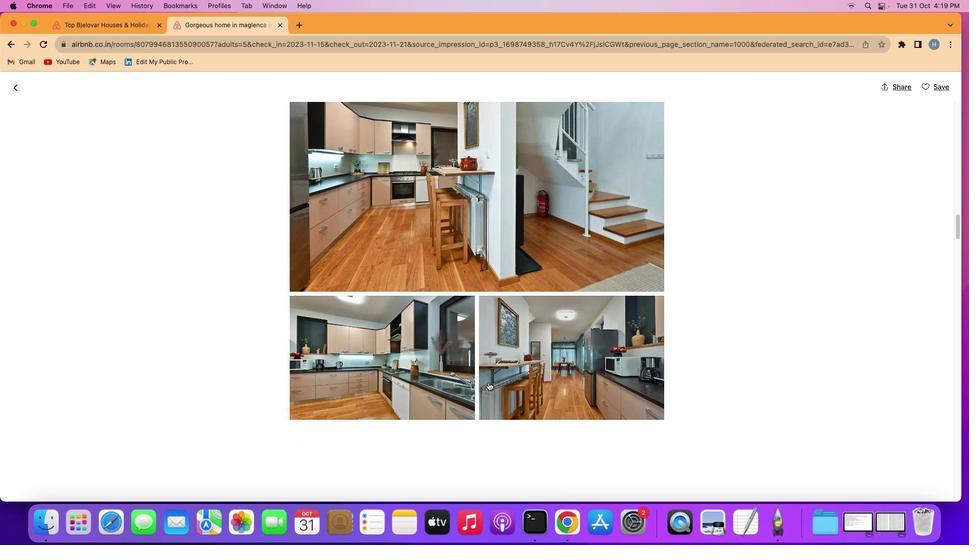 
Action: Mouse scrolled (483, 377) with delta (-4, -7)
Screenshot: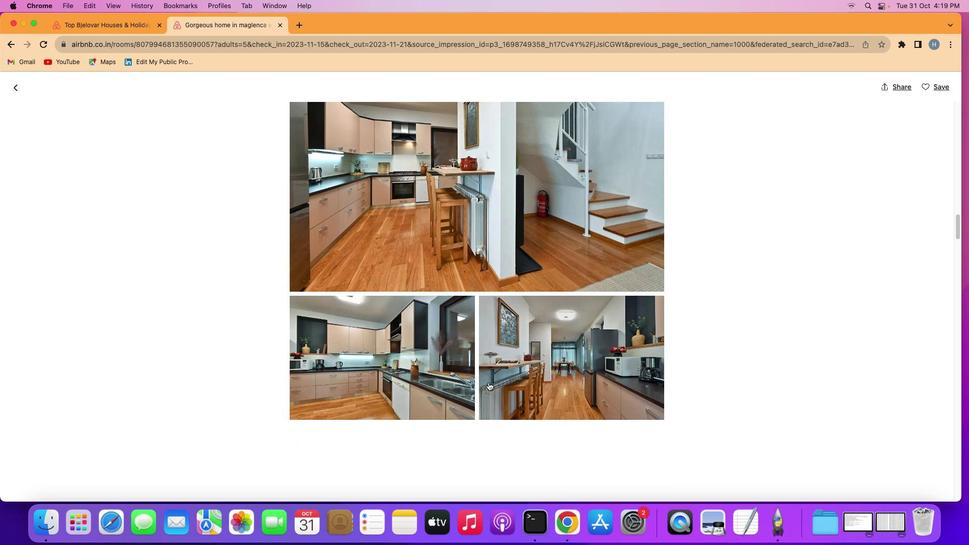 
Action: Mouse scrolled (483, 377) with delta (-4, -6)
Screenshot: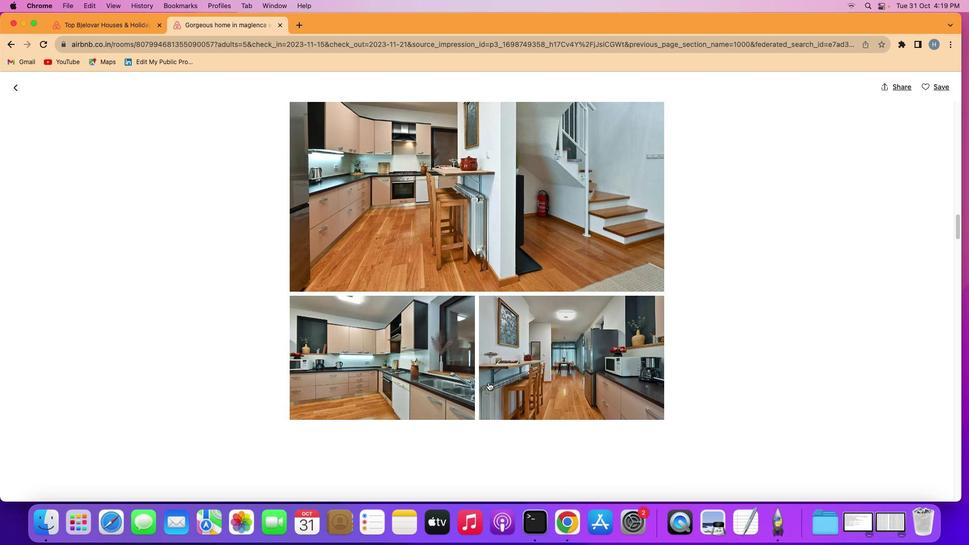 
Action: Mouse scrolled (483, 377) with delta (-4, -5)
Screenshot: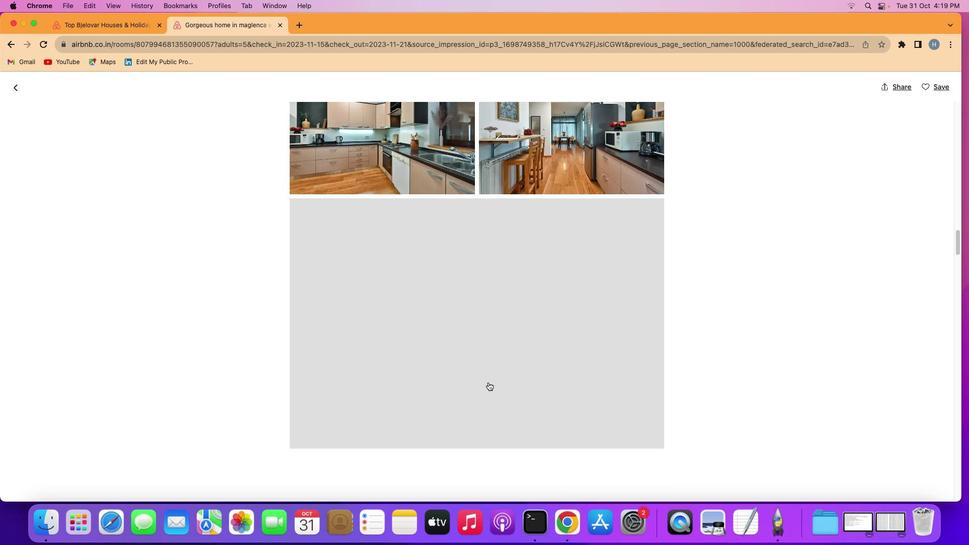 
Action: Mouse scrolled (483, 377) with delta (-4, -5)
Screenshot: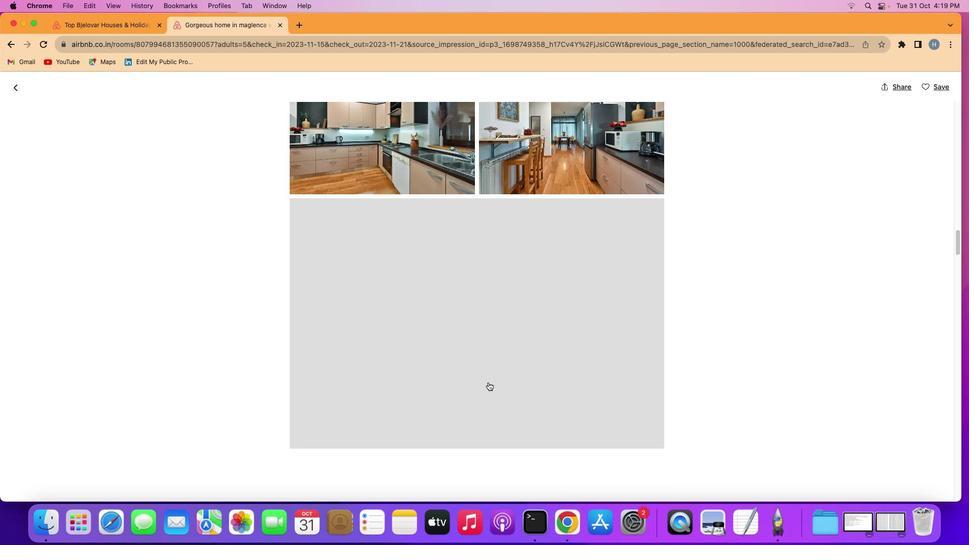 
Action: Mouse scrolled (483, 377) with delta (-4, -6)
Screenshot: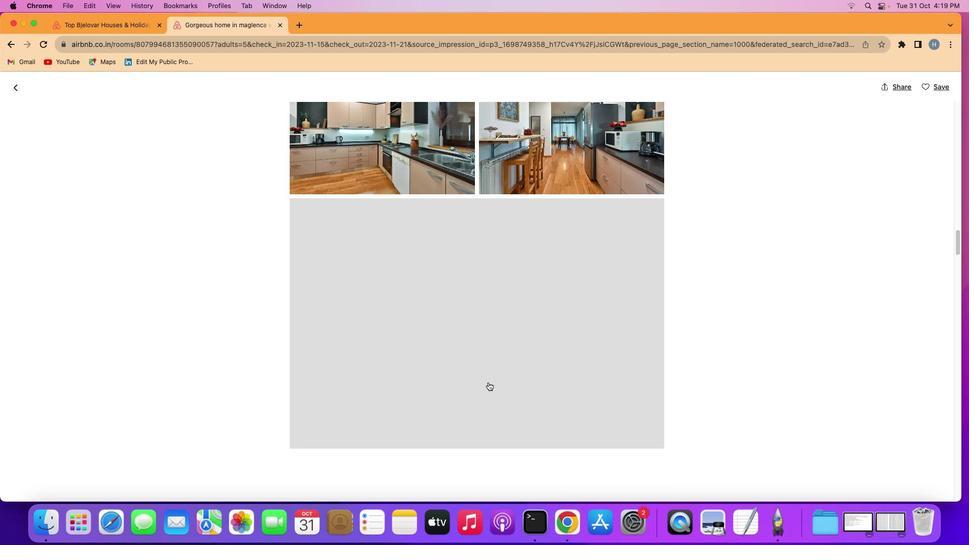 
Action: Mouse scrolled (483, 377) with delta (-4, -6)
Screenshot: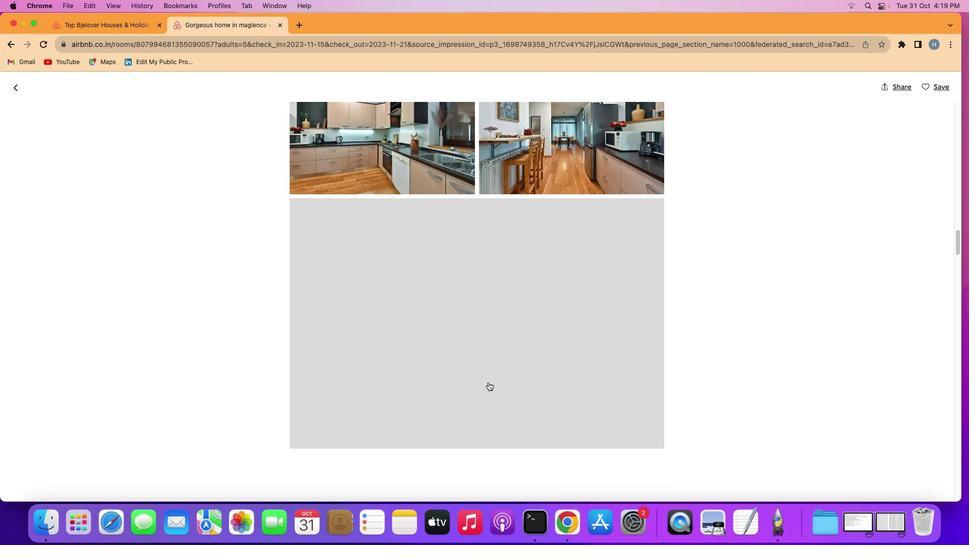 
Action: Mouse scrolled (483, 377) with delta (-4, -5)
Screenshot: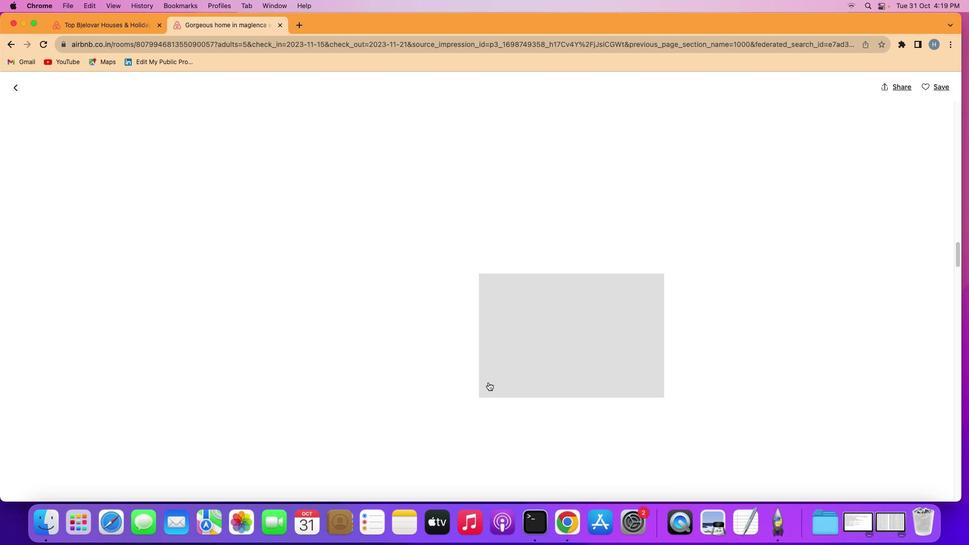 
Action: Mouse scrolled (483, 377) with delta (-4, -5)
Screenshot: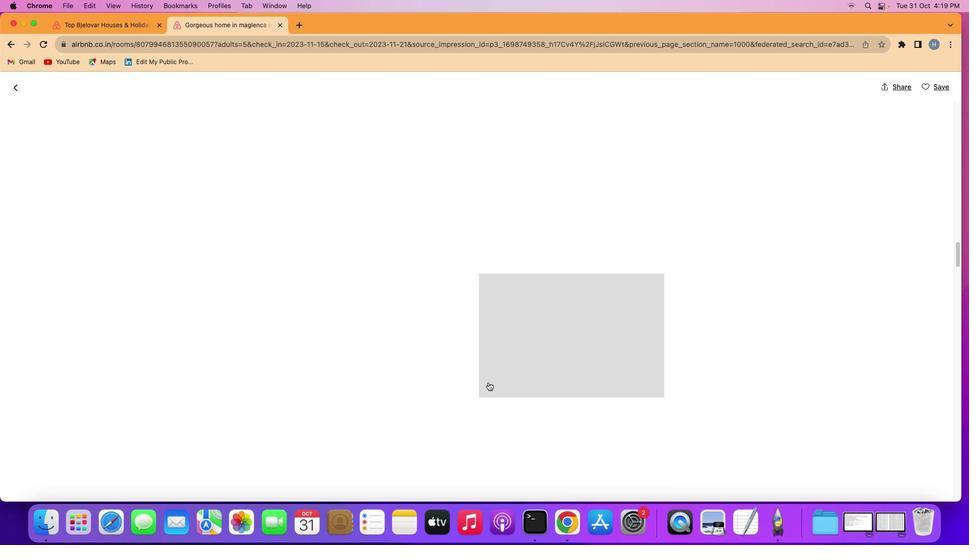 
Action: Mouse scrolled (483, 377) with delta (-4, -6)
Screenshot: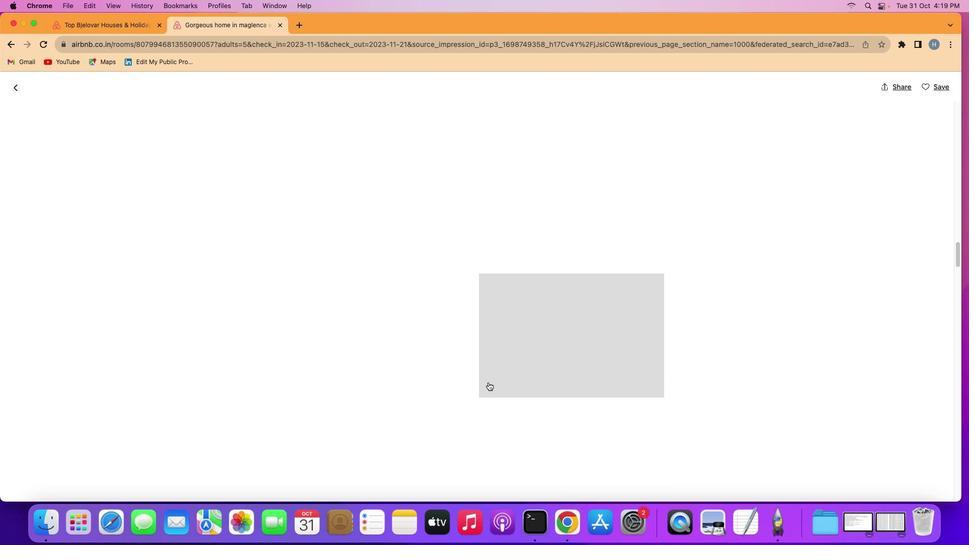 
Action: Mouse moved to (483, 377)
Screenshot: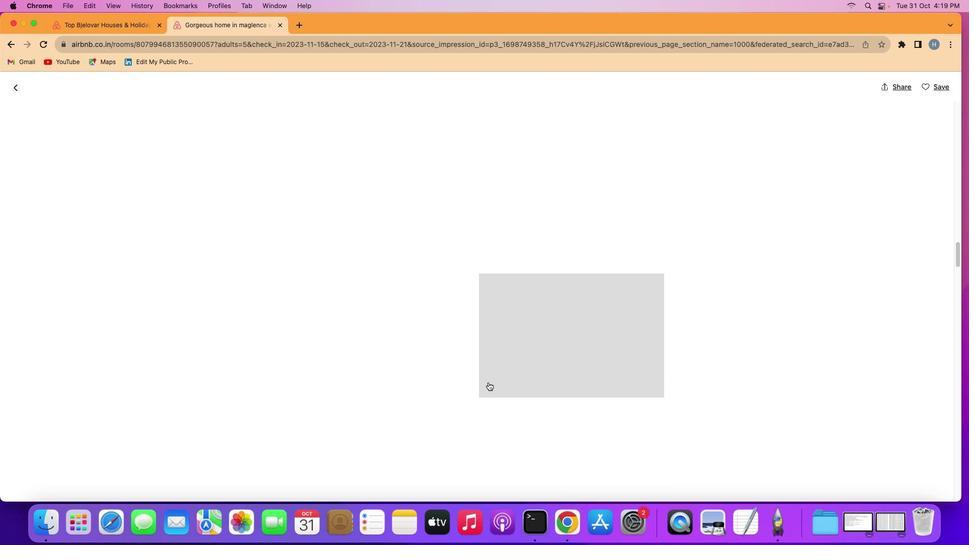 
Action: Mouse scrolled (483, 377) with delta (-4, -6)
Screenshot: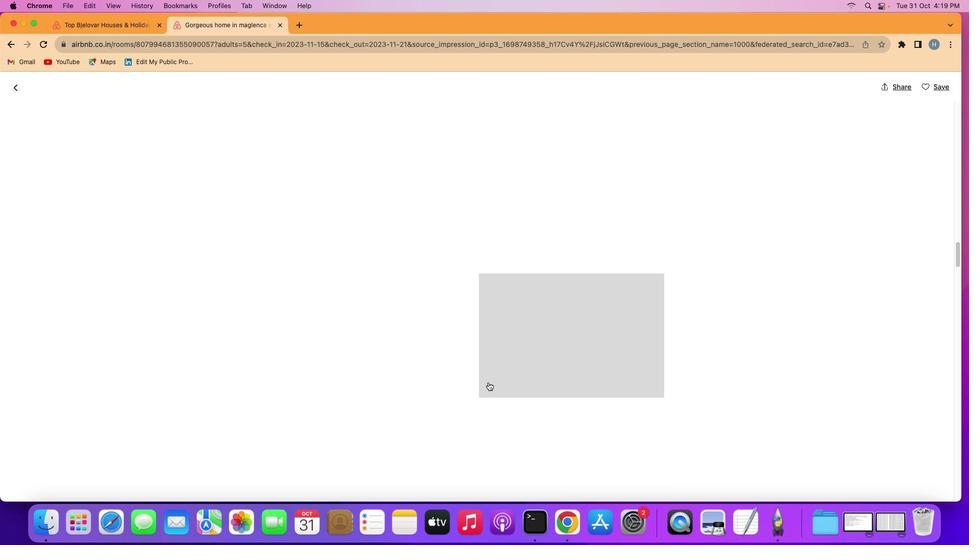 
Action: Mouse scrolled (483, 377) with delta (-4, -5)
Screenshot: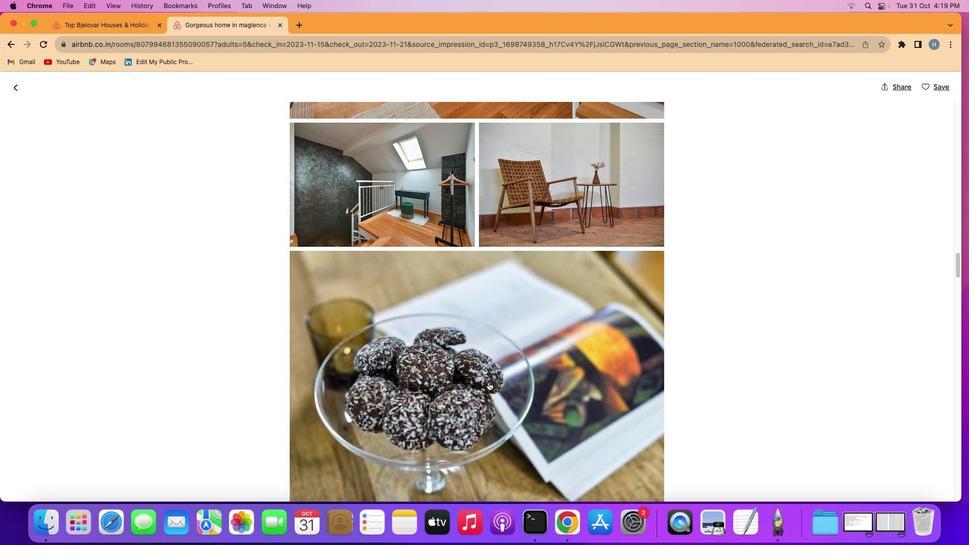 
Action: Mouse scrolled (483, 377) with delta (-4, -5)
Screenshot: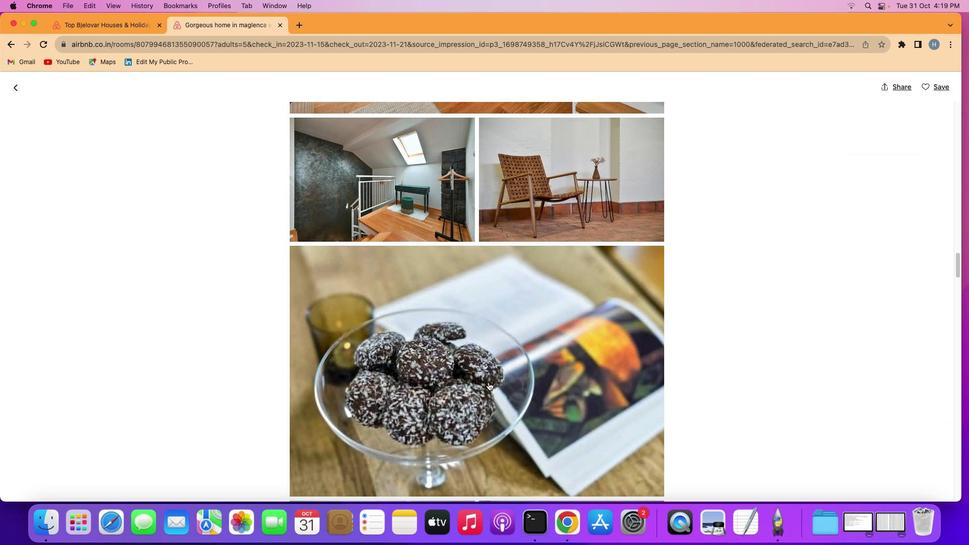 
Action: Mouse scrolled (483, 377) with delta (-4, -5)
Screenshot: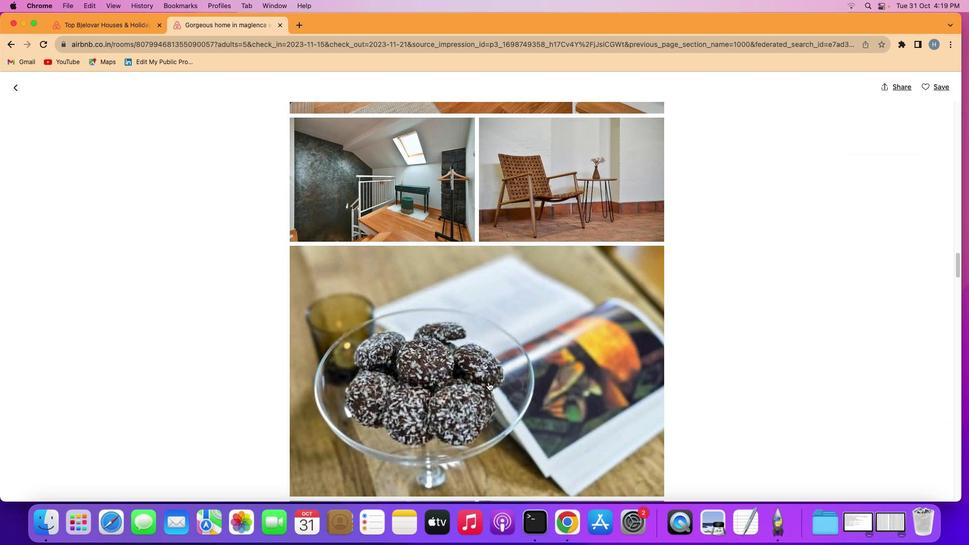 
Action: Mouse scrolled (483, 377) with delta (-4, -6)
Screenshot: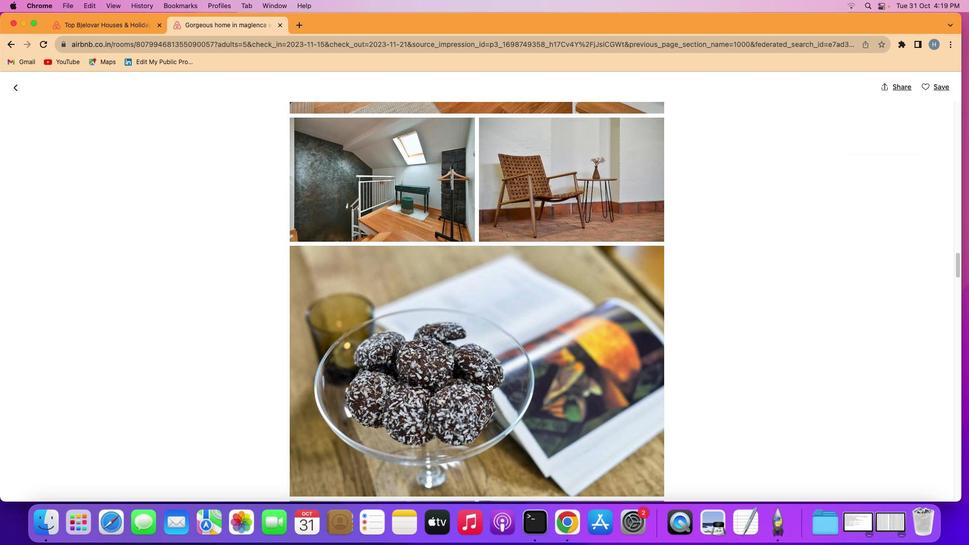 
Action: Mouse scrolled (483, 377) with delta (-4, -5)
Screenshot: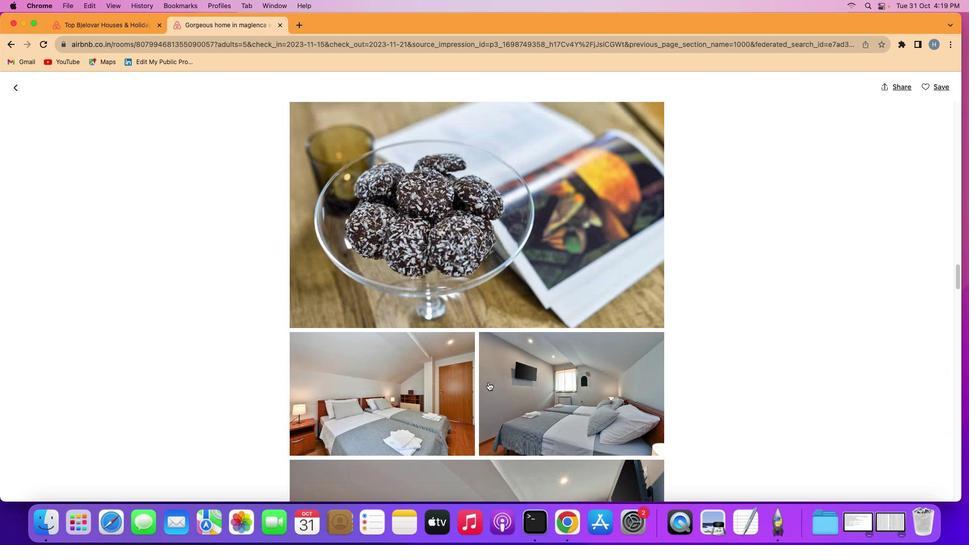 
Action: Mouse scrolled (483, 377) with delta (-4, -5)
Screenshot: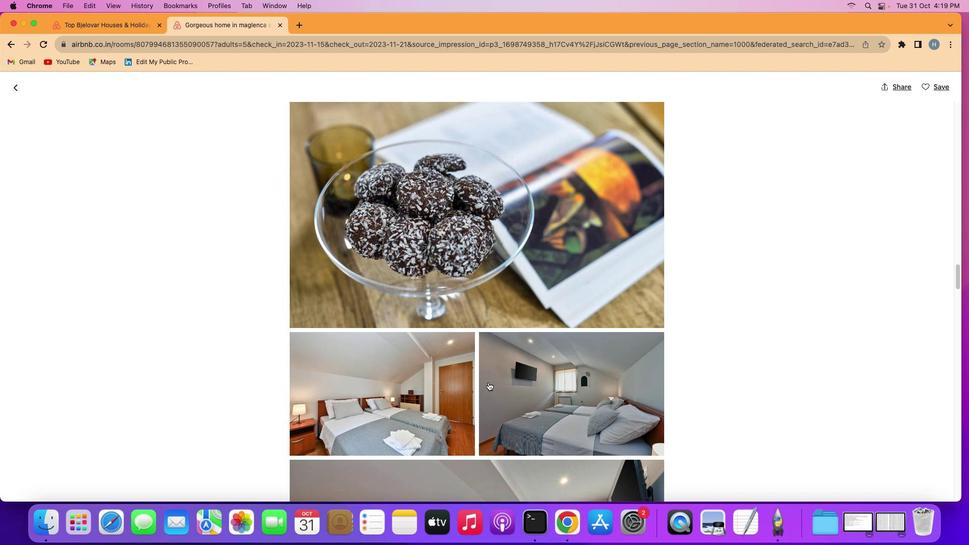 
Action: Mouse scrolled (483, 377) with delta (-4, -6)
Screenshot: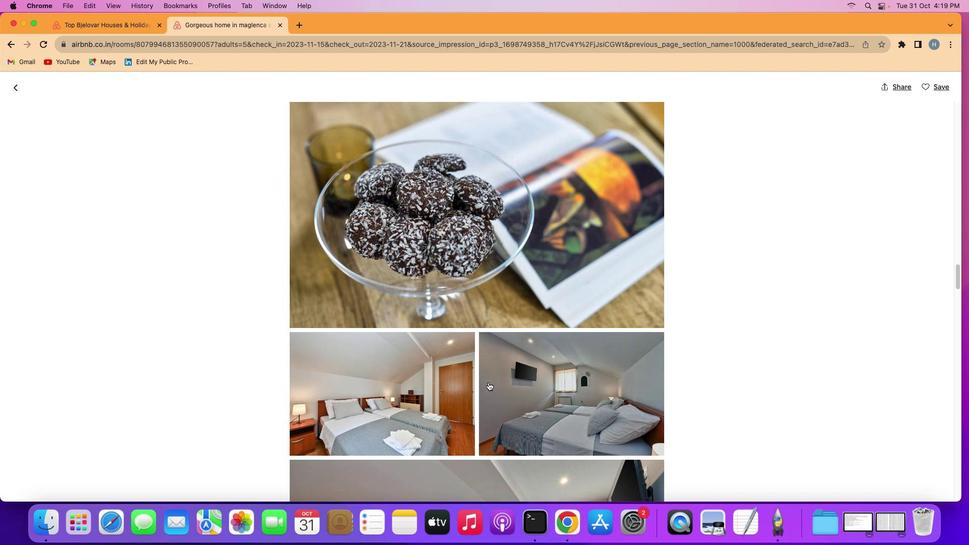 
Action: Mouse scrolled (483, 377) with delta (-4, -6)
Screenshot: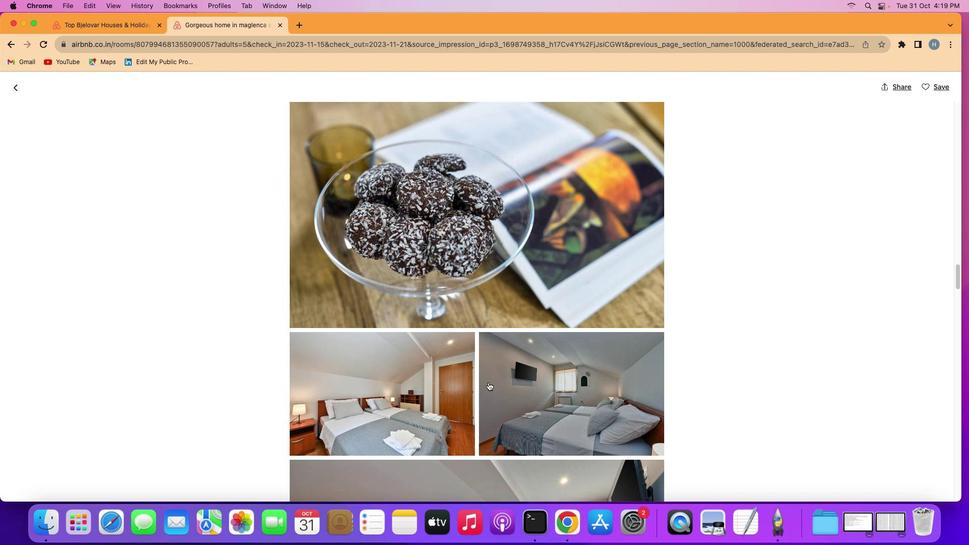 
Action: Mouse scrolled (483, 377) with delta (-4, -5)
Screenshot: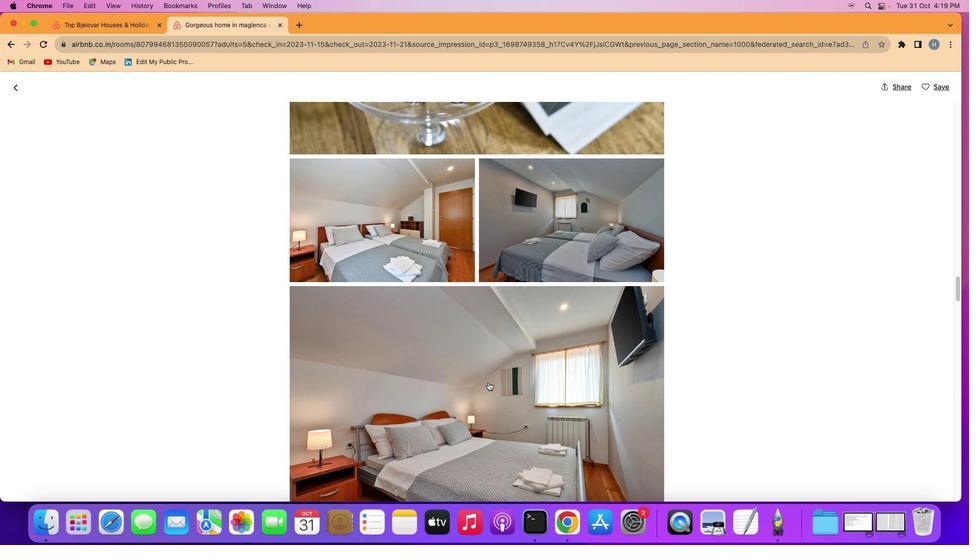 
Action: Mouse scrolled (483, 377) with delta (-4, -5)
Screenshot: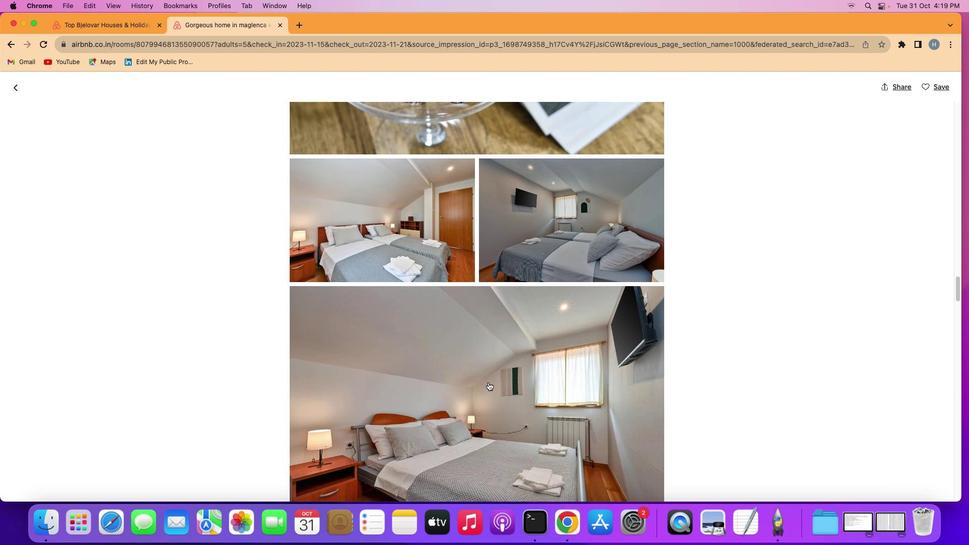 
Action: Mouse scrolled (483, 377) with delta (-4, -6)
Screenshot: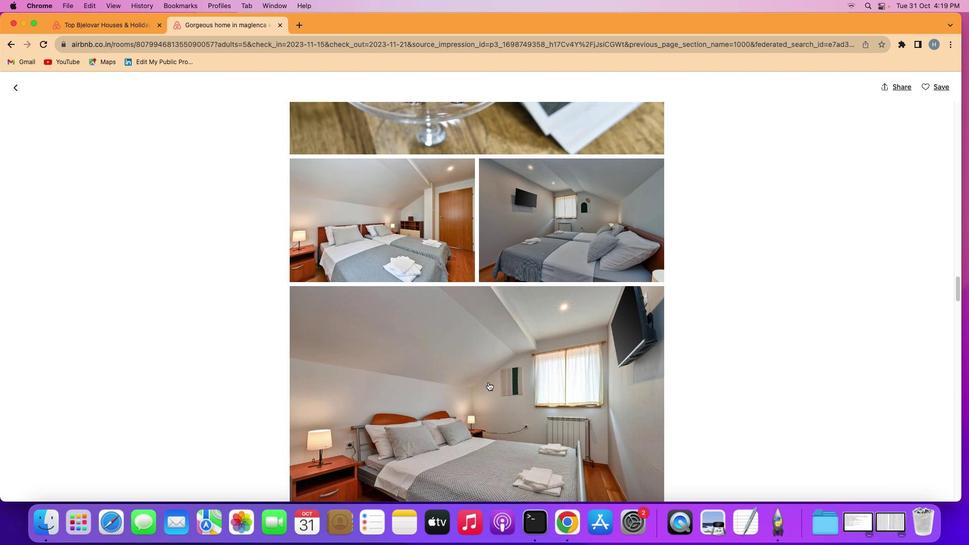 
Action: Mouse scrolled (483, 377) with delta (-4, -6)
Screenshot: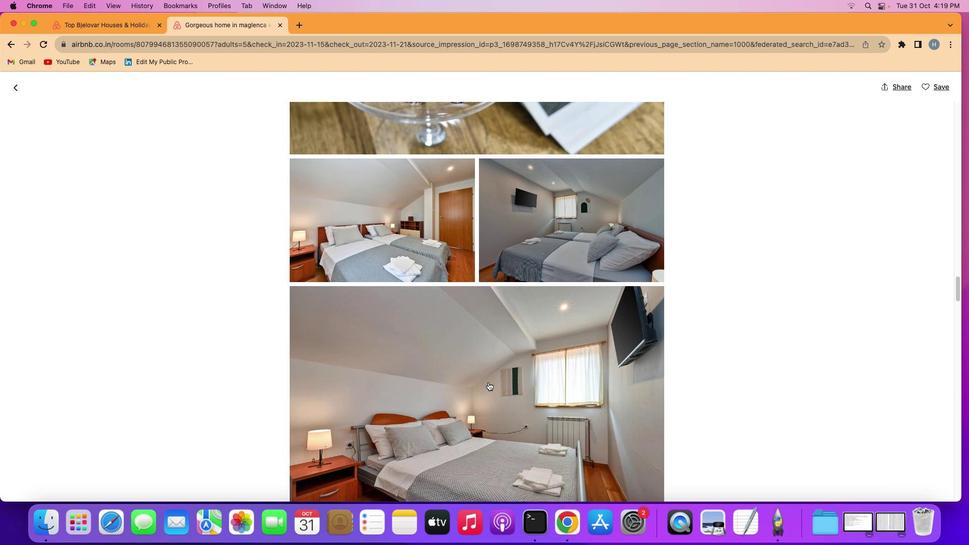 
Action: Mouse scrolled (483, 377) with delta (-4, -5)
Screenshot: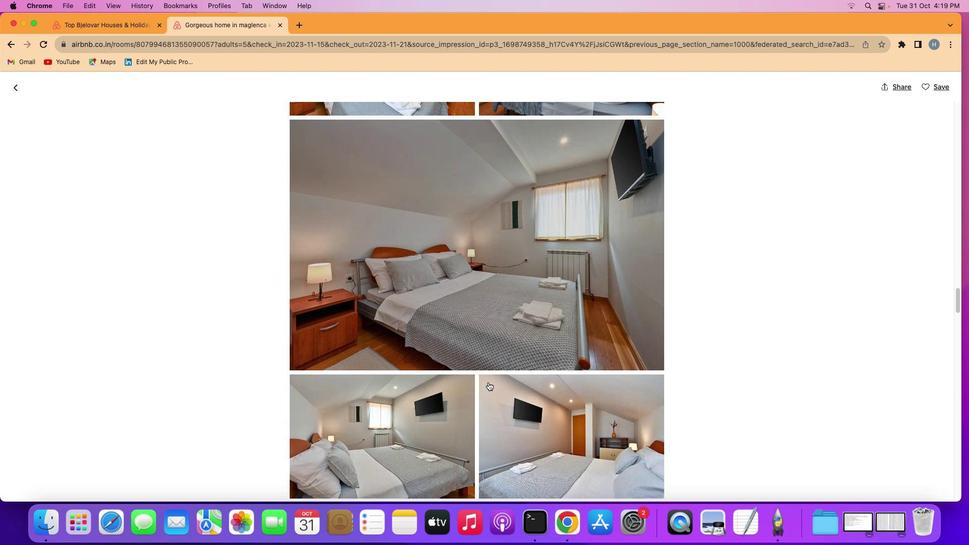 
Action: Mouse scrolled (483, 377) with delta (-4, -5)
Screenshot: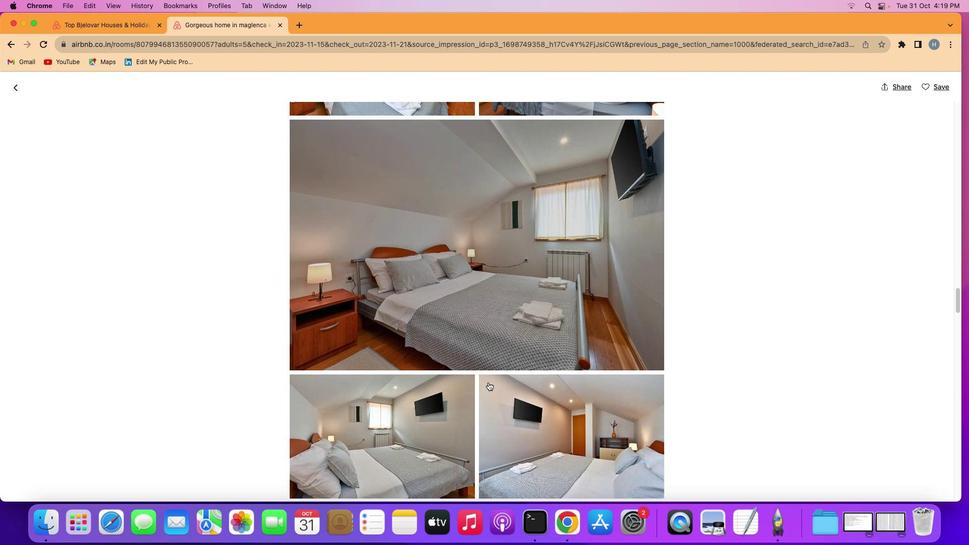 
Action: Mouse scrolled (483, 377) with delta (-4, -6)
Screenshot: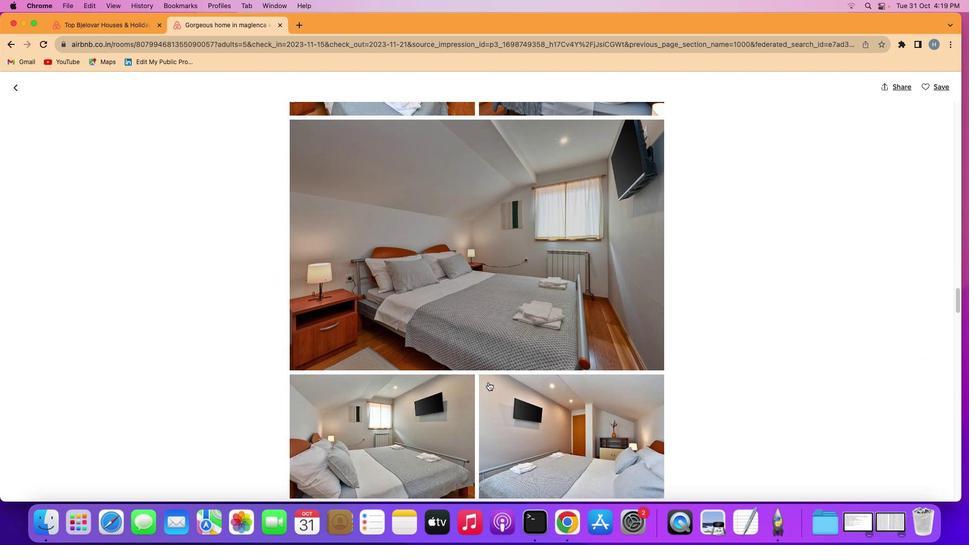 
Action: Mouse scrolled (483, 377) with delta (-4, -6)
Screenshot: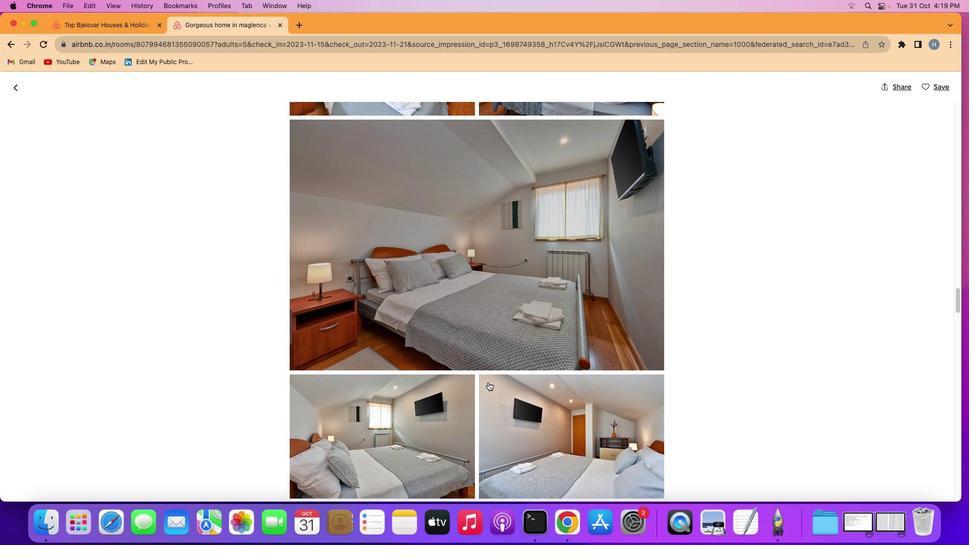 
Action: Mouse scrolled (483, 377) with delta (-4, -5)
Screenshot: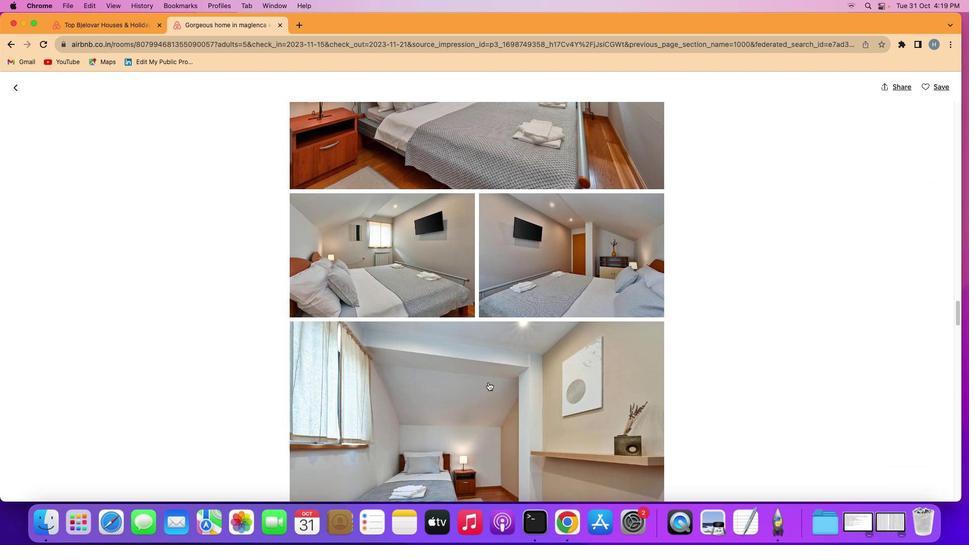 
Action: Mouse scrolled (483, 377) with delta (-4, -5)
Screenshot: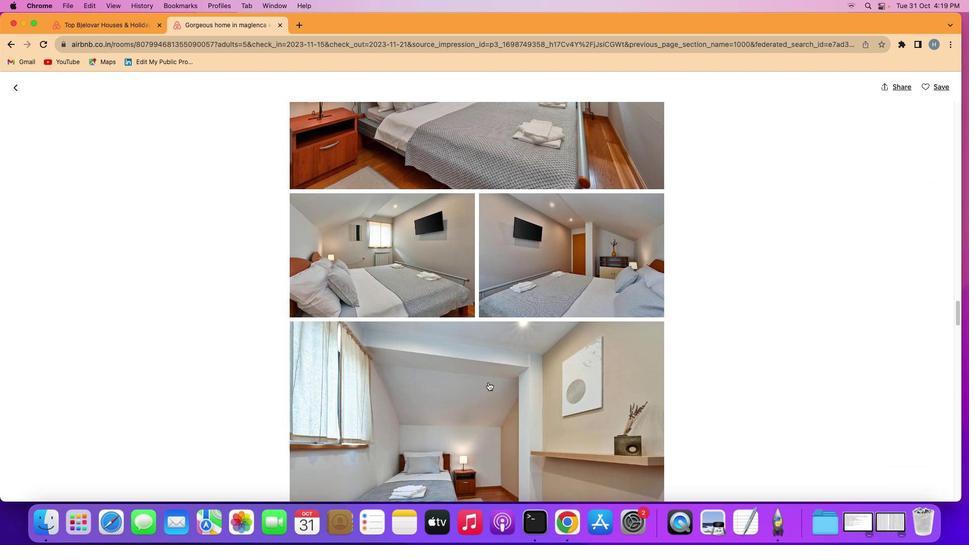
Action: Mouse scrolled (483, 377) with delta (-4, -6)
Screenshot: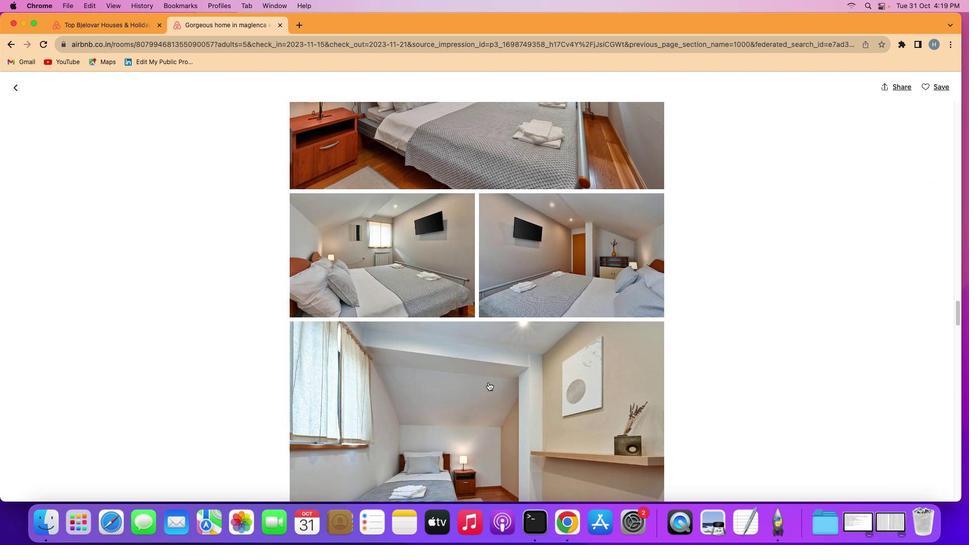 
Action: Mouse scrolled (483, 377) with delta (-4, -6)
Screenshot: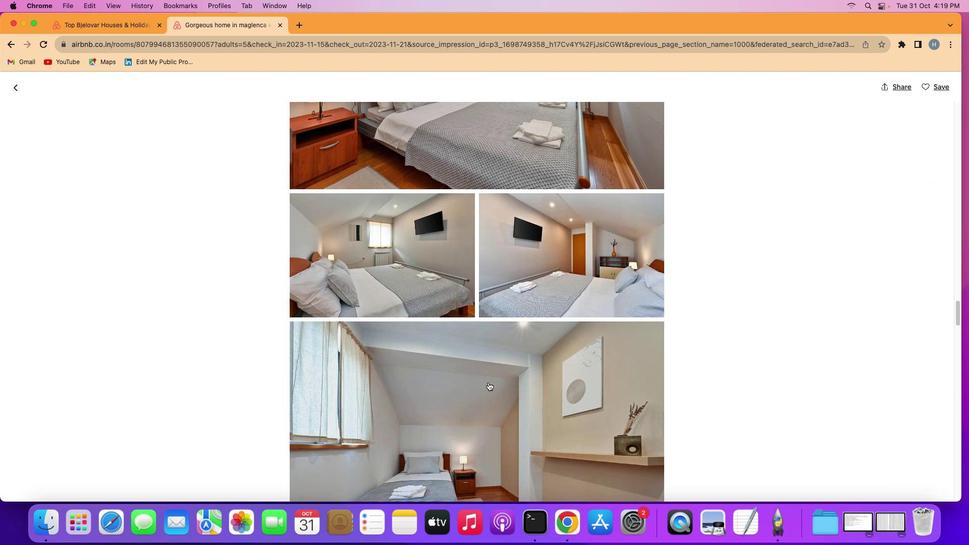 
Action: Mouse scrolled (483, 377) with delta (-4, -5)
Screenshot: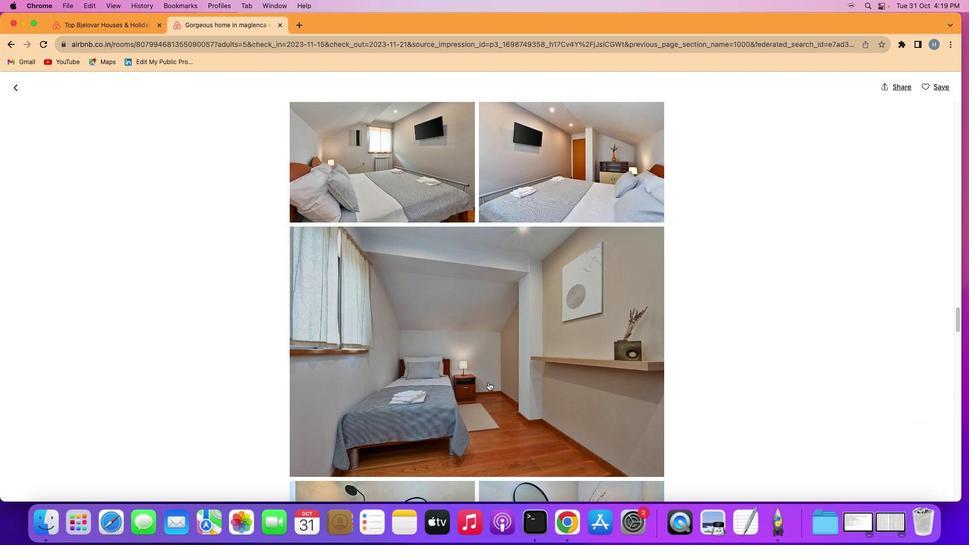 
Action: Mouse scrolled (483, 377) with delta (-4, -5)
Screenshot: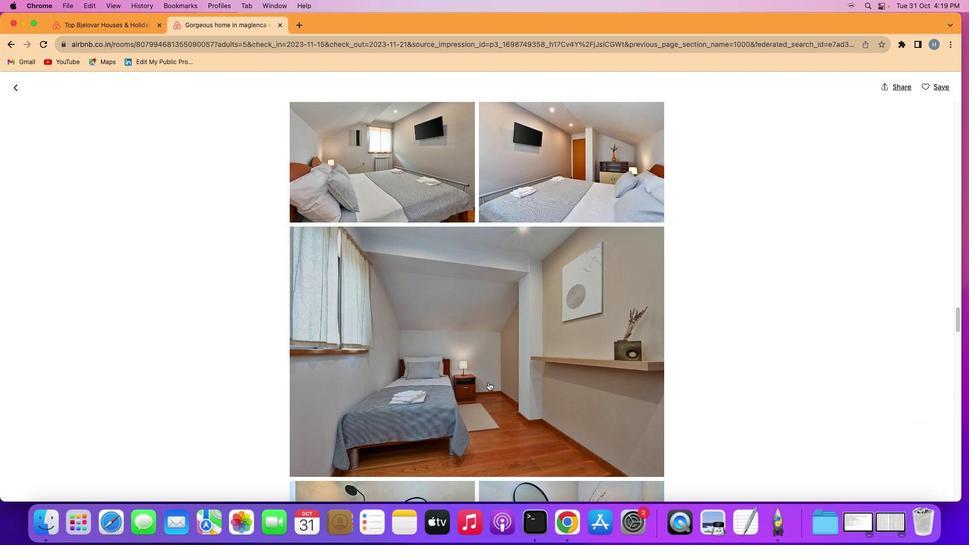 
Action: Mouse scrolled (483, 377) with delta (-4, -6)
Screenshot: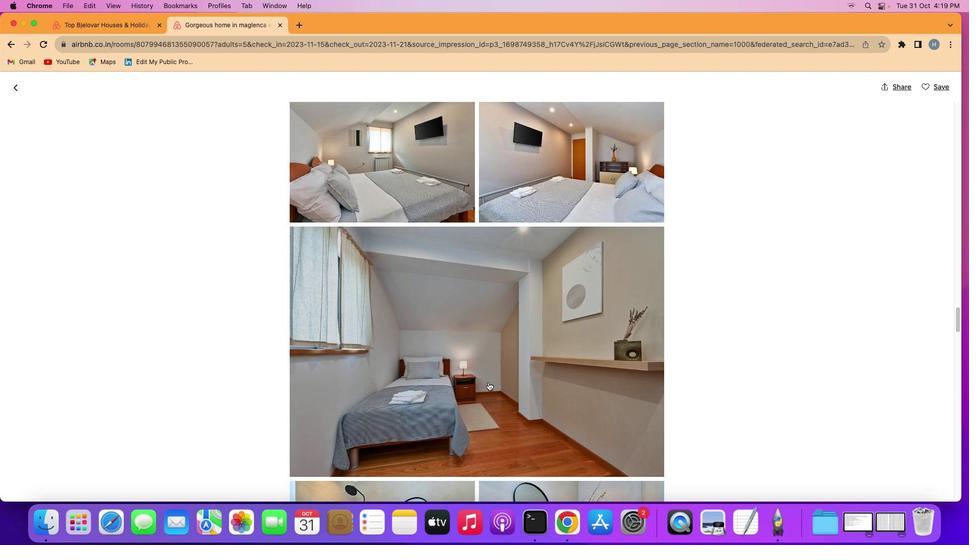 
Action: Mouse scrolled (483, 377) with delta (-4, -5)
Screenshot: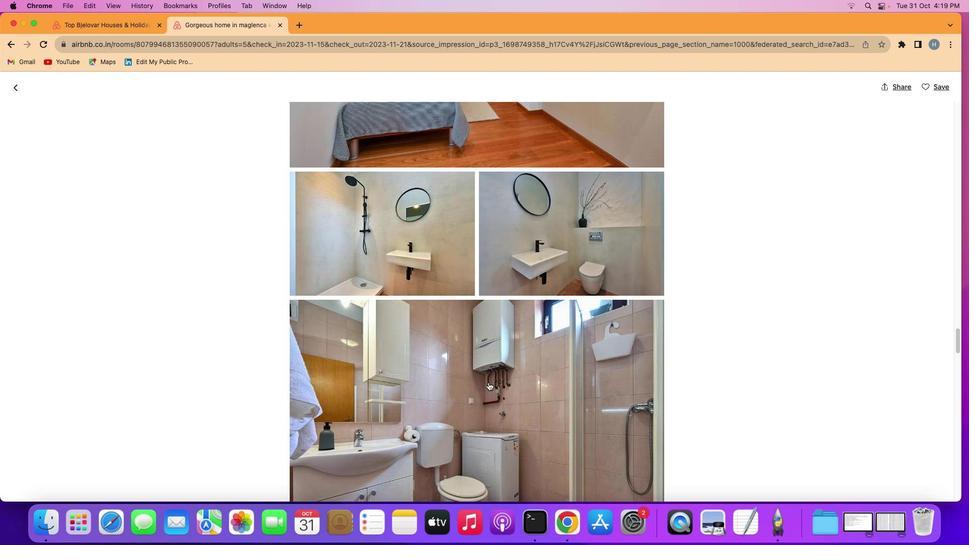 
Action: Mouse scrolled (483, 377) with delta (-4, -5)
Screenshot: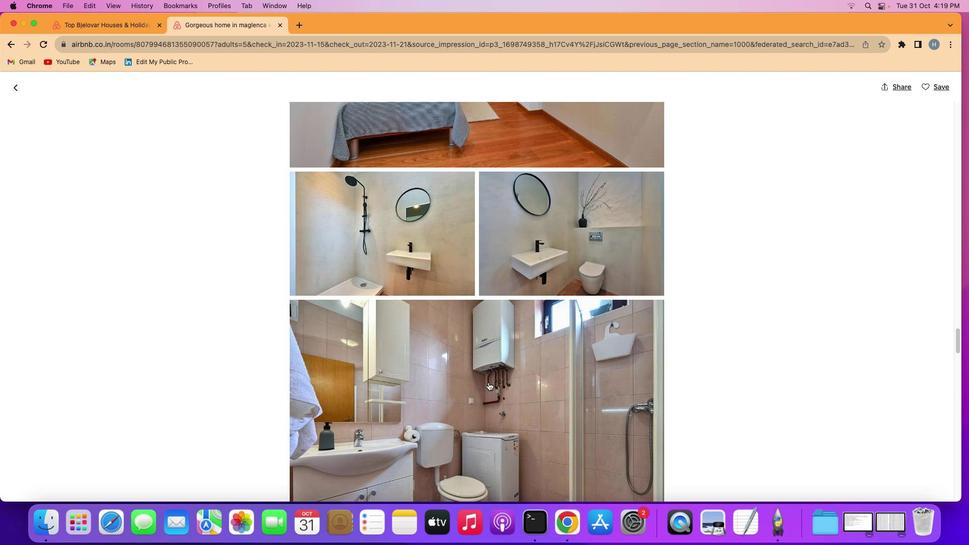
Action: Mouse scrolled (483, 377) with delta (-4, -6)
Screenshot: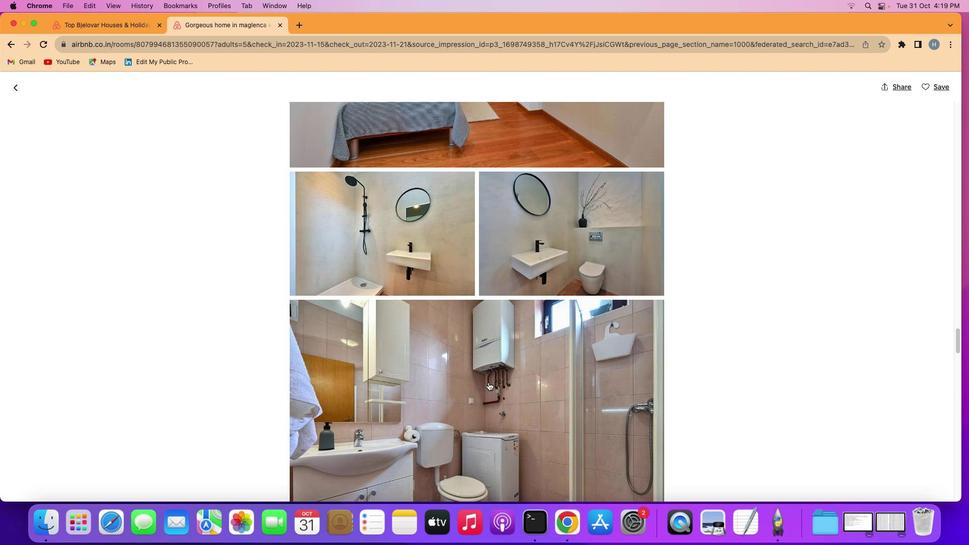 
Action: Mouse scrolled (483, 377) with delta (-4, -7)
Screenshot: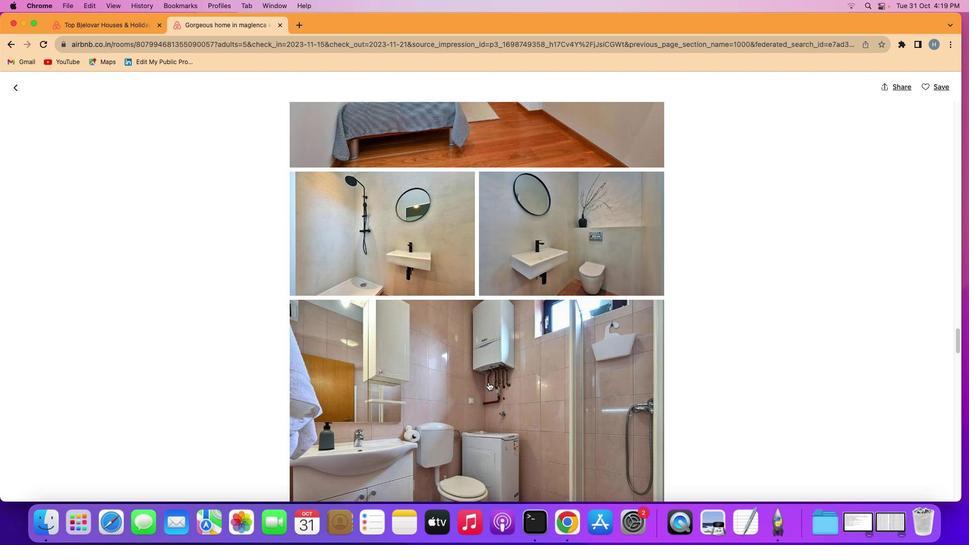 
Action: Mouse scrolled (483, 377) with delta (-4, -7)
Screenshot: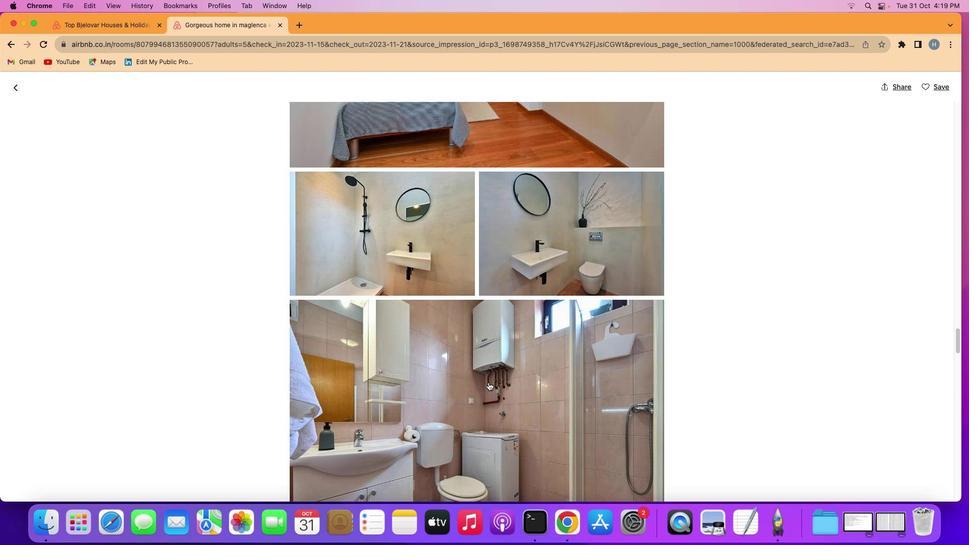 
Action: Mouse scrolled (483, 377) with delta (-4, -5)
Screenshot: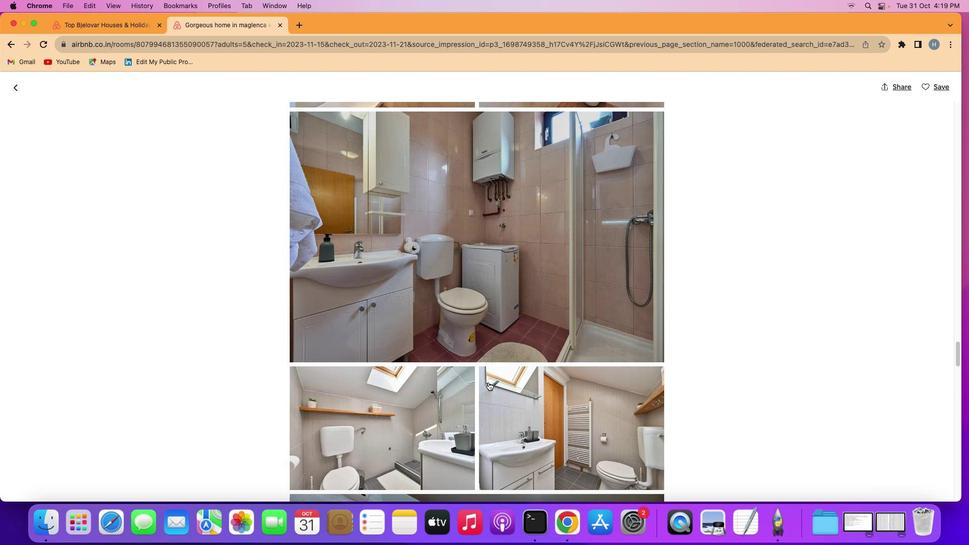 
Action: Mouse scrolled (483, 377) with delta (-4, -5)
Screenshot: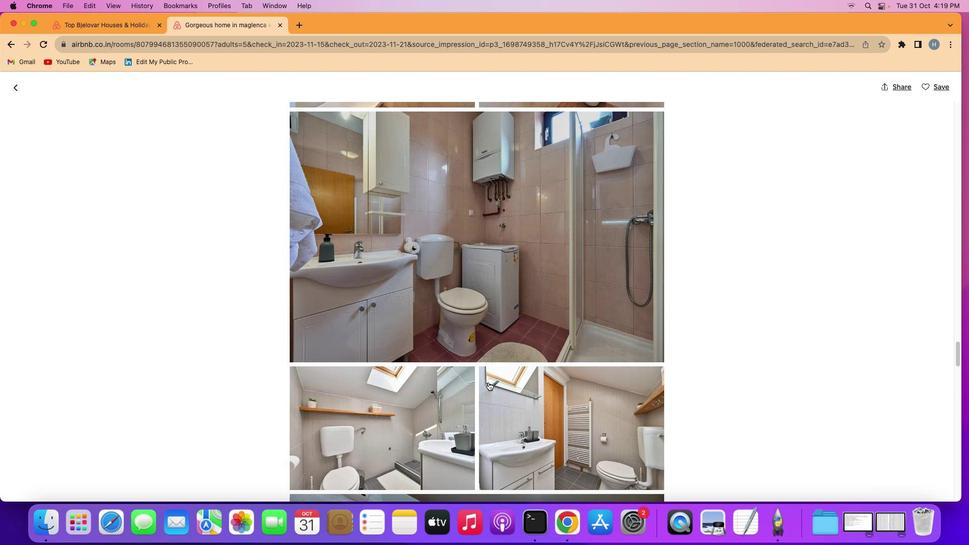 
Action: Mouse scrolled (483, 377) with delta (-4, -6)
Screenshot: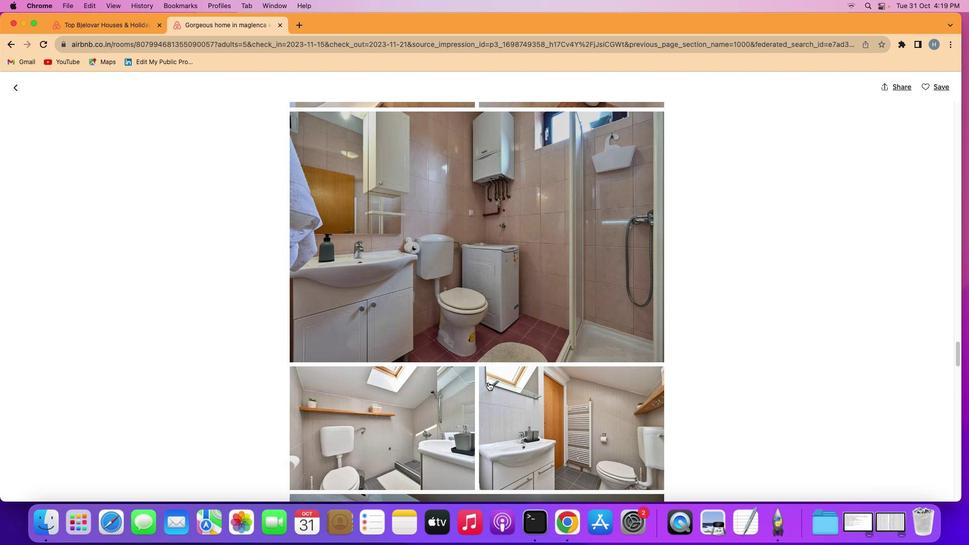 
Action: Mouse scrolled (483, 377) with delta (-4, -6)
Screenshot: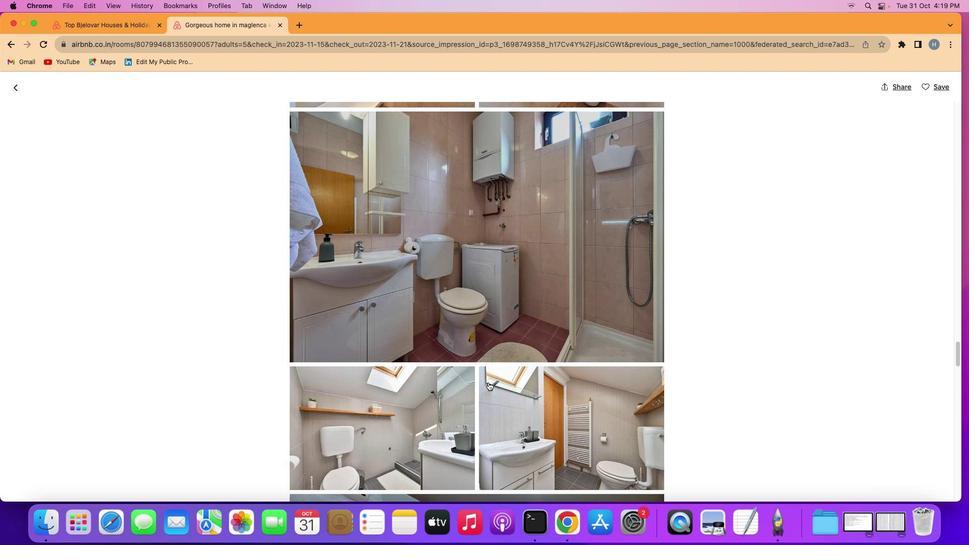 
Action: Mouse scrolled (483, 377) with delta (-4, -5)
Screenshot: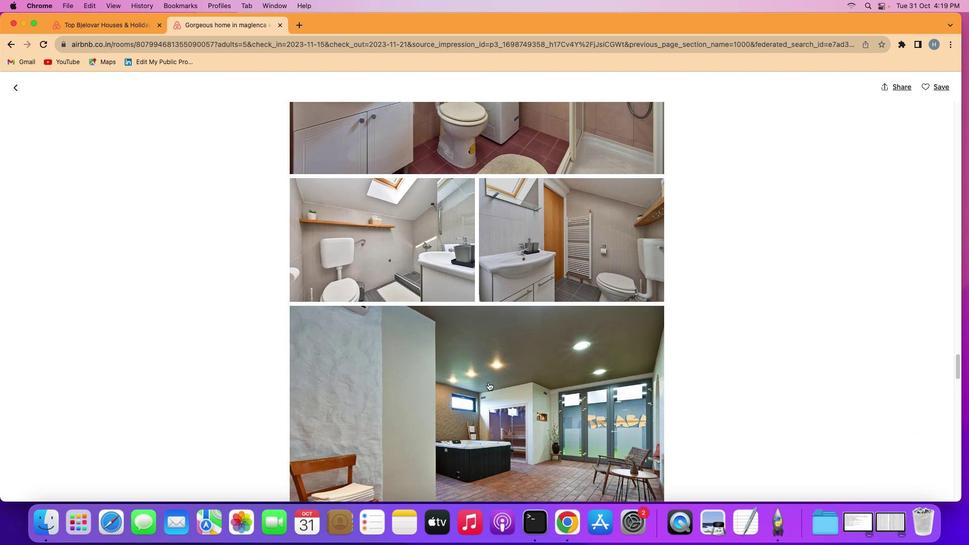 
Action: Mouse scrolled (483, 377) with delta (-4, -5)
Screenshot: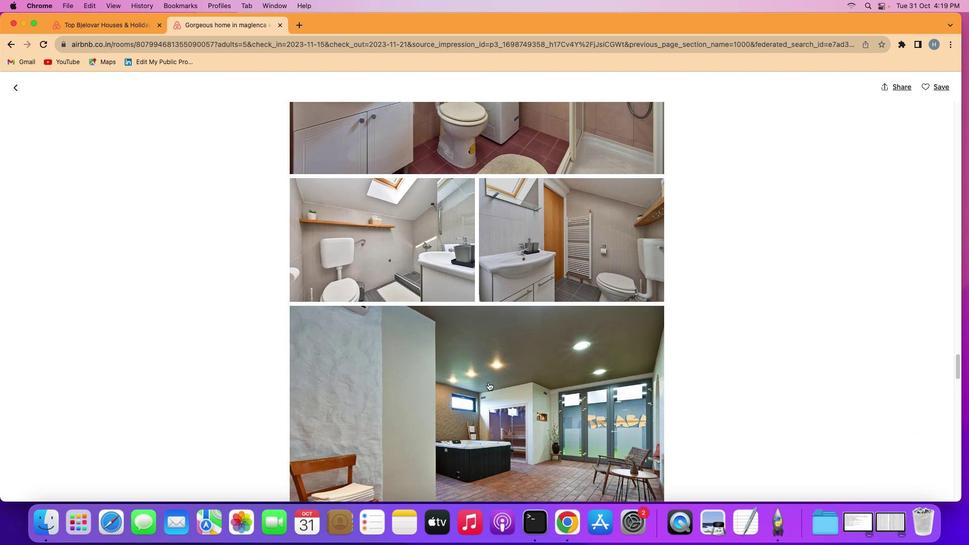 
Action: Mouse scrolled (483, 377) with delta (-4, -6)
Screenshot: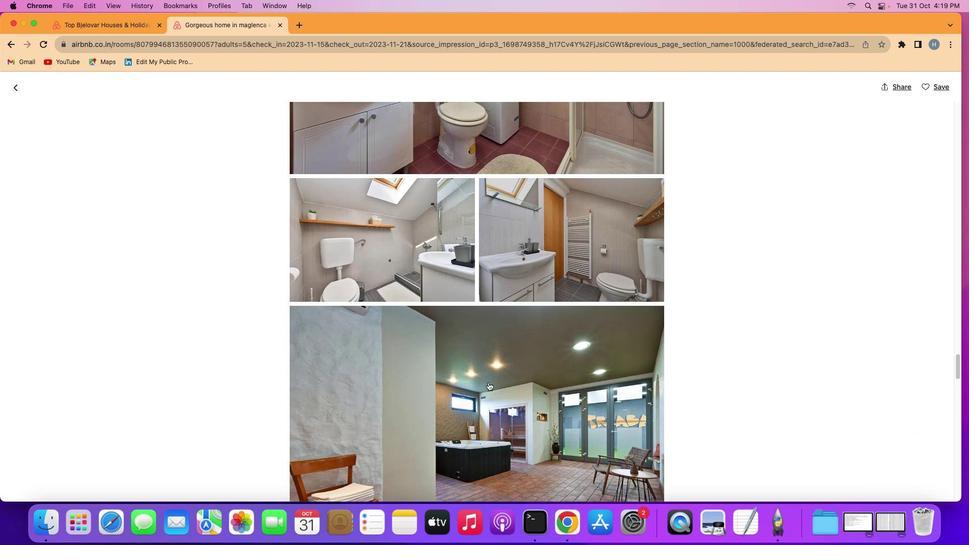 
Action: Mouse scrolled (483, 377) with delta (-4, -6)
Screenshot: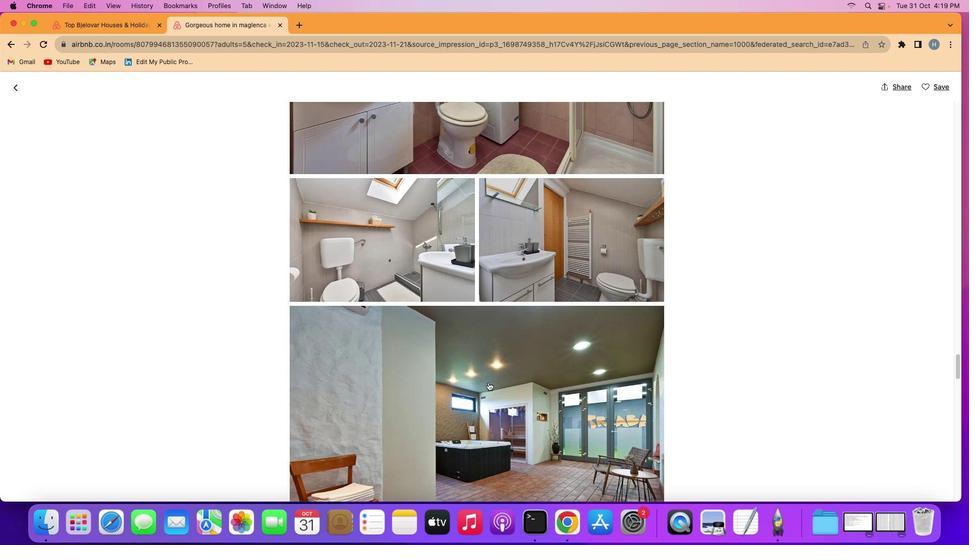 
Action: Mouse scrolled (483, 377) with delta (-4, -5)
Screenshot: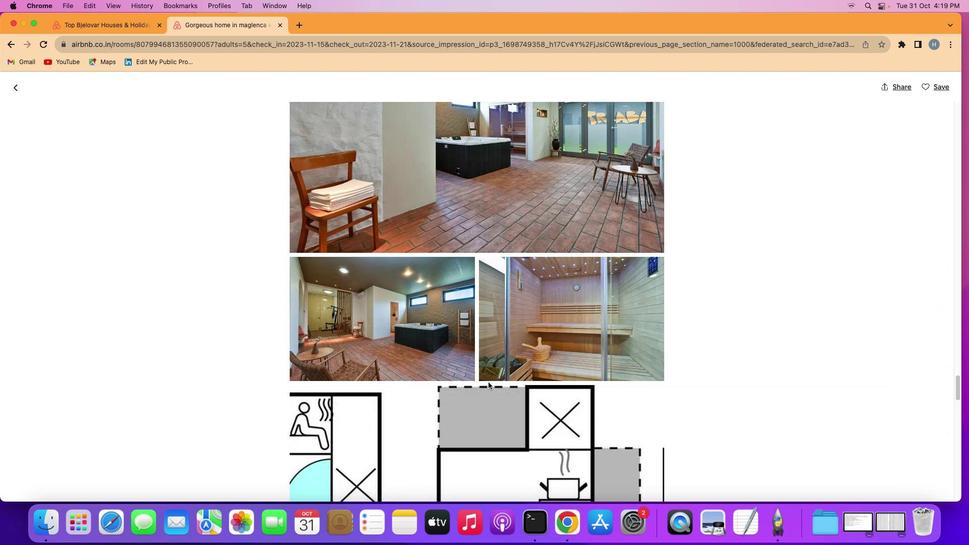 
Action: Mouse scrolled (483, 377) with delta (-4, -5)
Screenshot: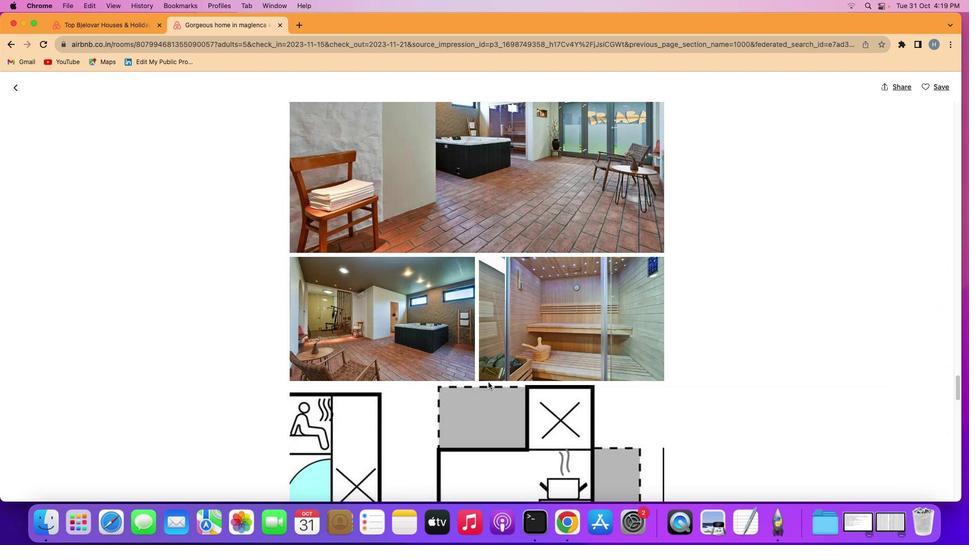 
Action: Mouse scrolled (483, 377) with delta (-4, -6)
Screenshot: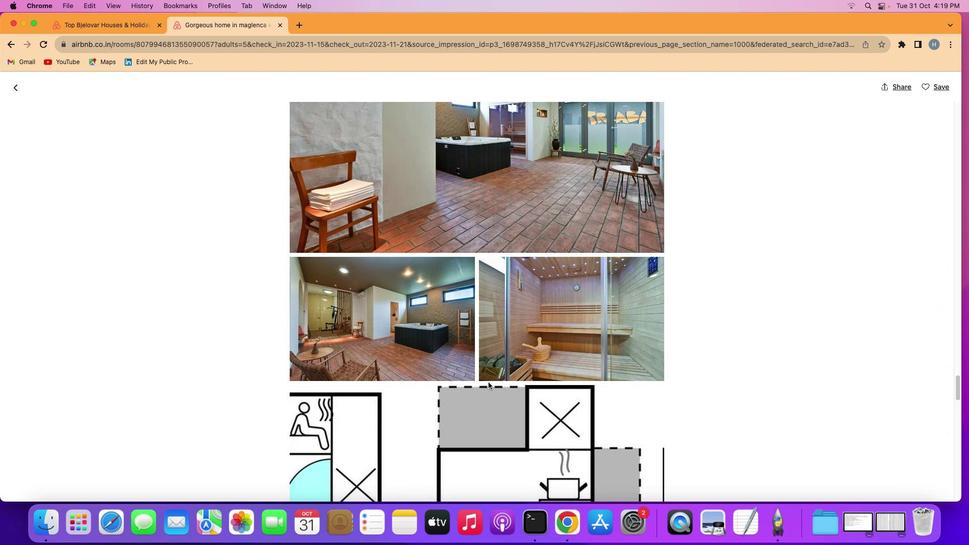 
Action: Mouse scrolled (483, 377) with delta (-4, -6)
Screenshot: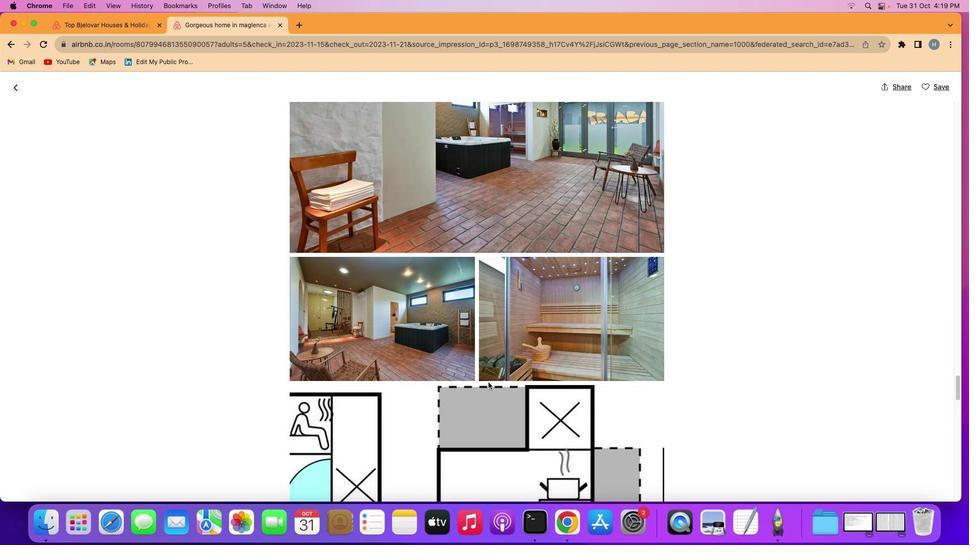 
Action: Mouse scrolled (483, 377) with delta (-4, -7)
Screenshot: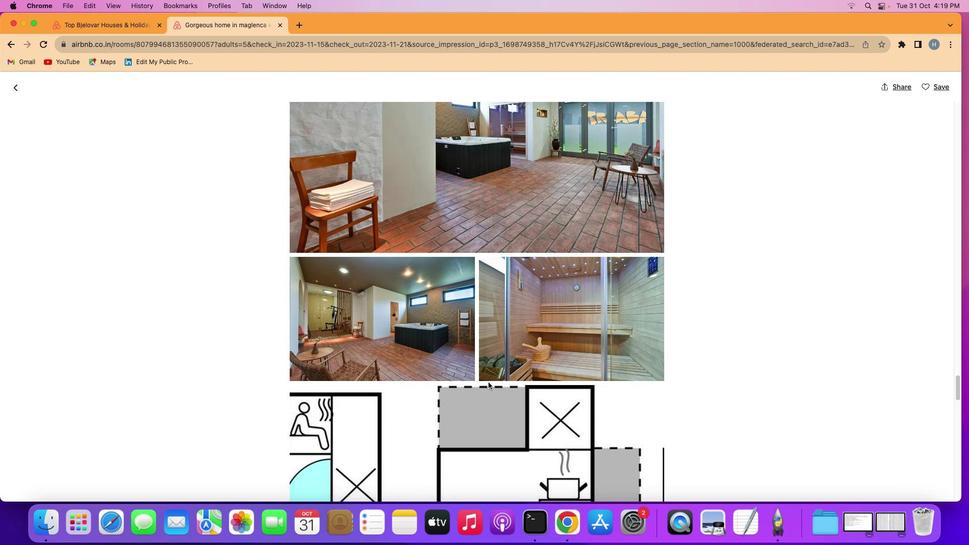 
Action: Mouse scrolled (483, 377) with delta (-4, -5)
Screenshot: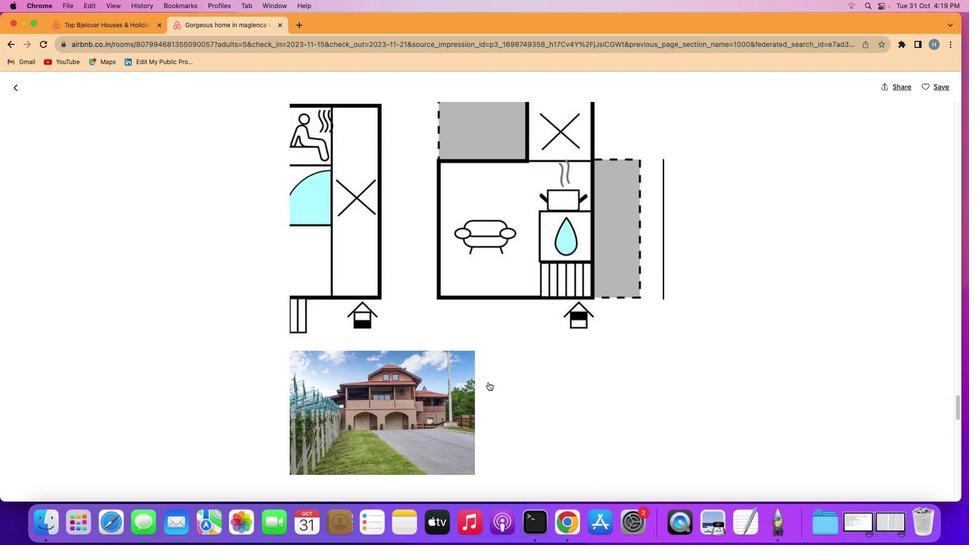 
Action: Mouse scrolled (483, 377) with delta (-4, -5)
Screenshot: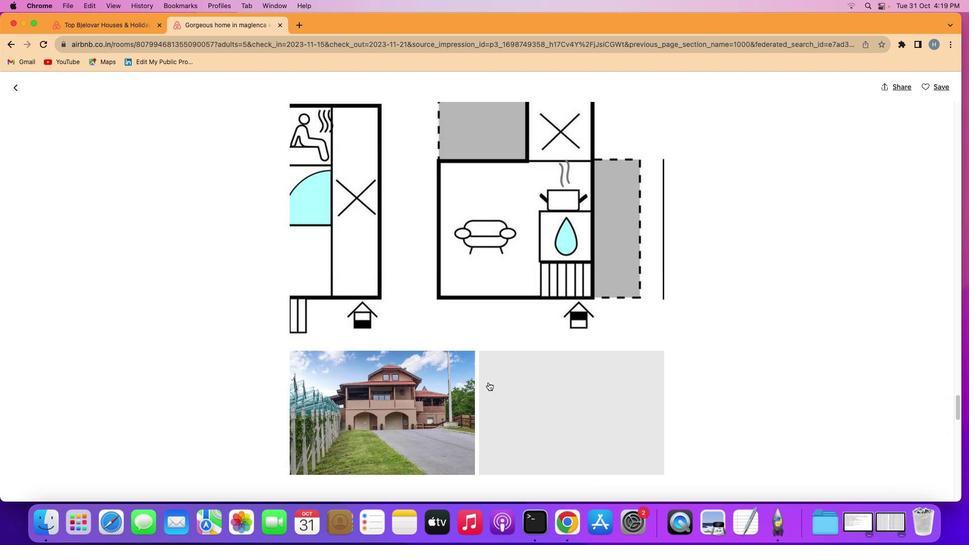 
Action: Mouse scrolled (483, 377) with delta (-4, -6)
Screenshot: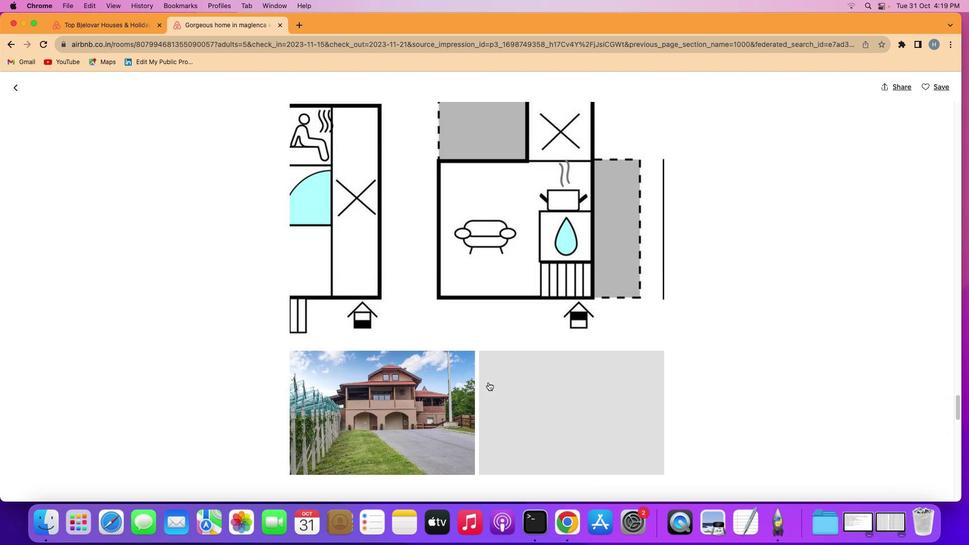 
Action: Mouse scrolled (483, 377) with delta (-4, -6)
Screenshot: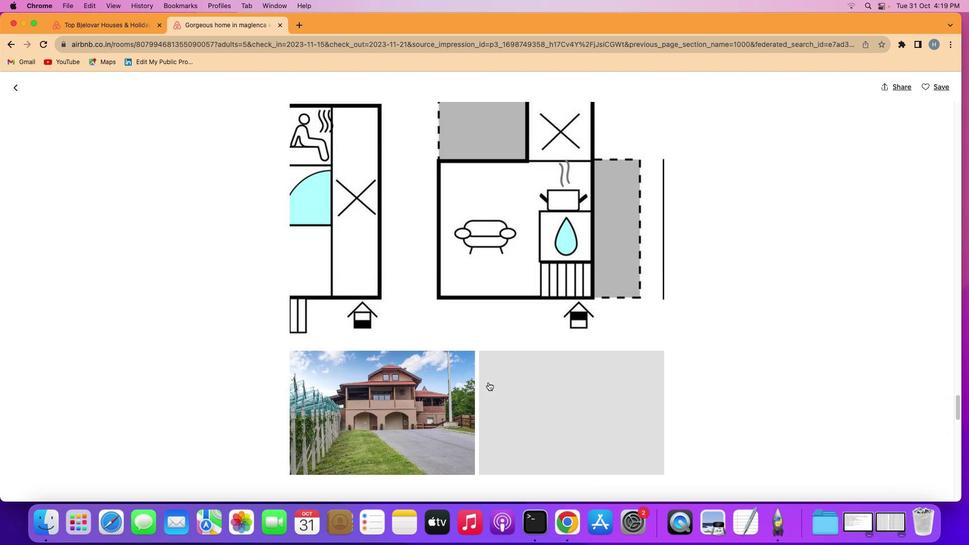 
Action: Mouse scrolled (483, 377) with delta (-4, -7)
Screenshot: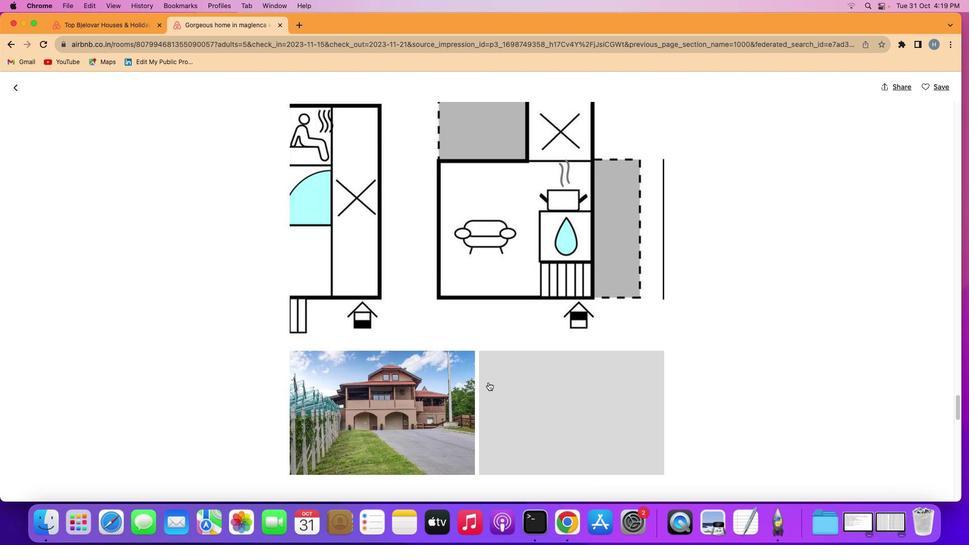 
Action: Mouse scrolled (483, 377) with delta (-4, -5)
Screenshot: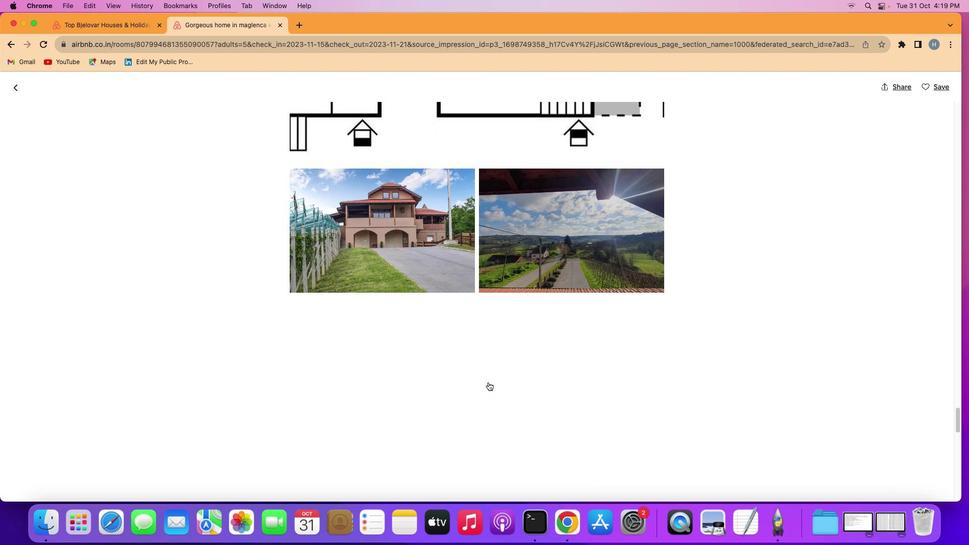 
Action: Mouse scrolled (483, 377) with delta (-4, -5)
Screenshot: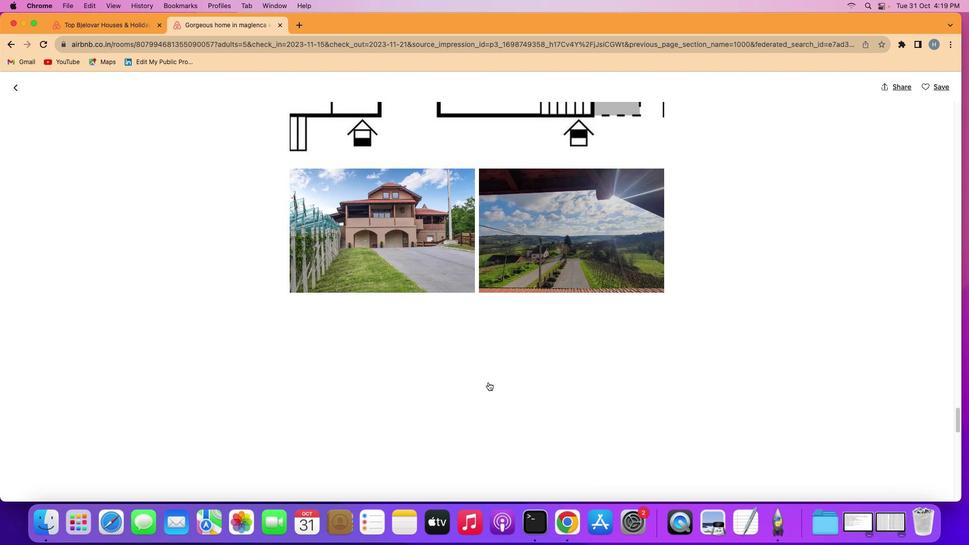 
Action: Mouse scrolled (483, 377) with delta (-4, -6)
Screenshot: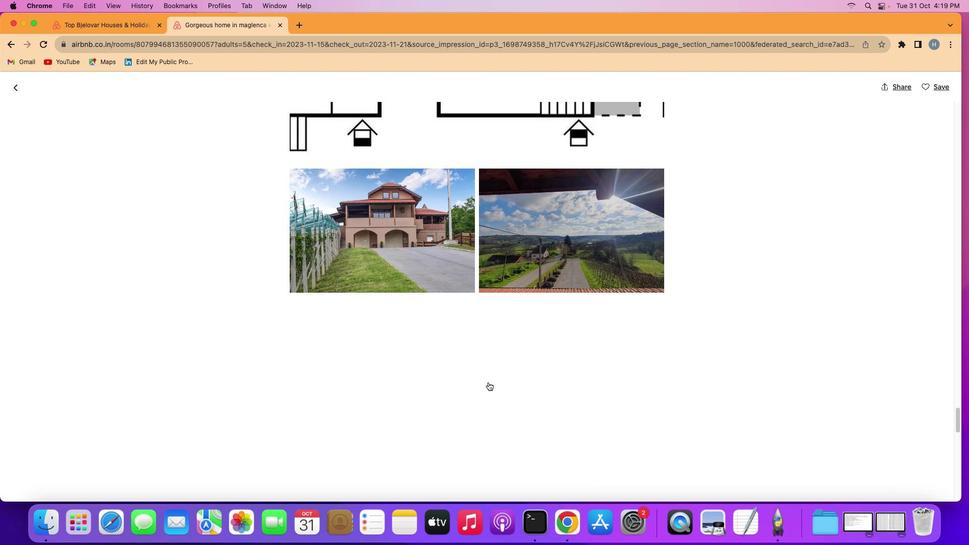 
Action: Mouse scrolled (483, 377) with delta (-4, -6)
Screenshot: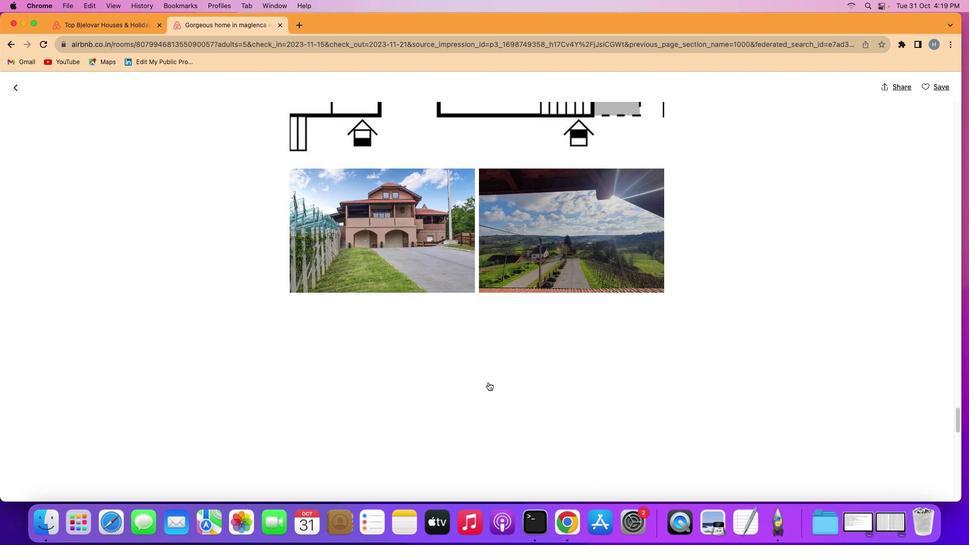 
Action: Mouse scrolled (483, 377) with delta (-4, -5)
Screenshot: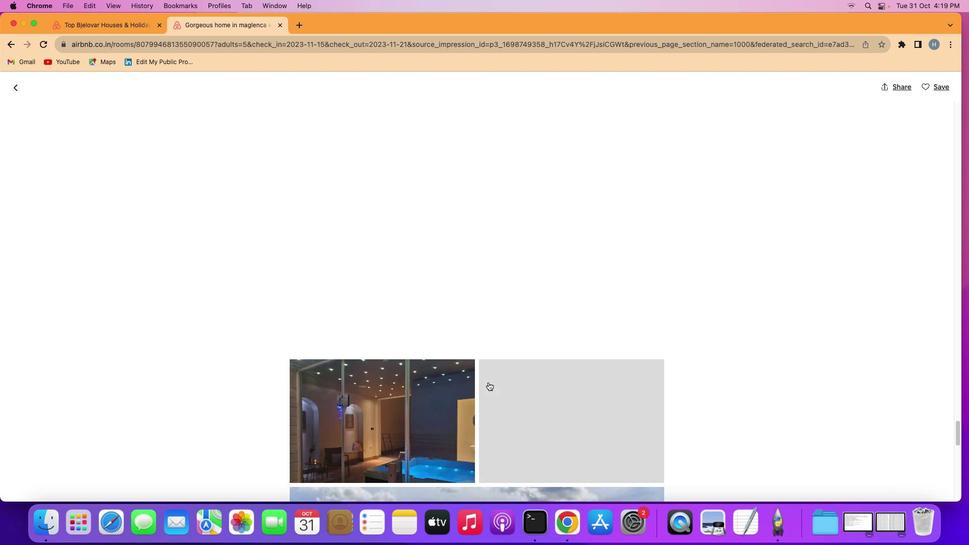 
Action: Mouse scrolled (483, 377) with delta (-4, -5)
Screenshot: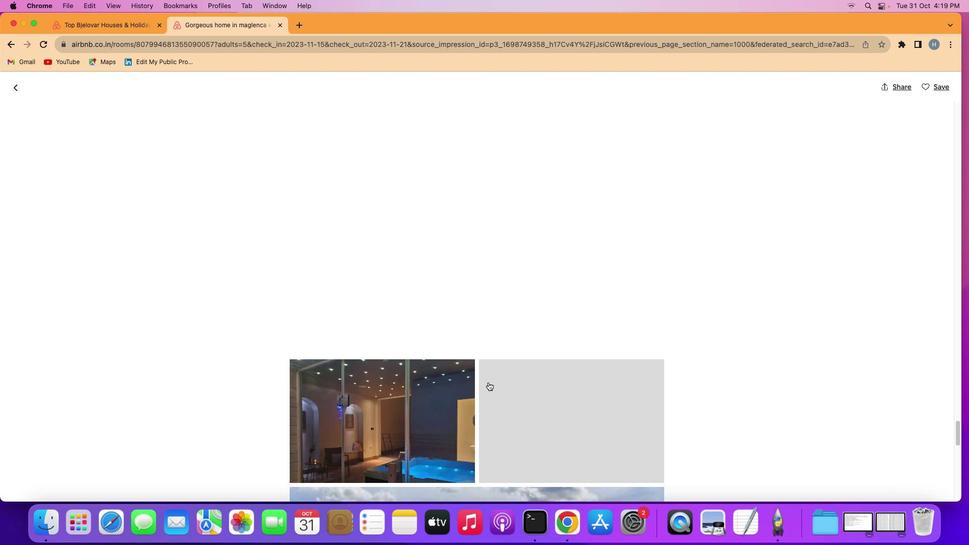 
Action: Mouse scrolled (483, 377) with delta (-4, -6)
Screenshot: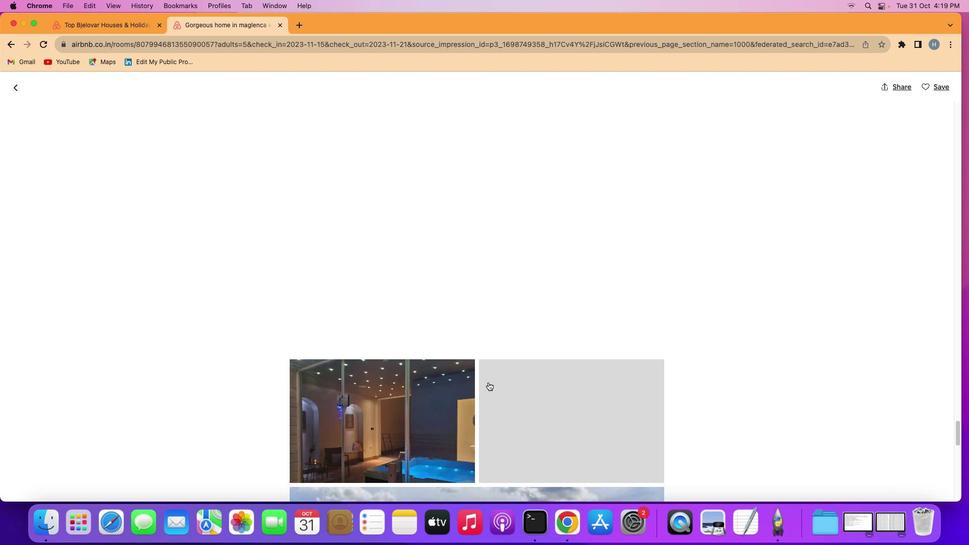 
Action: Mouse scrolled (483, 377) with delta (-4, -6)
Screenshot: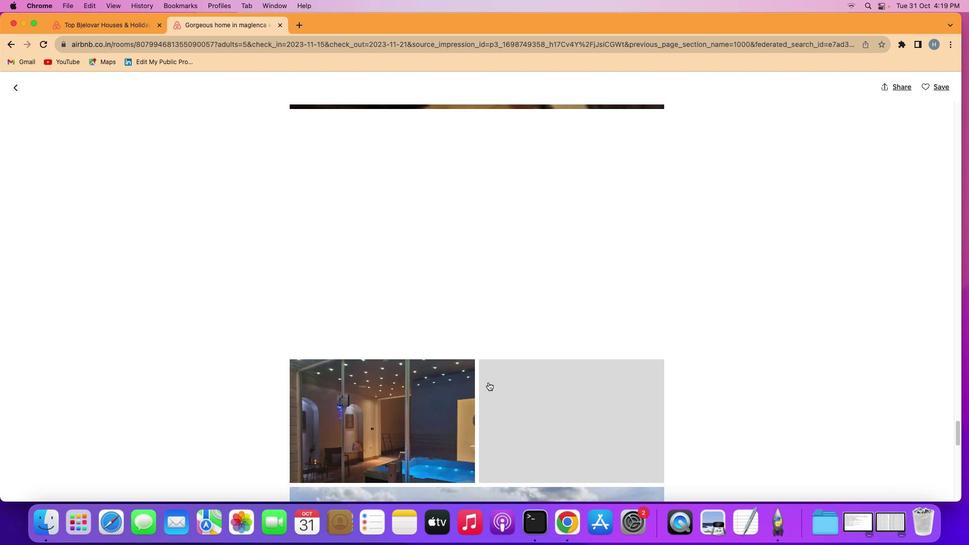 
Action: Mouse scrolled (483, 377) with delta (-4, -5)
Screenshot: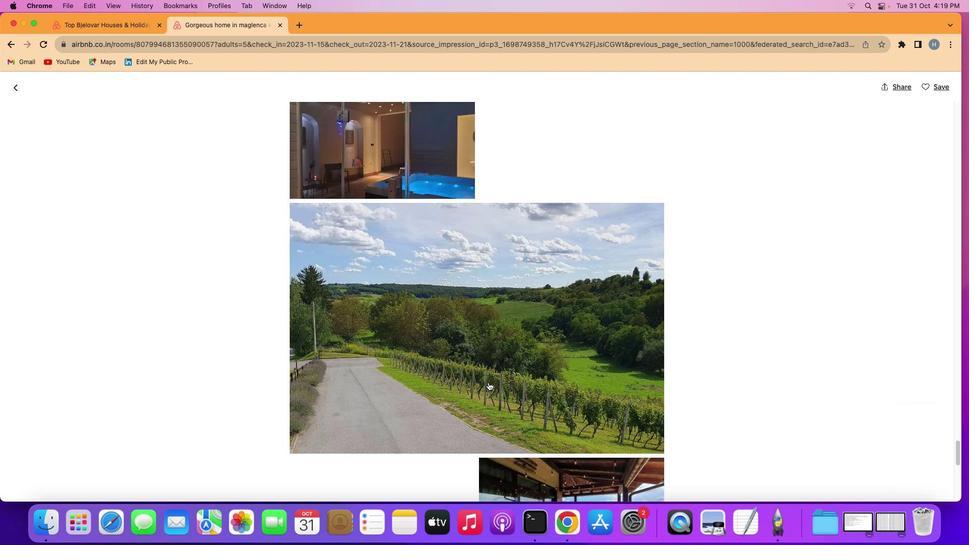 
Action: Mouse scrolled (483, 377) with delta (-4, -5)
Screenshot: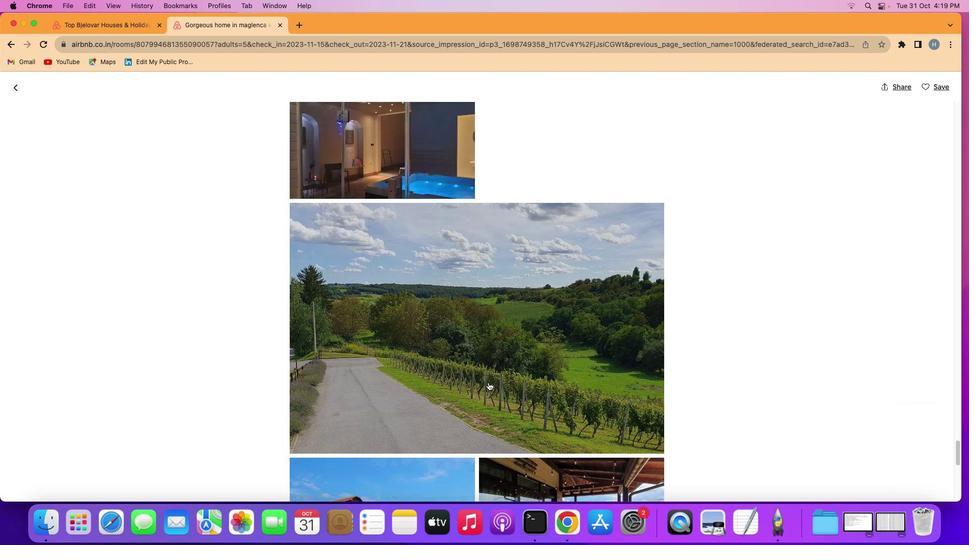 
Action: Mouse scrolled (483, 377) with delta (-4, -5)
Screenshot: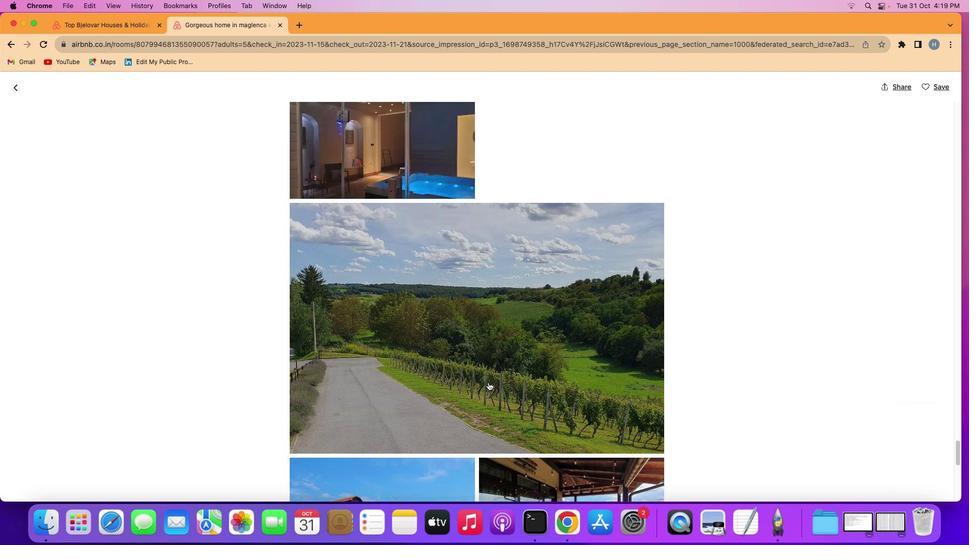 
Action: Mouse scrolled (483, 377) with delta (-4, -6)
Screenshot: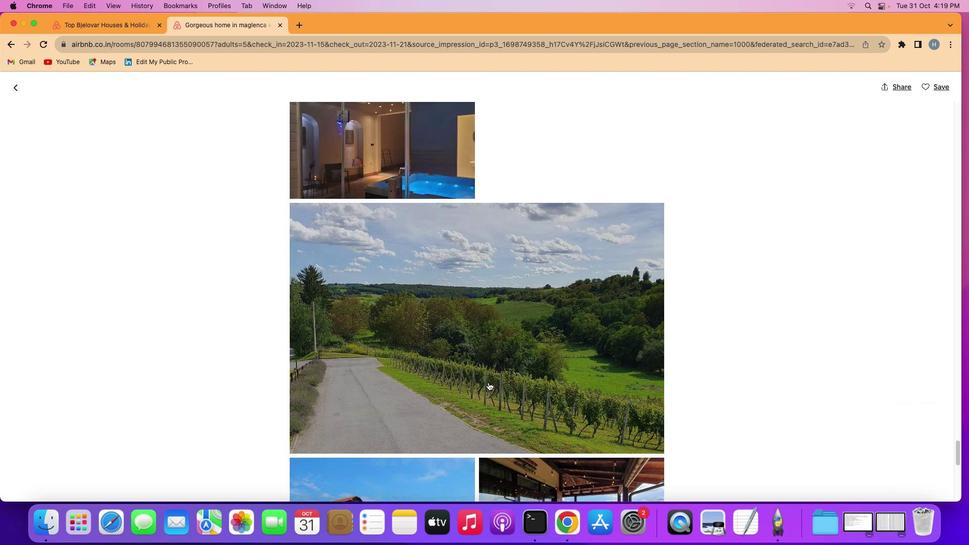 
Action: Mouse scrolled (483, 377) with delta (-4, -7)
Screenshot: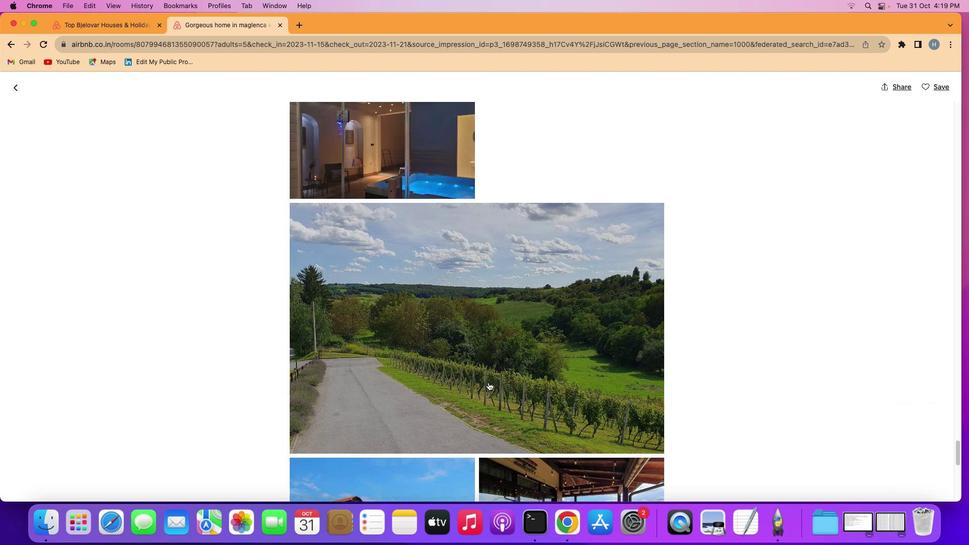 
Action: Mouse scrolled (483, 377) with delta (-4, -5)
Screenshot: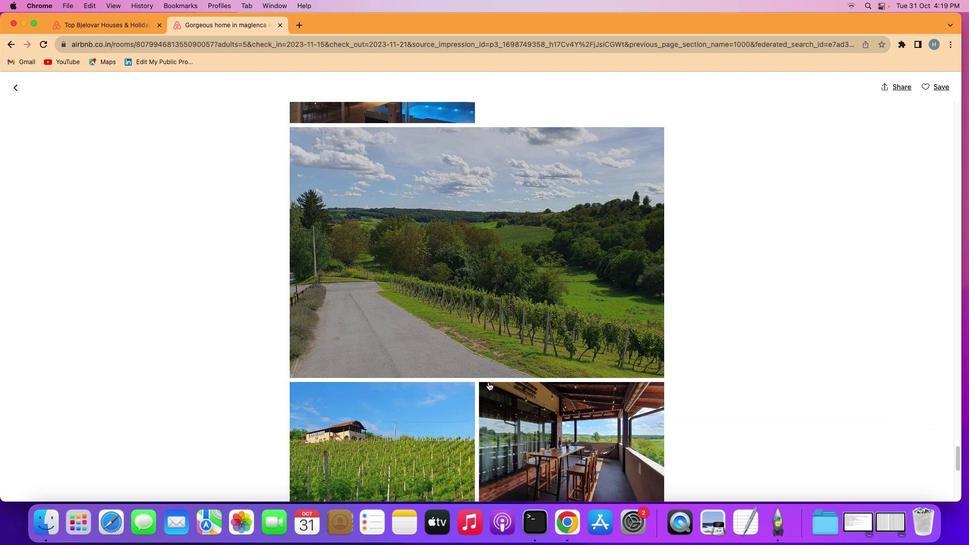 
Action: Mouse scrolled (483, 377) with delta (-4, -5)
Screenshot: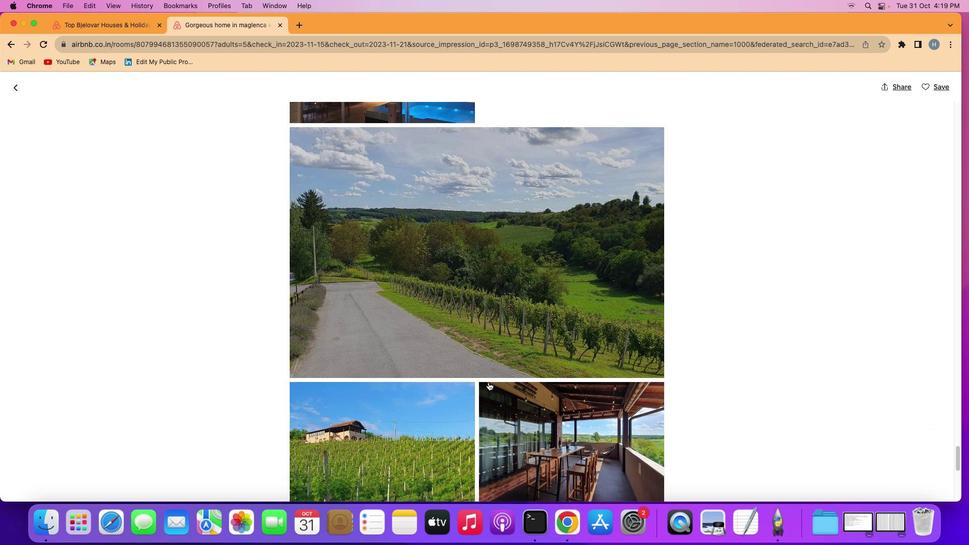 
Action: Mouse scrolled (483, 377) with delta (-4, -5)
Screenshot: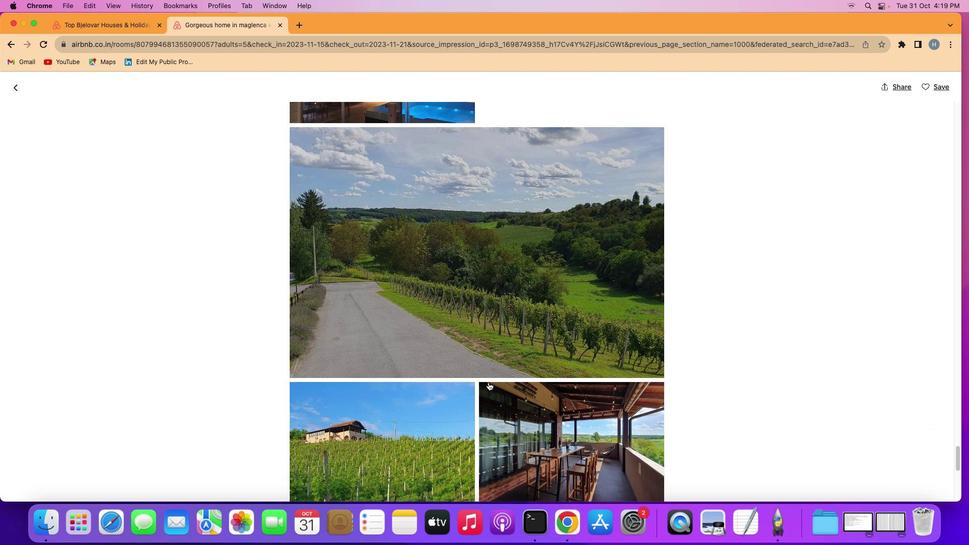 
Action: Mouse scrolled (483, 377) with delta (-4, -5)
Screenshot: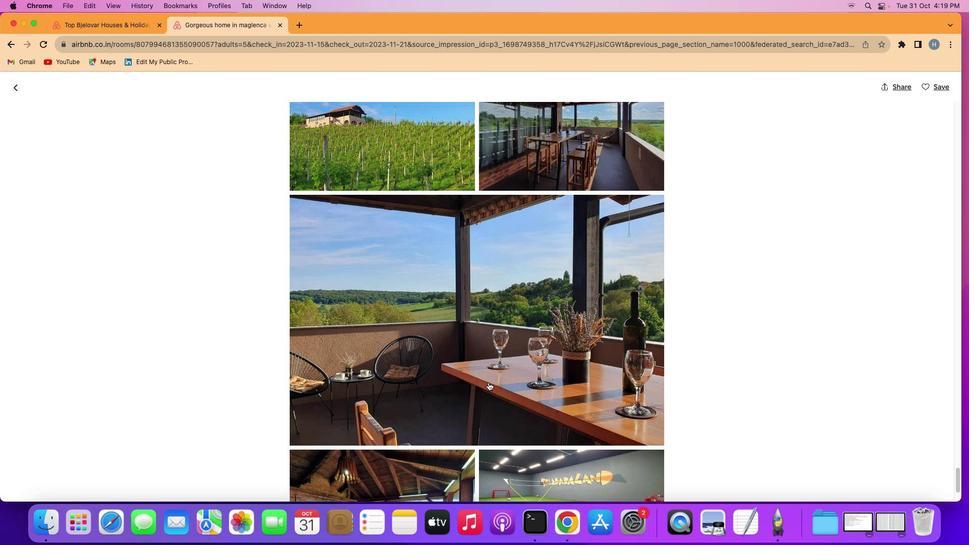 
Action: Mouse scrolled (483, 377) with delta (-4, -5)
Screenshot: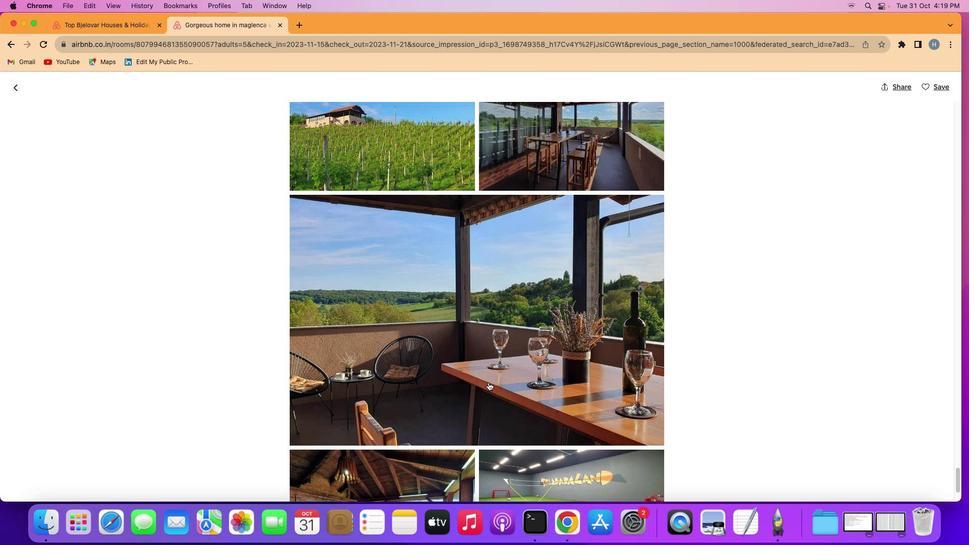 
Action: Mouse scrolled (483, 377) with delta (-4, -6)
Screenshot: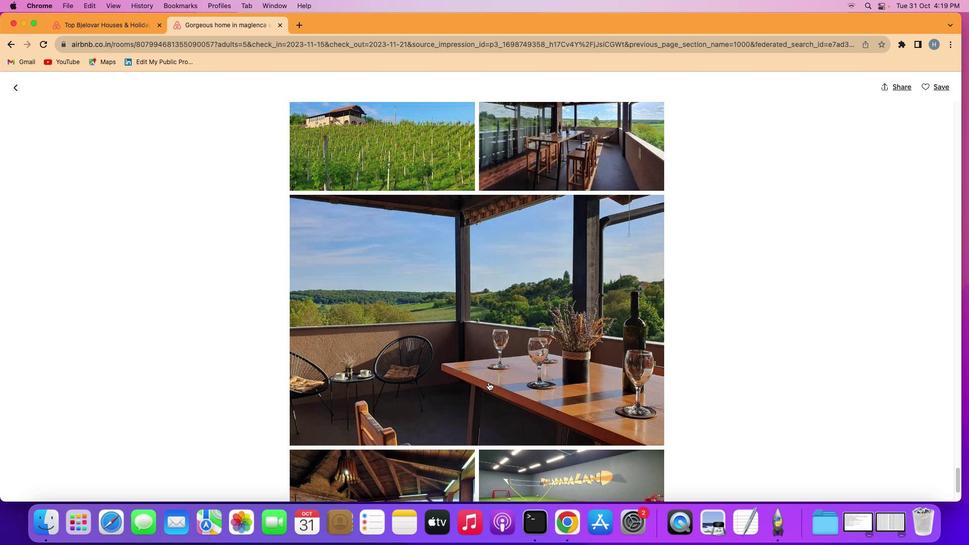 
Action: Mouse scrolled (483, 377) with delta (-4, -7)
Screenshot: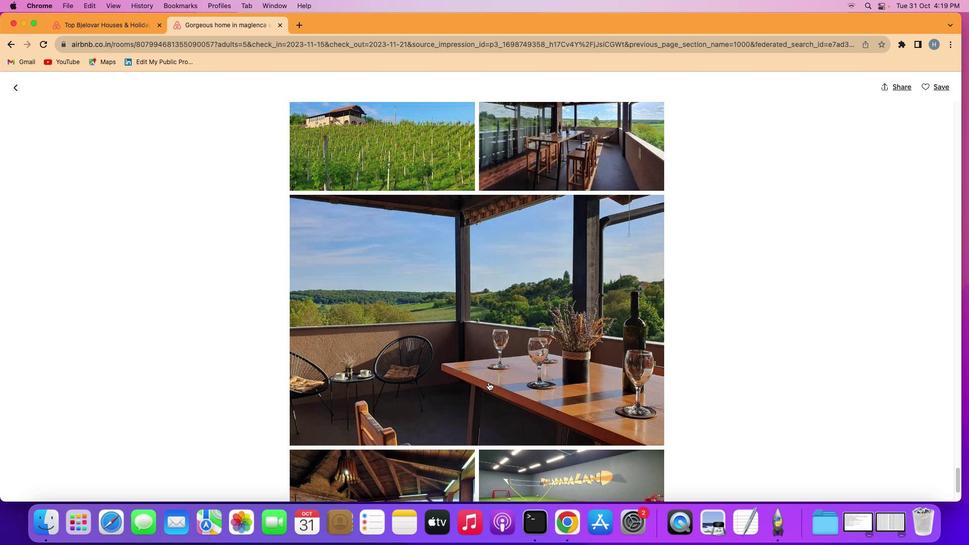 
Action: Mouse scrolled (483, 377) with delta (-4, -7)
Screenshot: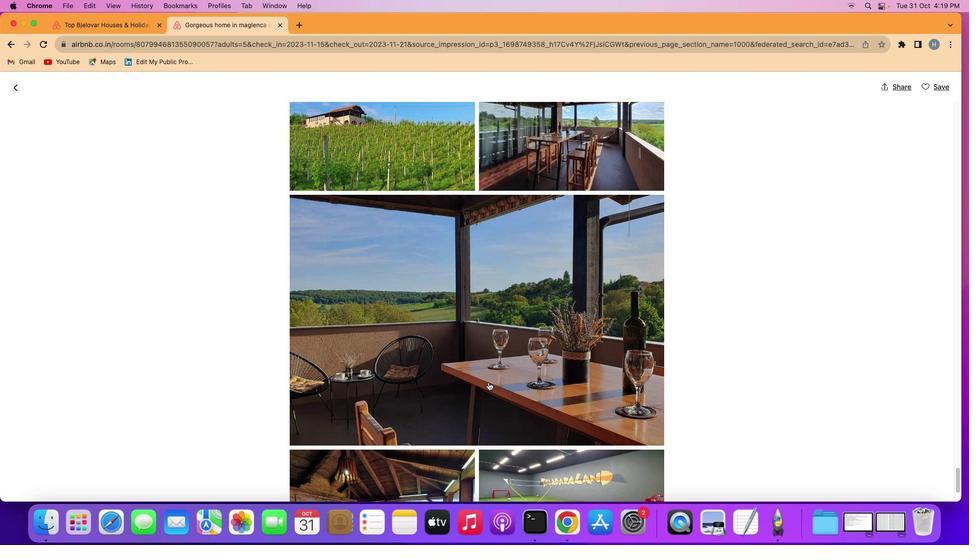 
Action: Mouse scrolled (483, 377) with delta (-4, -5)
Screenshot: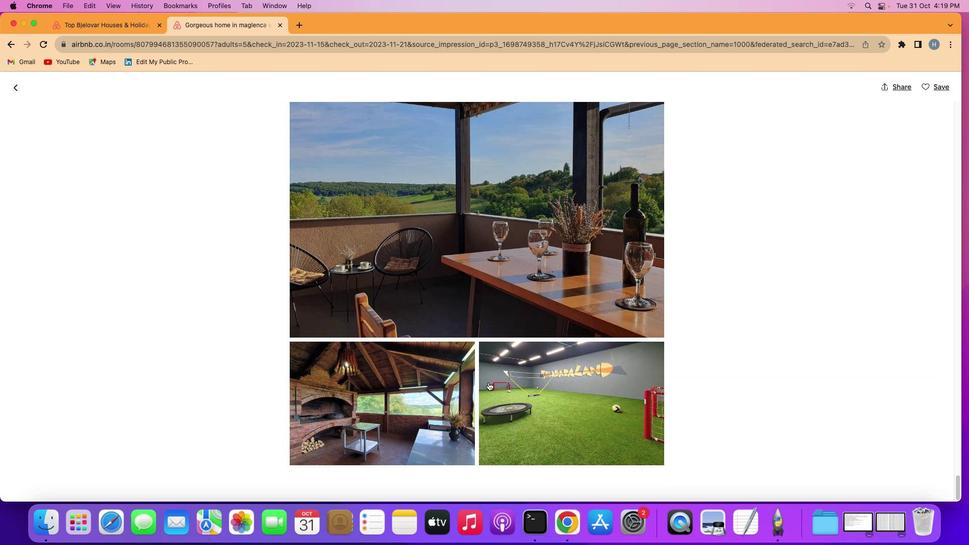 
Action: Mouse scrolled (483, 377) with delta (-4, -5)
Screenshot: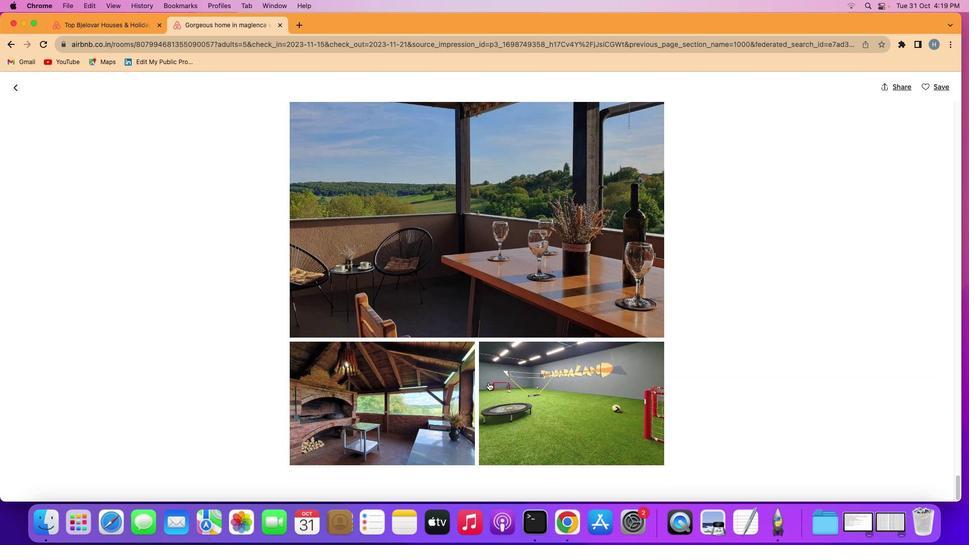 
Action: Mouse scrolled (483, 377) with delta (-4, -6)
Screenshot: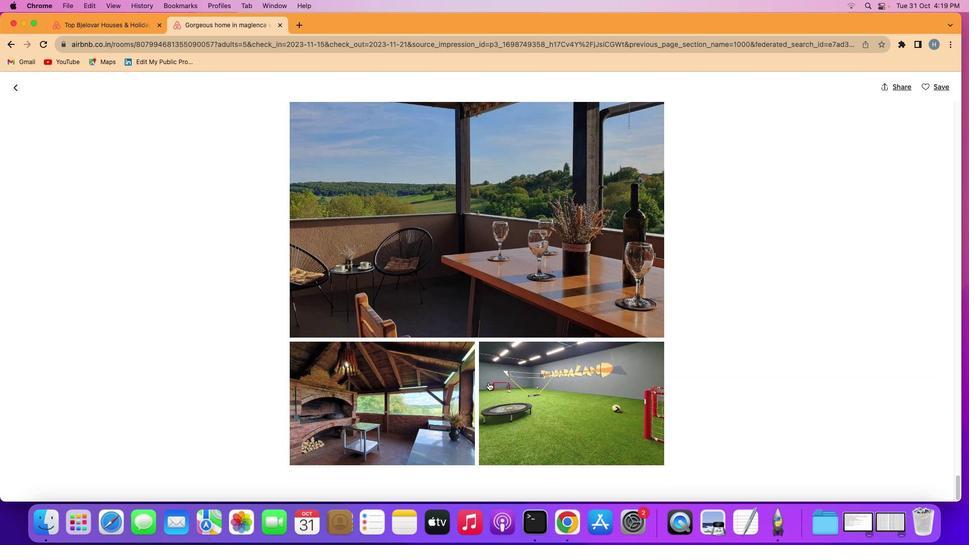
Action: Mouse scrolled (483, 377) with delta (-4, -7)
Screenshot: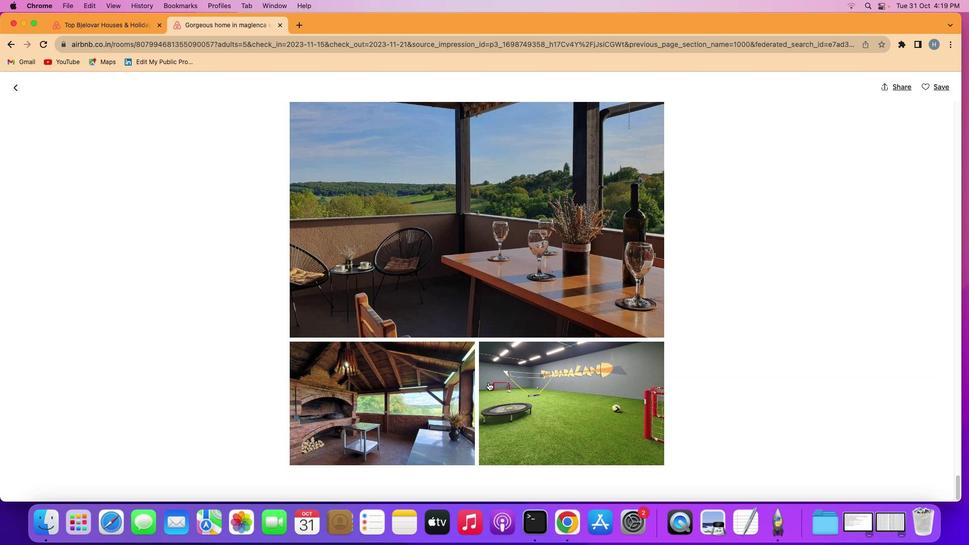 
Action: Mouse scrolled (483, 377) with delta (-4, -5)
Screenshot: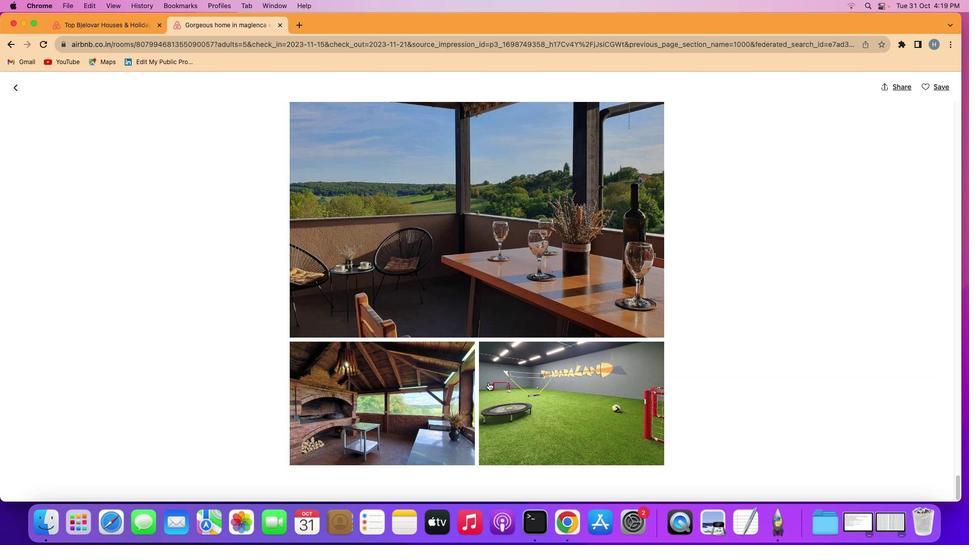 
Action: Mouse scrolled (483, 377) with delta (-4, -5)
Screenshot: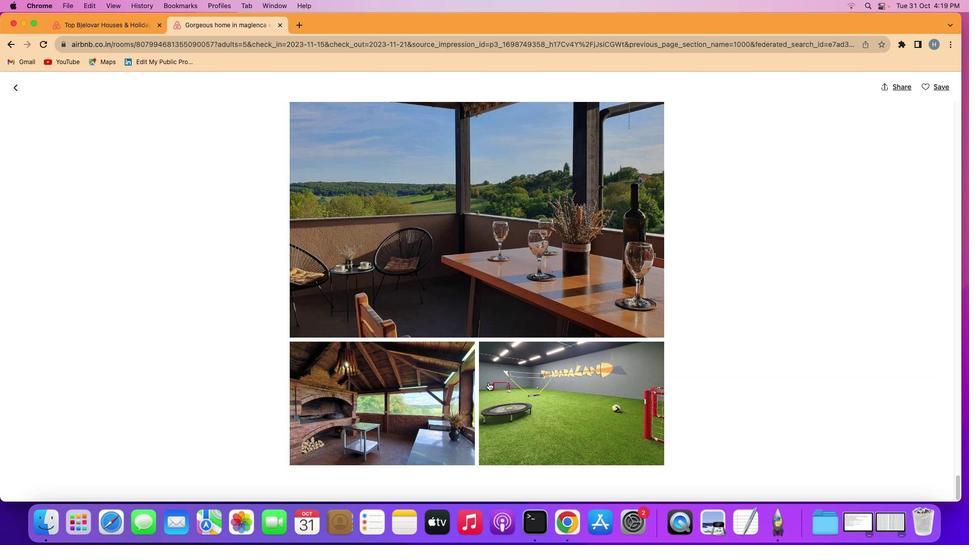 
Action: Mouse scrolled (483, 377) with delta (-4, -6)
Screenshot: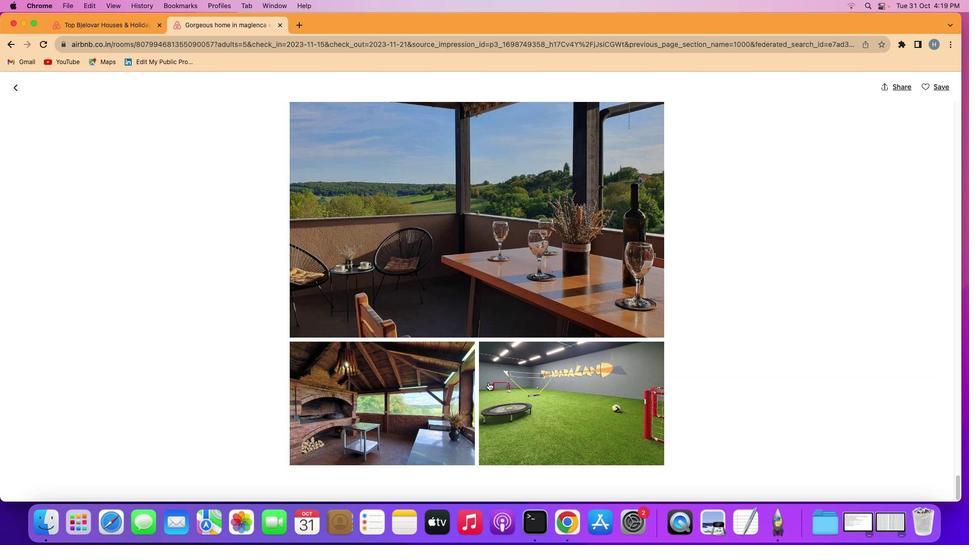 
Action: Mouse scrolled (483, 377) with delta (-4, -7)
Screenshot: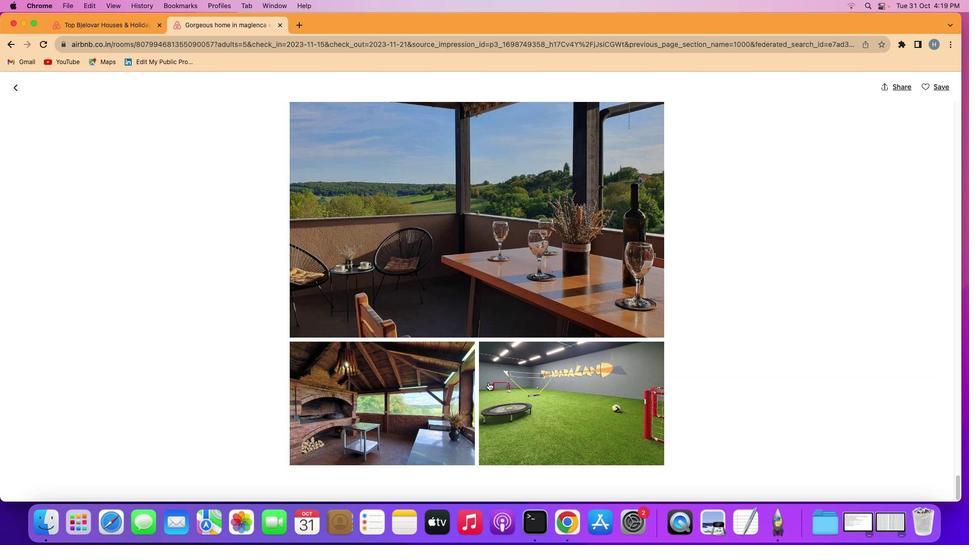 
Action: Mouse scrolled (483, 377) with delta (-4, -7)
Screenshot: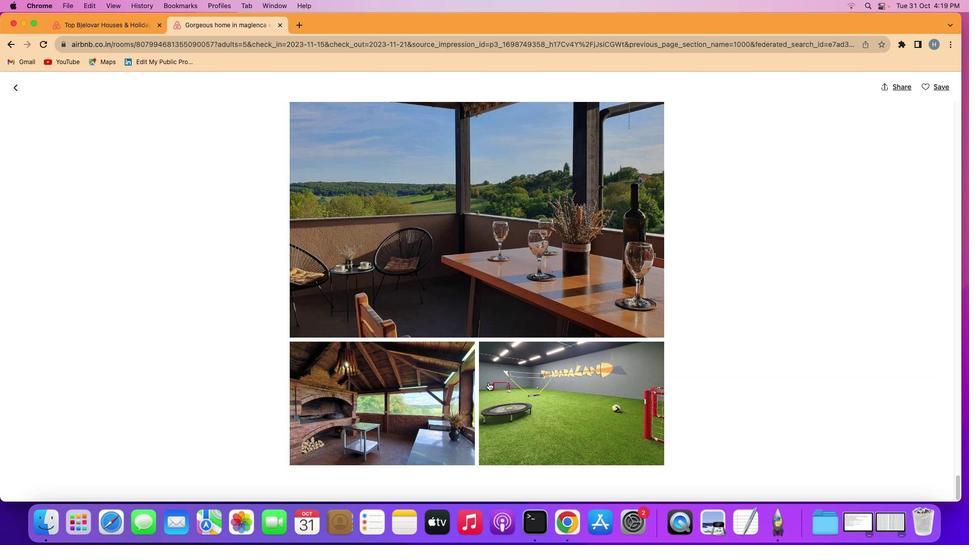 
Action: Mouse scrolled (483, 377) with delta (-4, -5)
Screenshot: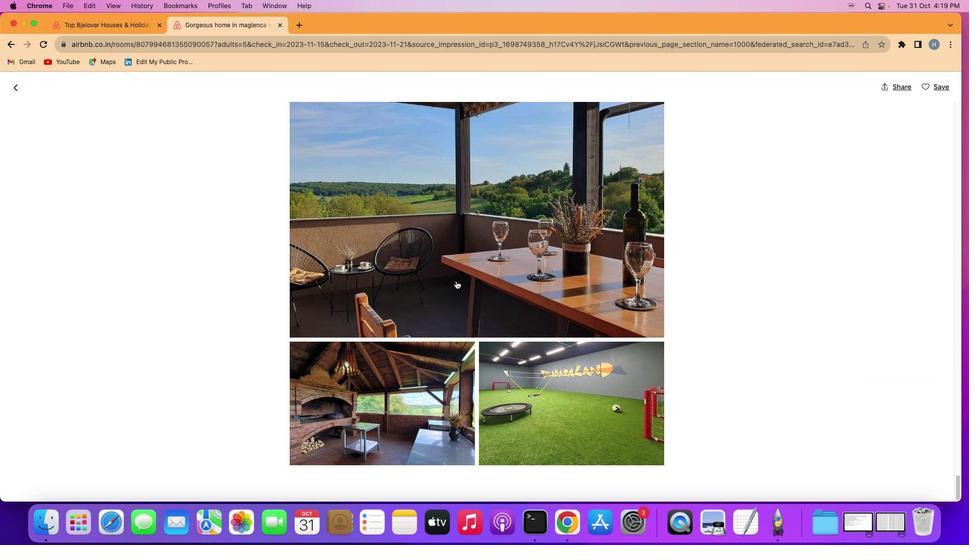 
Action: Mouse scrolled (483, 377) with delta (-4, -5)
Screenshot: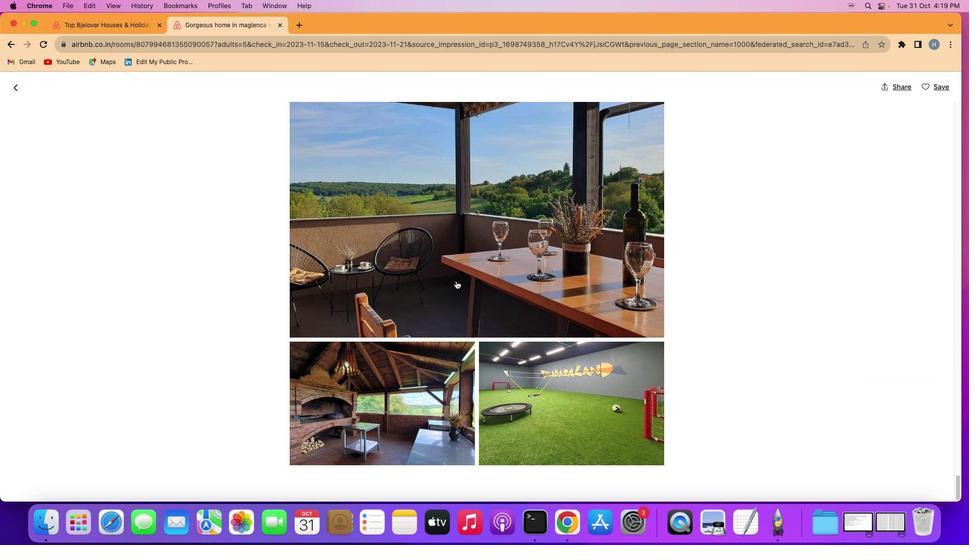 
Action: Mouse scrolled (483, 377) with delta (-4, -6)
Screenshot: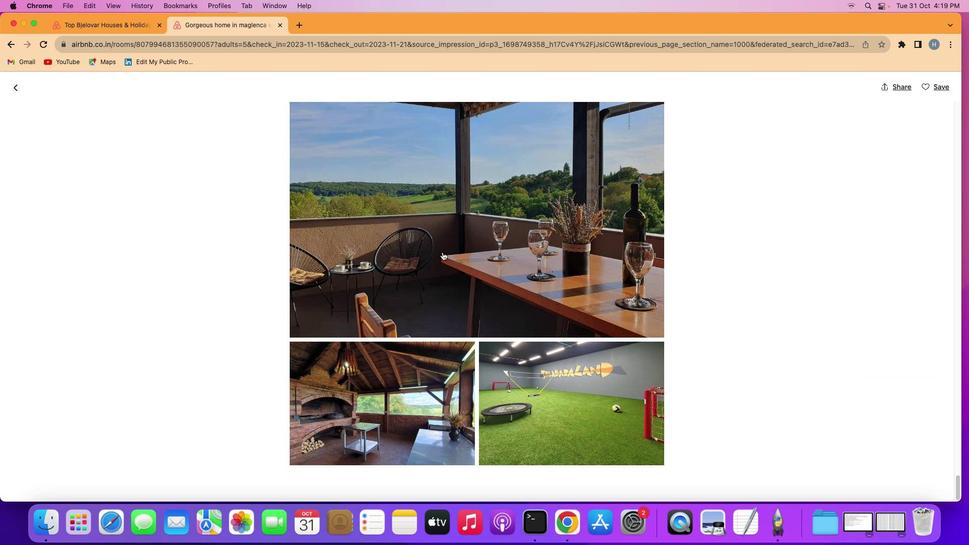 
Action: Mouse scrolled (483, 377) with delta (-4, -7)
Screenshot: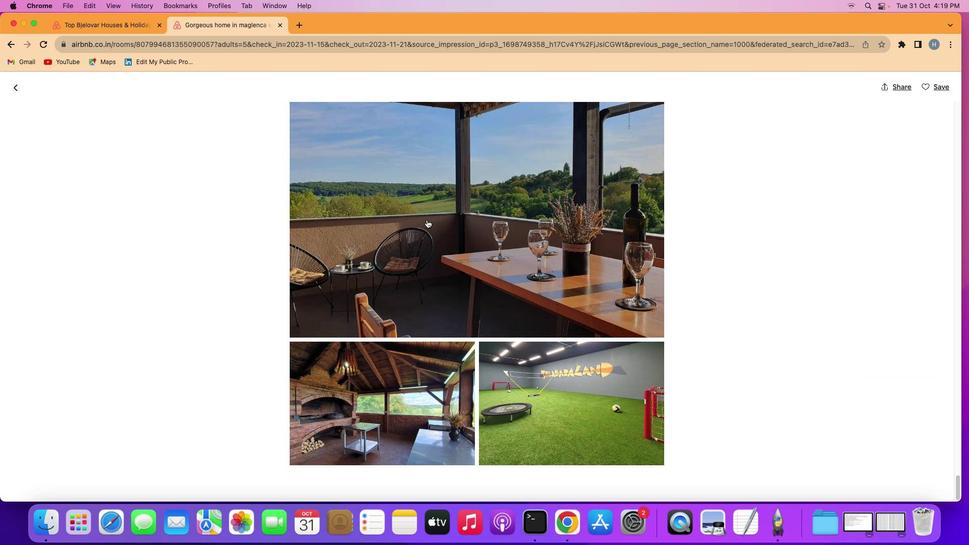 
Action: Mouse moved to (11, 81)
Screenshot: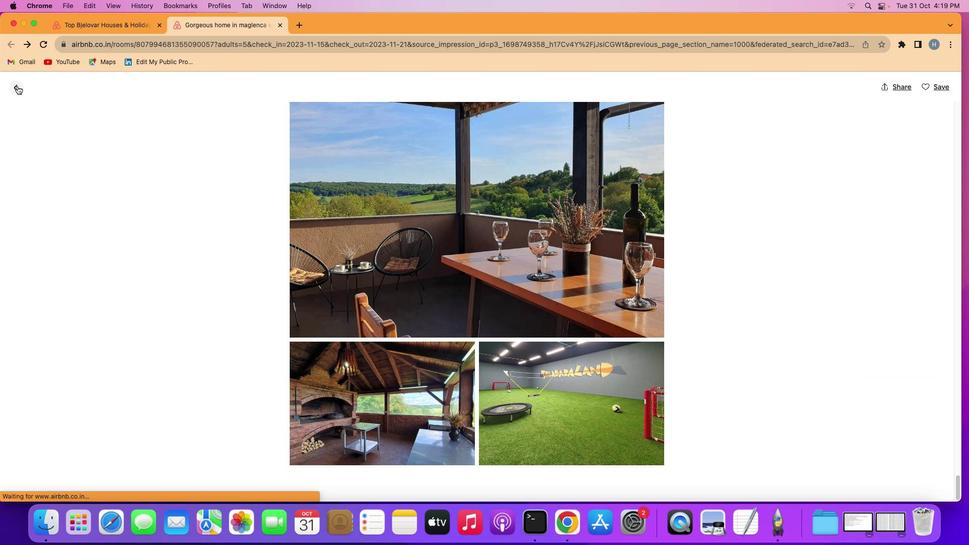 
Action: Mouse pressed left at (11, 81)
Screenshot: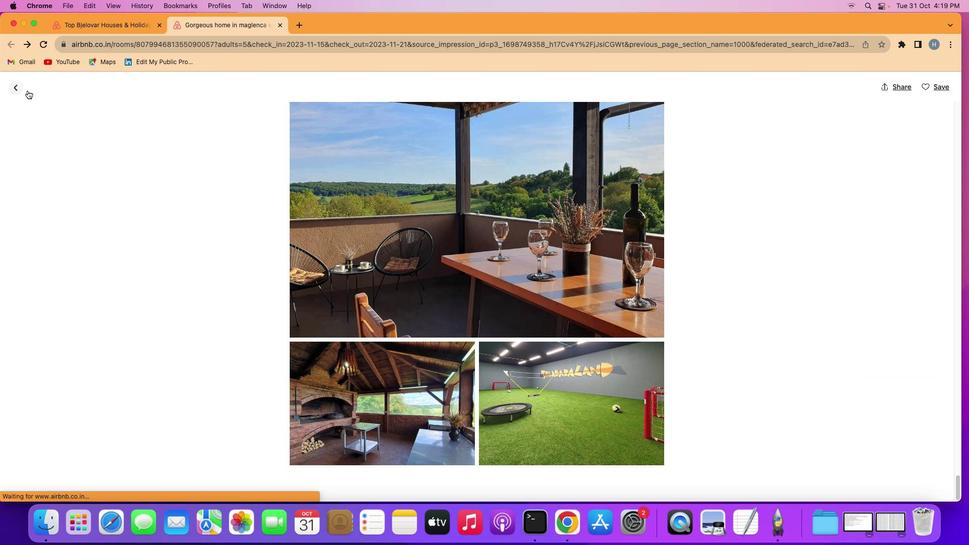 
Action: Mouse moved to (462, 248)
Screenshot: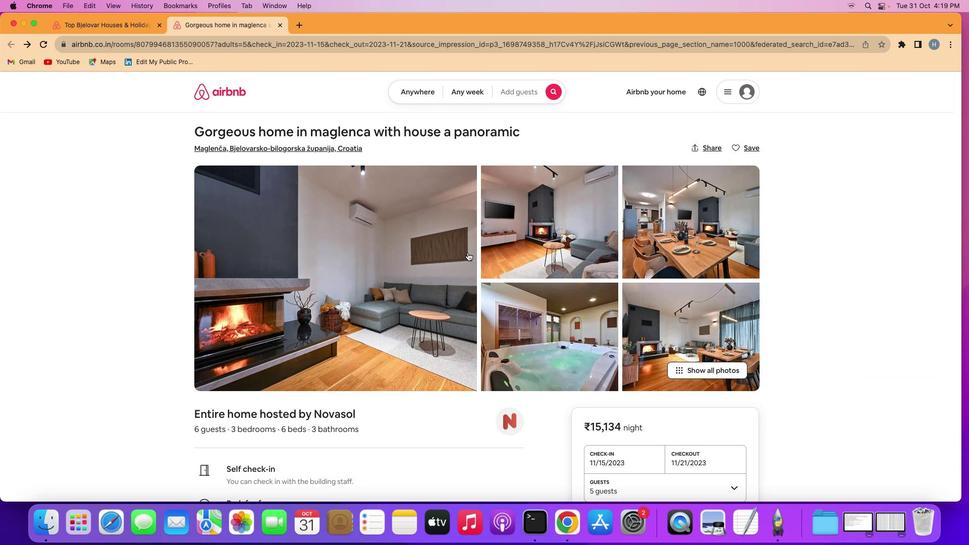 
Action: Mouse scrolled (462, 248) with delta (-4, -5)
Screenshot: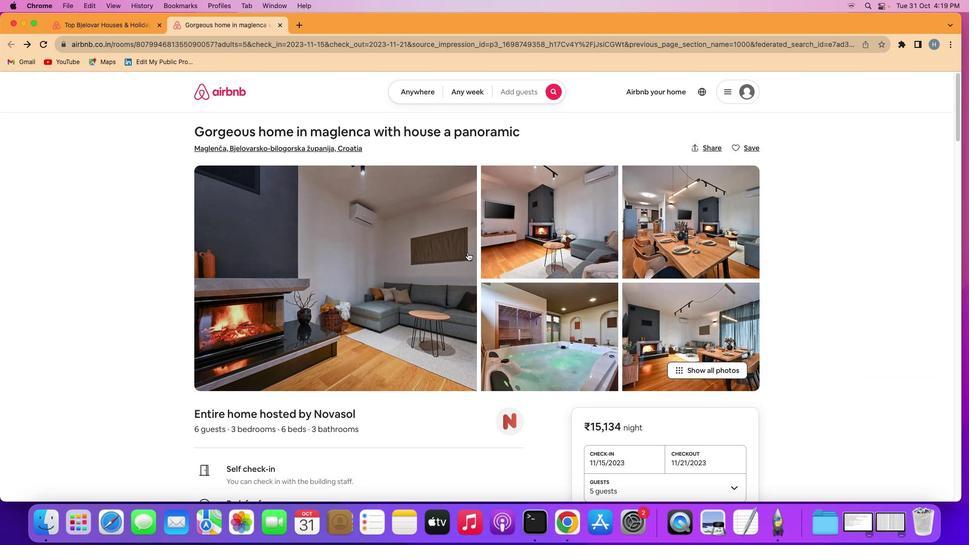
Action: Mouse scrolled (462, 248) with delta (-4, -5)
Screenshot: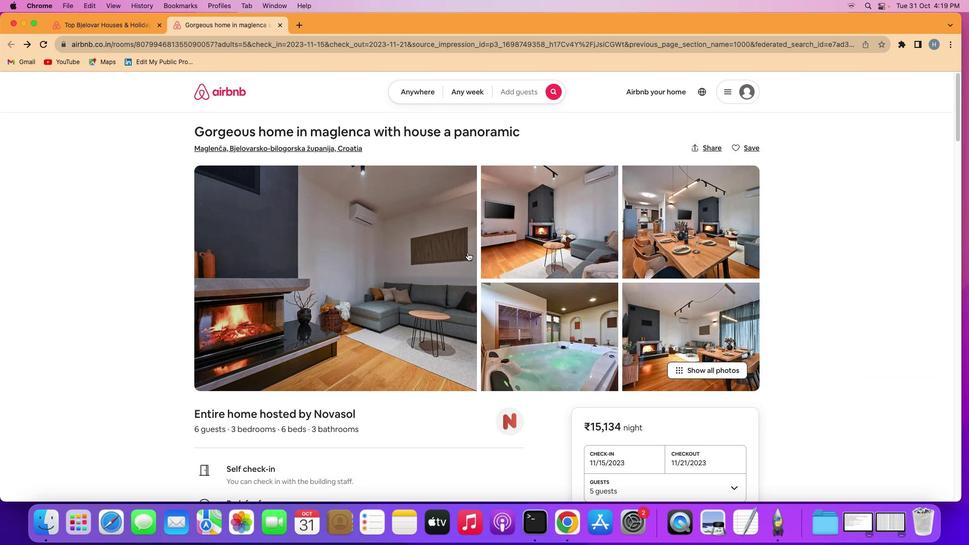 
Action: Mouse scrolled (462, 248) with delta (-4, -6)
Screenshot: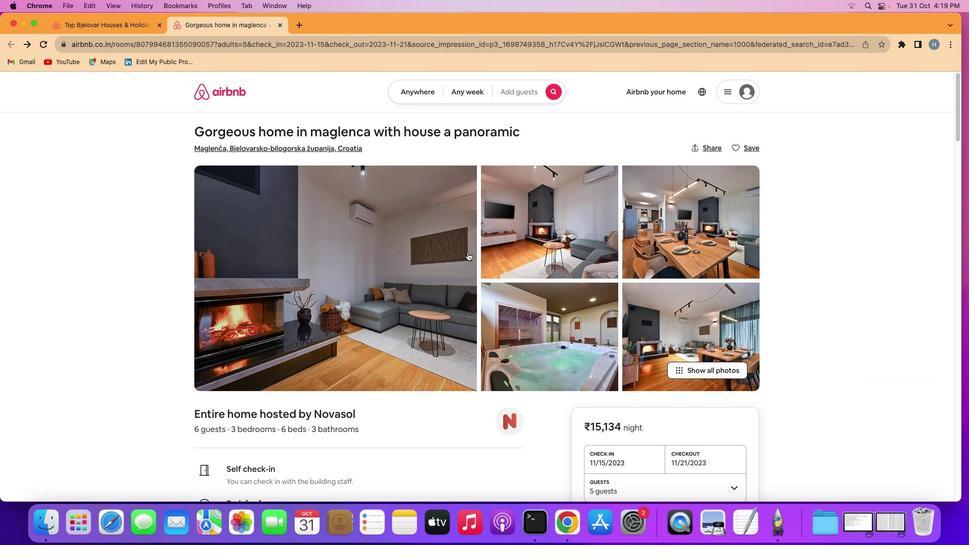 
Action: Mouse scrolled (462, 248) with delta (-4, -6)
Screenshot: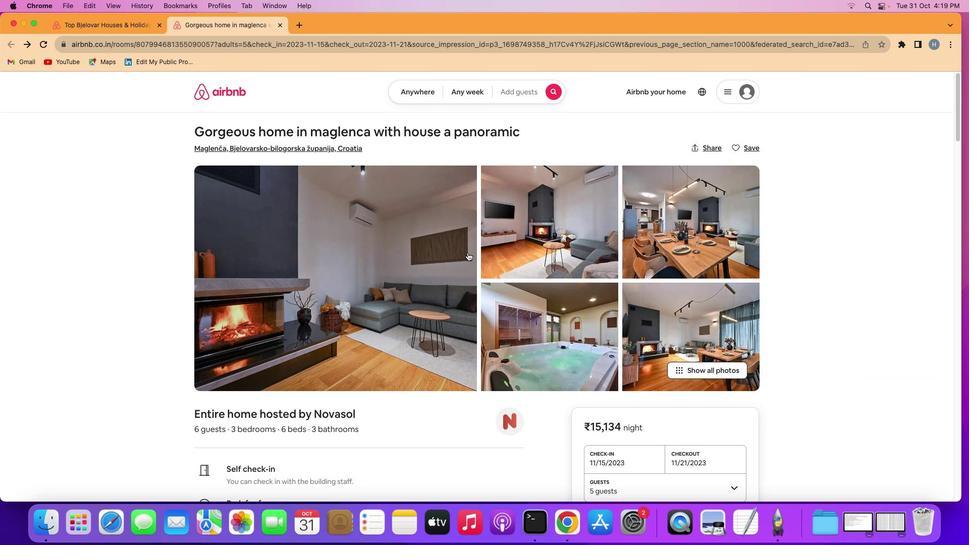 
Action: Mouse scrolled (462, 248) with delta (-4, -6)
Screenshot: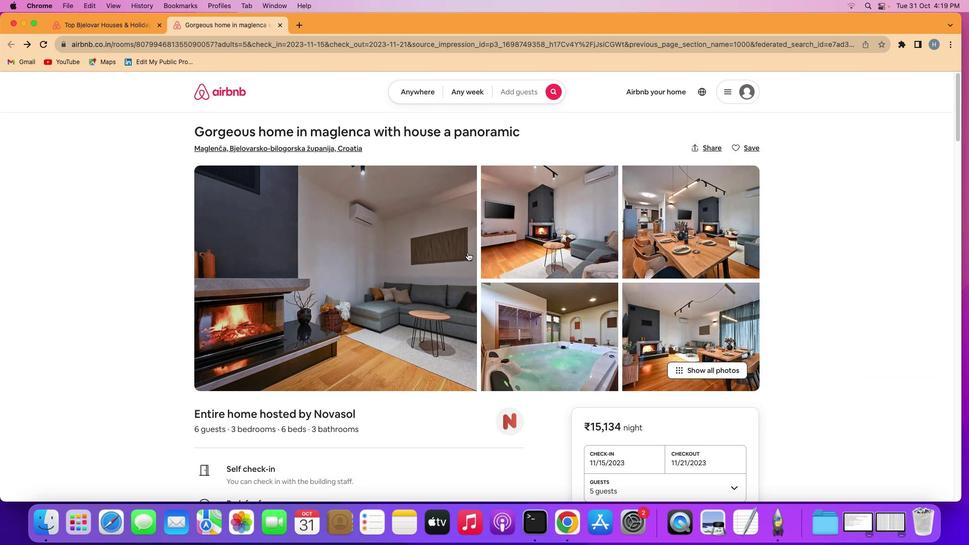 
Action: Mouse scrolled (462, 248) with delta (-4, -5)
Screenshot: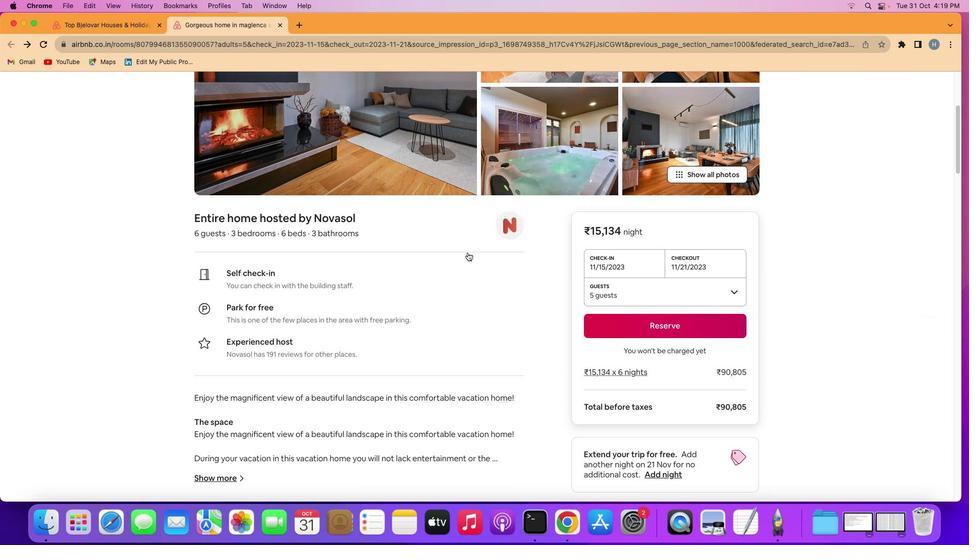 
Action: Mouse scrolled (462, 248) with delta (-4, -5)
Screenshot: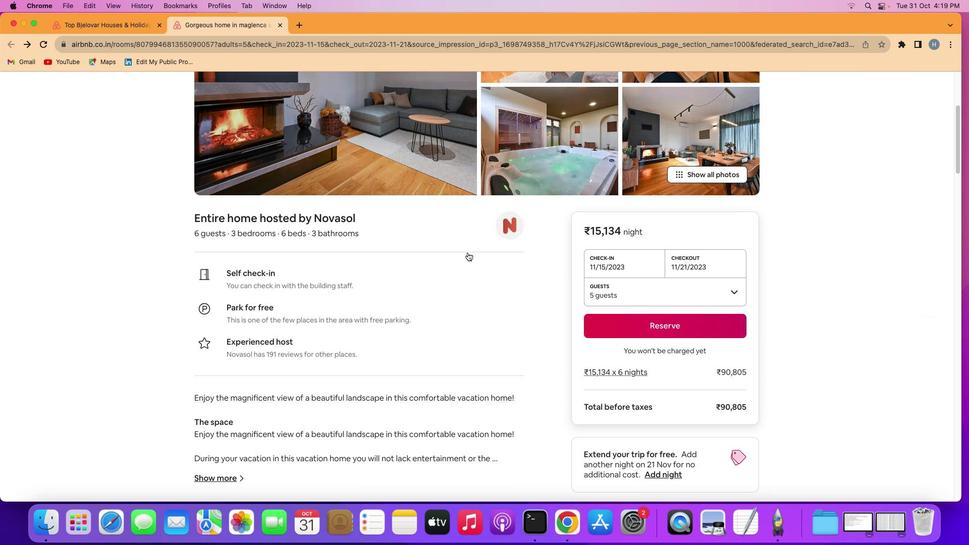 
Action: Mouse scrolled (462, 248) with delta (-4, -6)
Screenshot: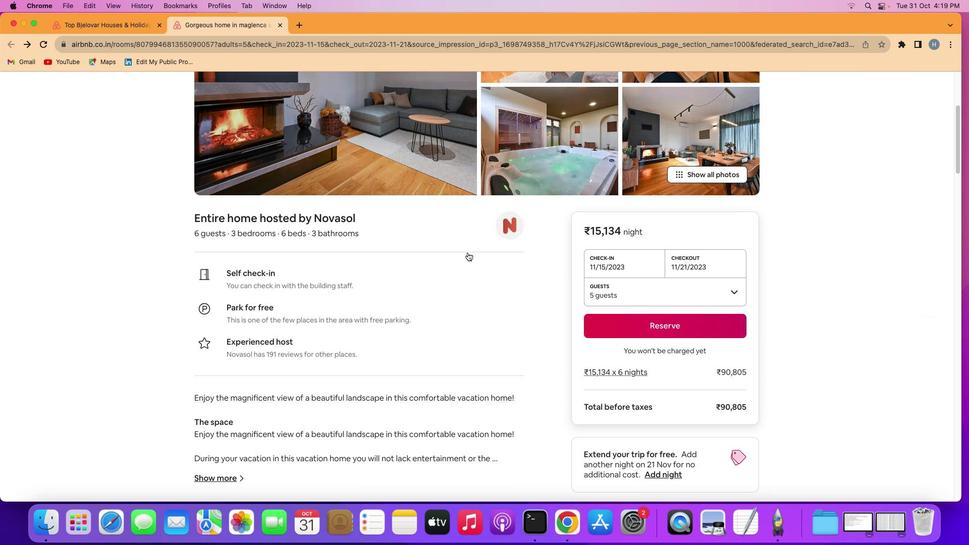 
Action: Mouse scrolled (462, 248) with delta (-4, -7)
Screenshot: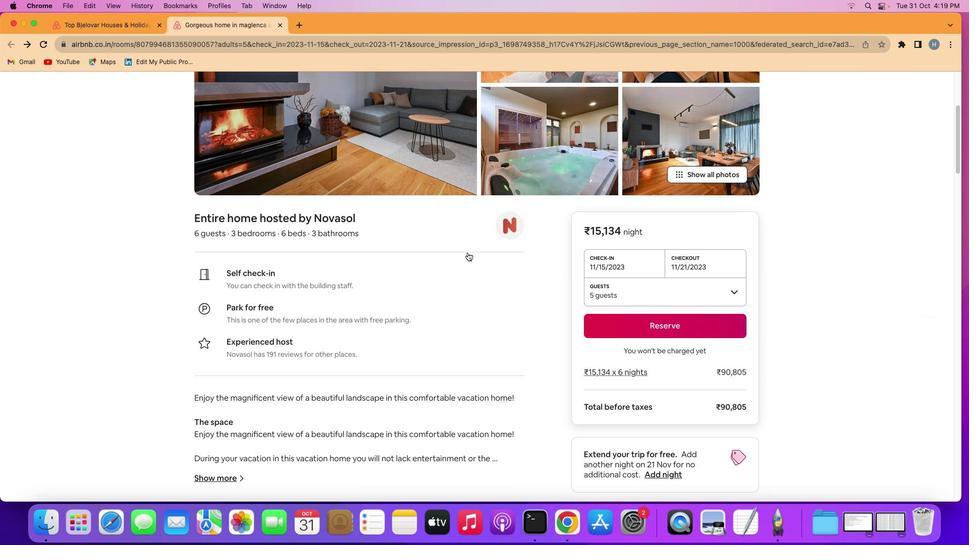 
Action: Mouse scrolled (462, 248) with delta (-4, -5)
Screenshot: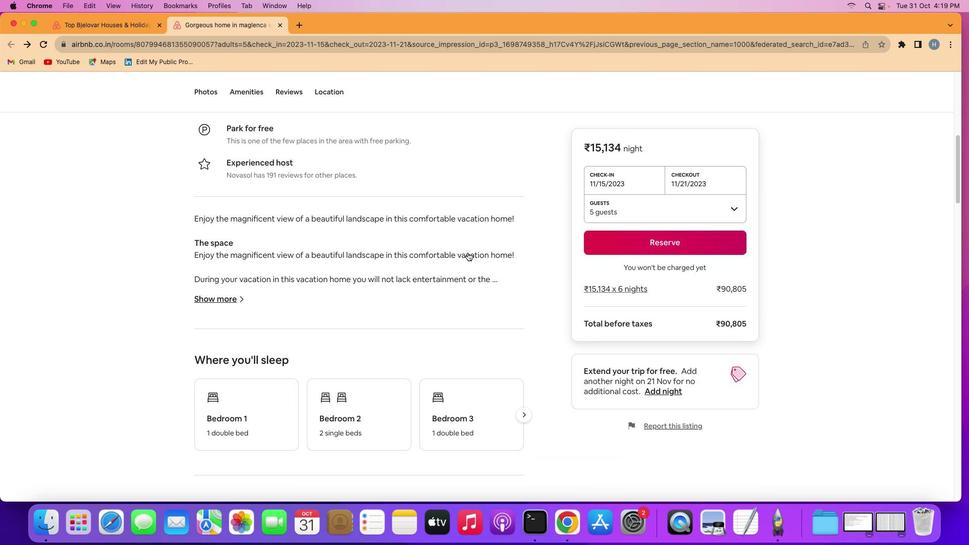 
Action: Mouse scrolled (462, 248) with delta (-4, -5)
Screenshot: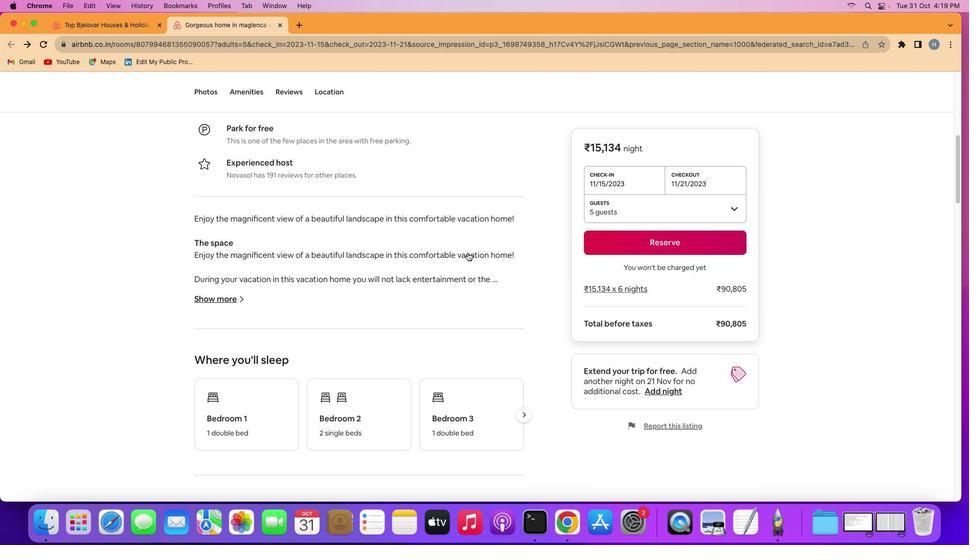 
Action: Mouse scrolled (462, 248) with delta (-4, -6)
Screenshot: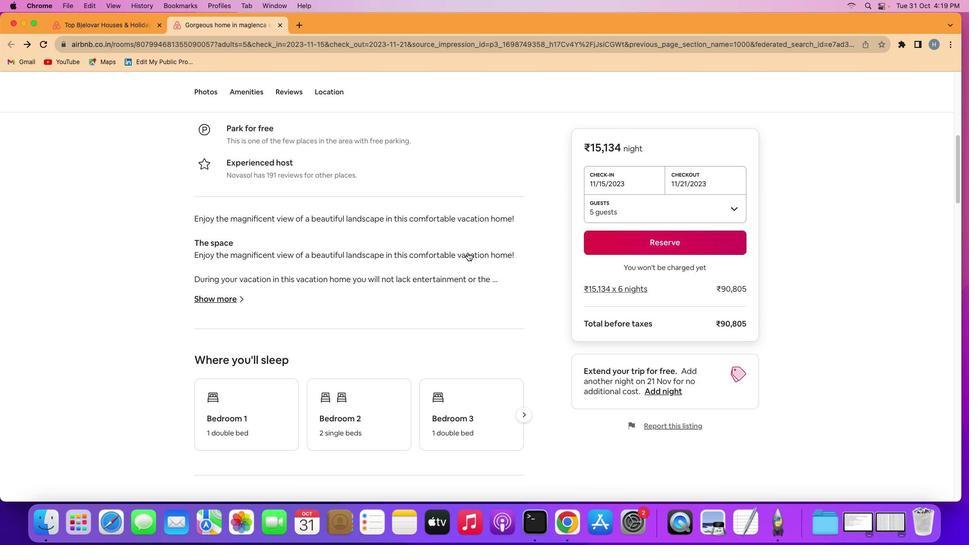 
Action: Mouse scrolled (462, 248) with delta (-4, -6)
Screenshot: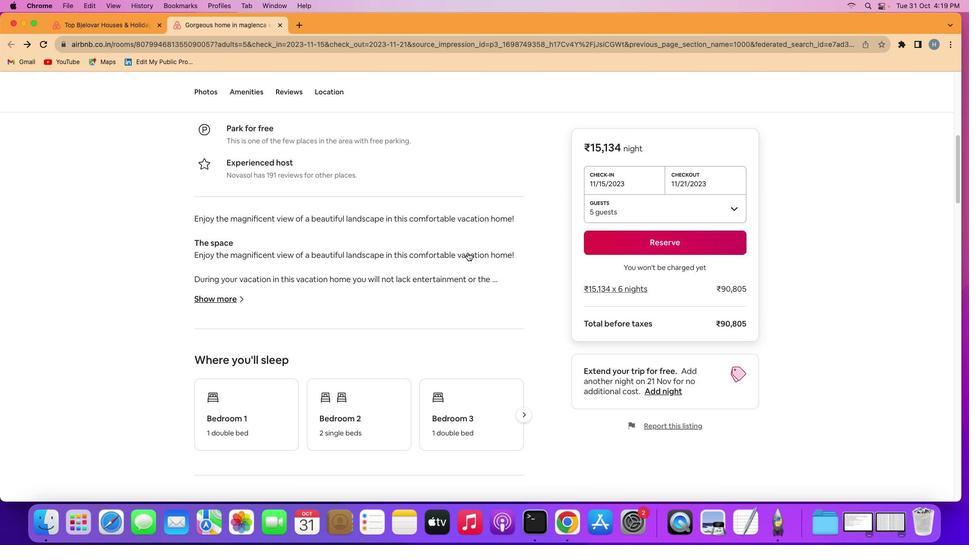 
Action: Mouse scrolled (462, 248) with delta (-4, -5)
Screenshot: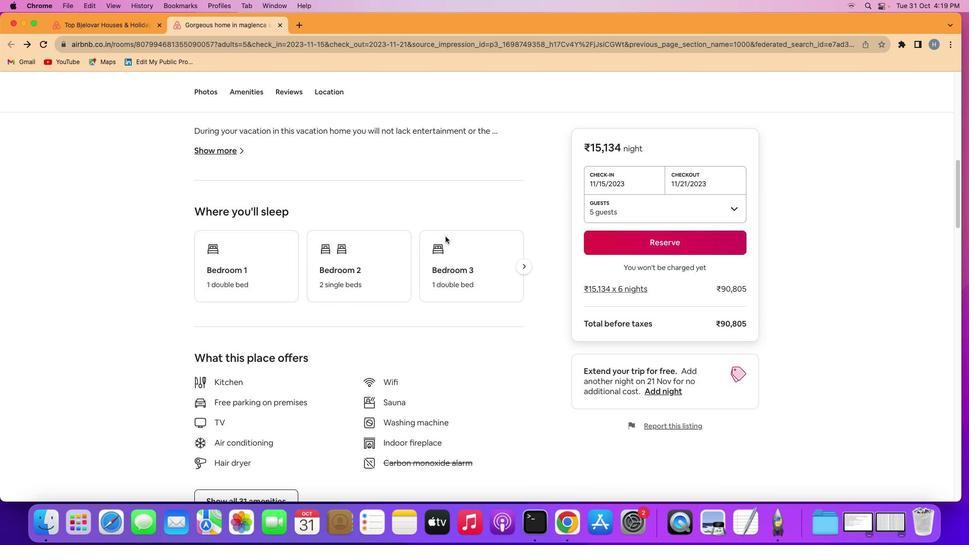 
Action: Mouse scrolled (462, 248) with delta (-4, -5)
Screenshot: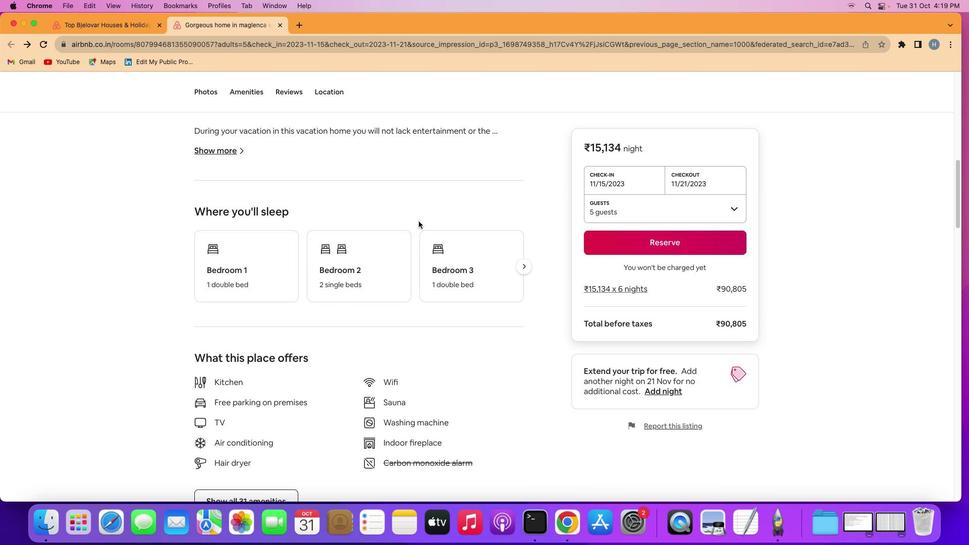 
Action: Mouse scrolled (462, 248) with delta (-4, -5)
Screenshot: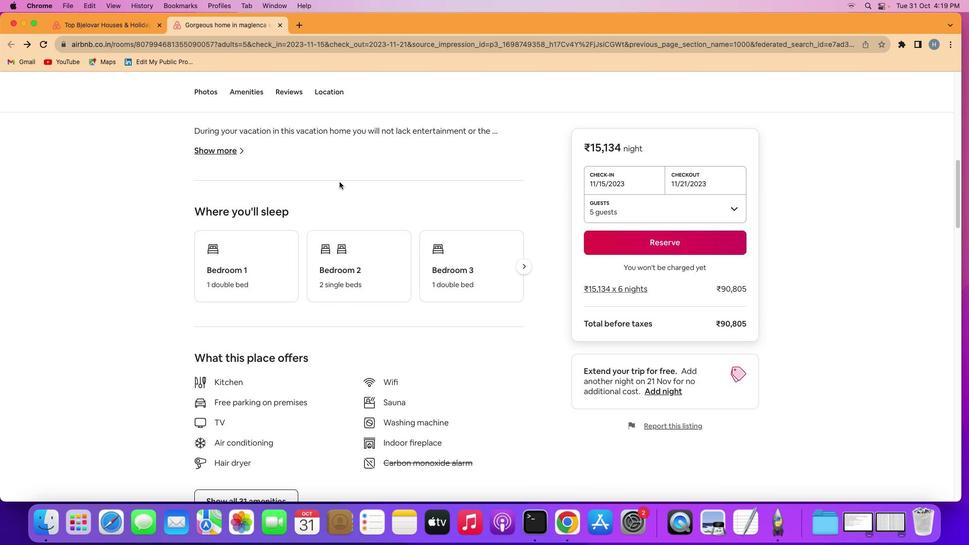 
Action: Mouse scrolled (462, 248) with delta (-4, -6)
Screenshot: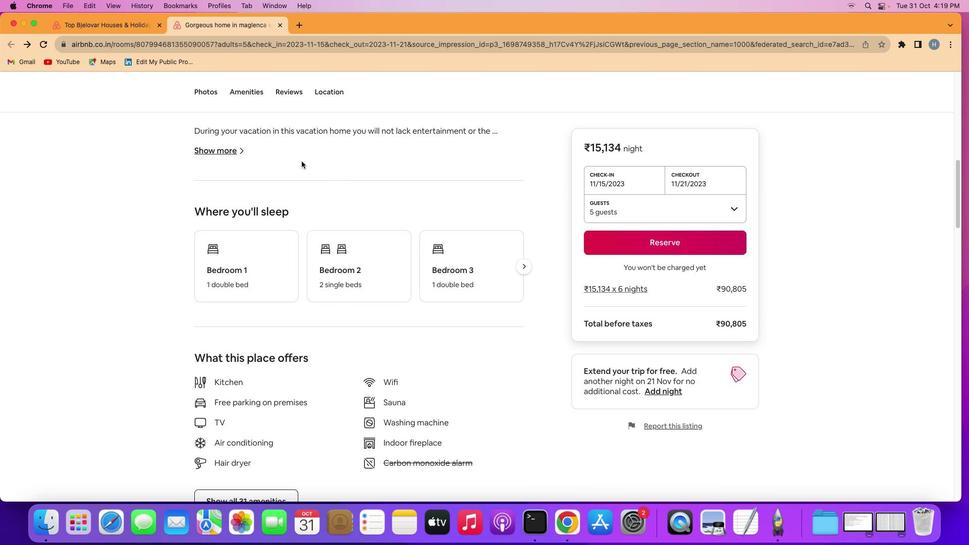 
Action: Mouse moved to (213, 146)
Screenshot: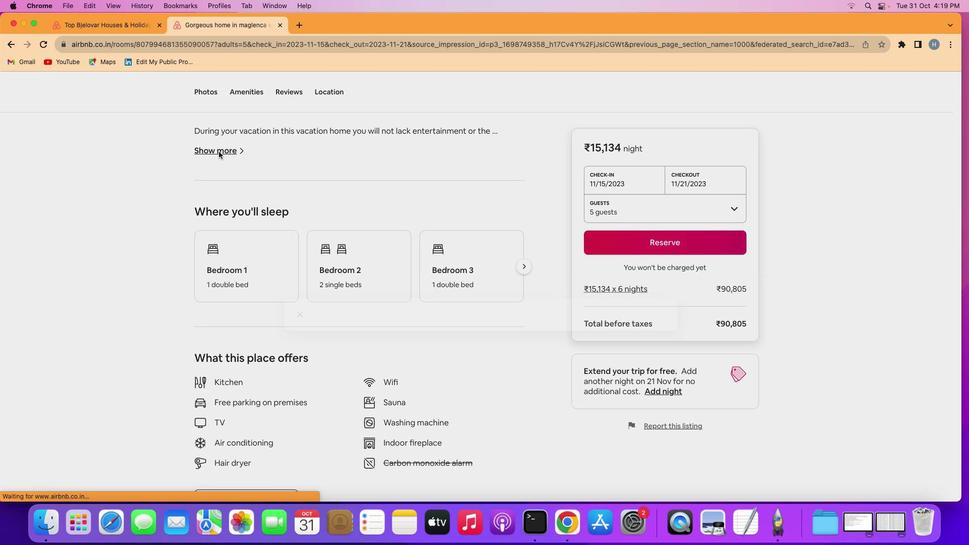 
Action: Mouse pressed left at (213, 146)
Screenshot: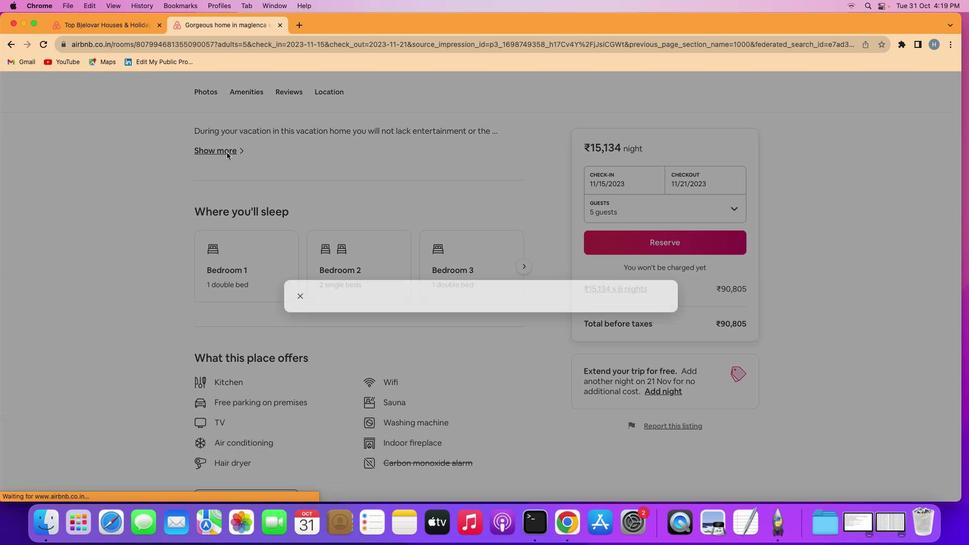 
Action: Mouse moved to (562, 270)
Screenshot: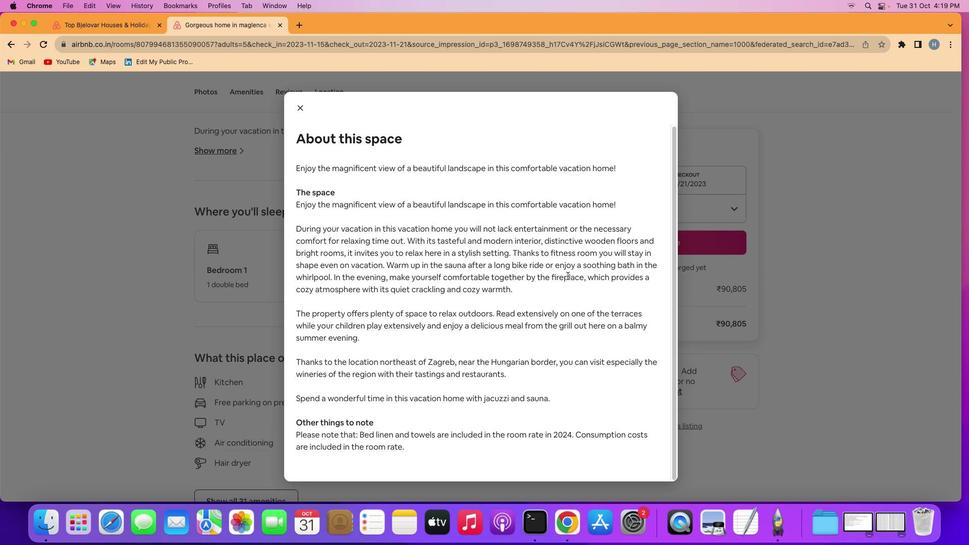 
Action: Mouse scrolled (562, 270) with delta (-4, -5)
Screenshot: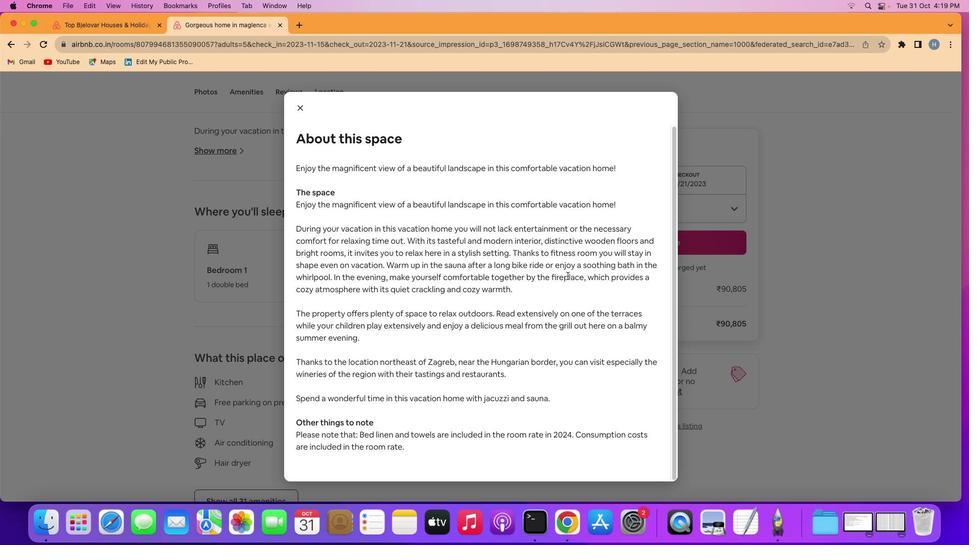 
Action: Mouse scrolled (562, 270) with delta (-4, -5)
Screenshot: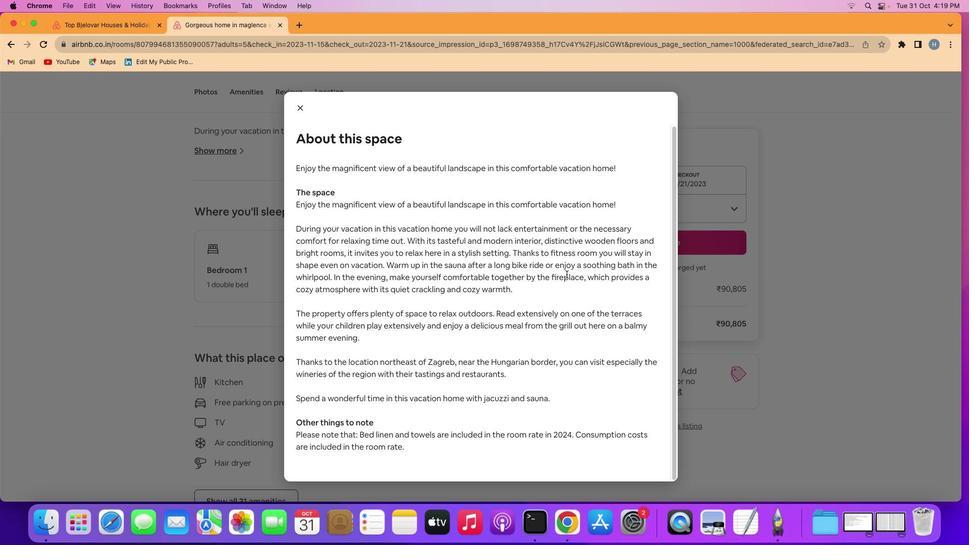 
Action: Mouse scrolled (562, 270) with delta (-4, -6)
Screenshot: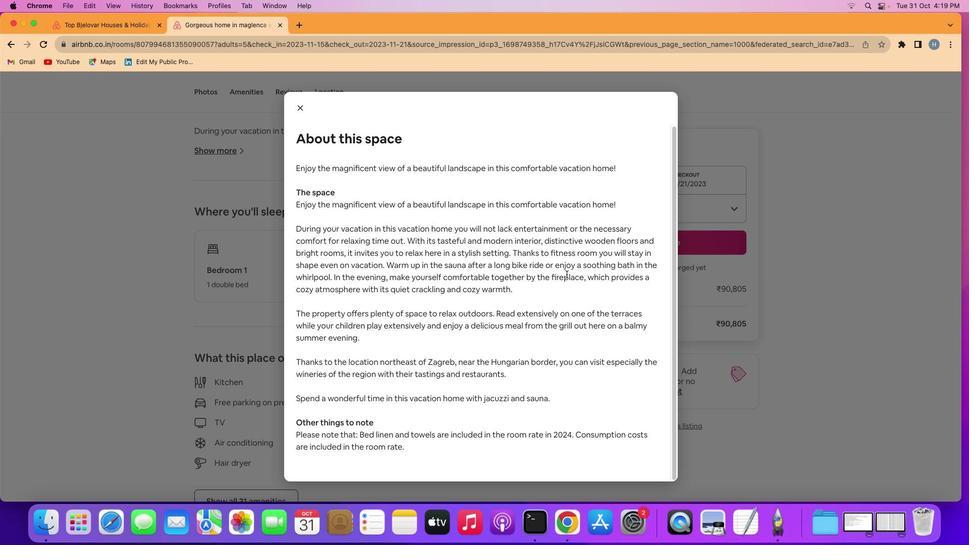 
Action: Mouse scrolled (562, 270) with delta (-4, -6)
Screenshot: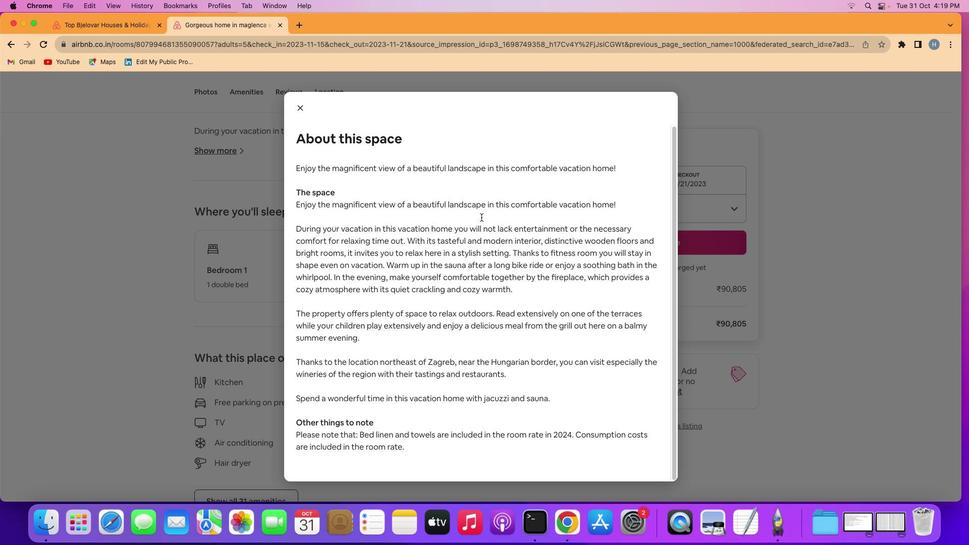
Action: Mouse scrolled (562, 270) with delta (-4, -6)
Screenshot: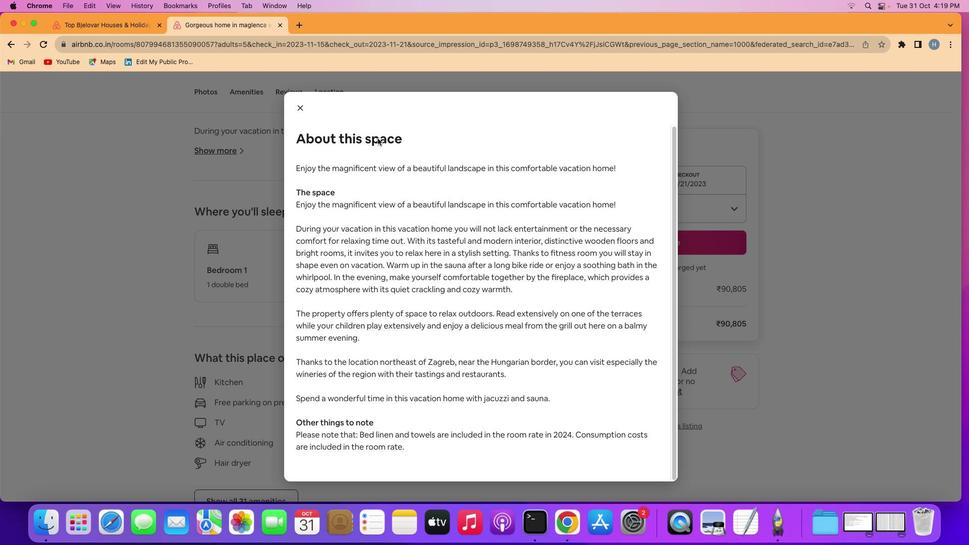 
Action: Mouse moved to (295, 99)
Screenshot: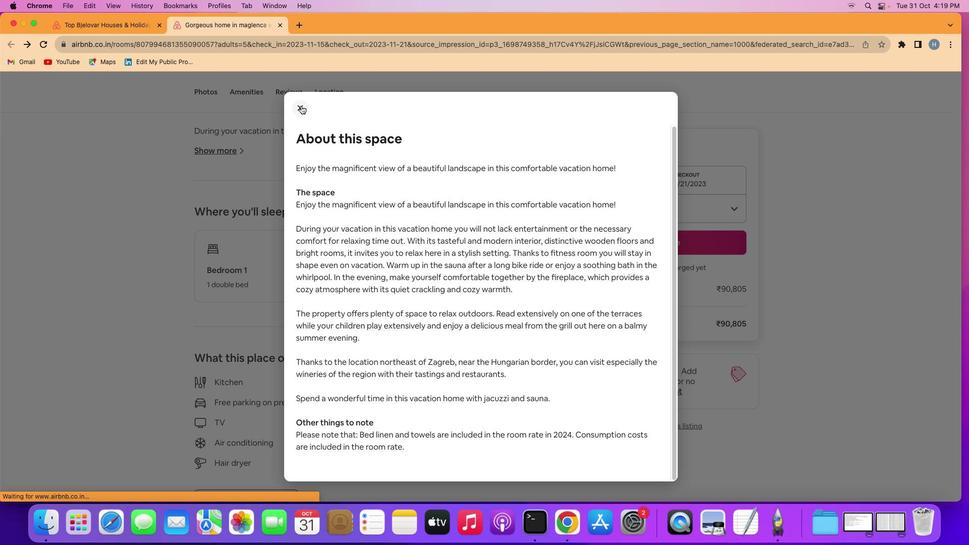
Action: Mouse pressed left at (295, 99)
Screenshot: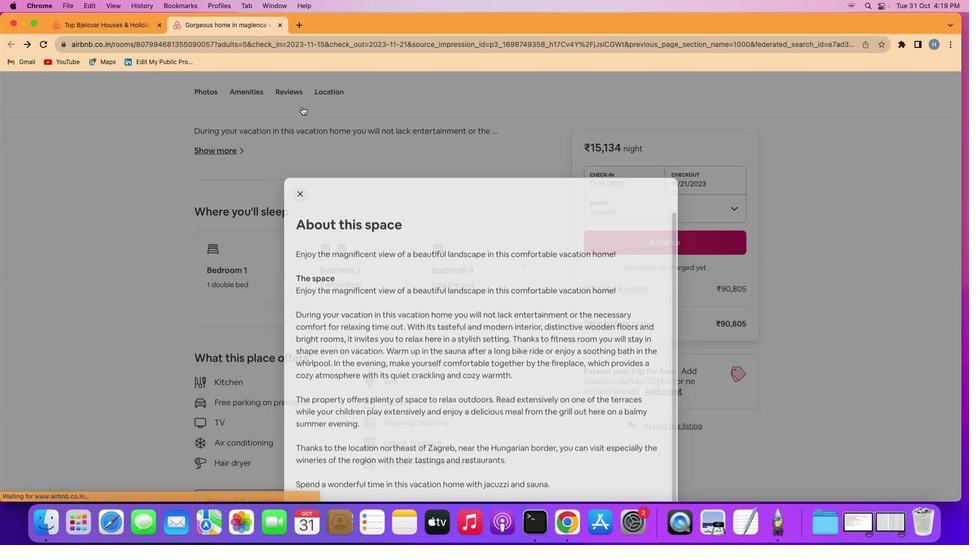 
Action: Mouse moved to (369, 178)
Screenshot: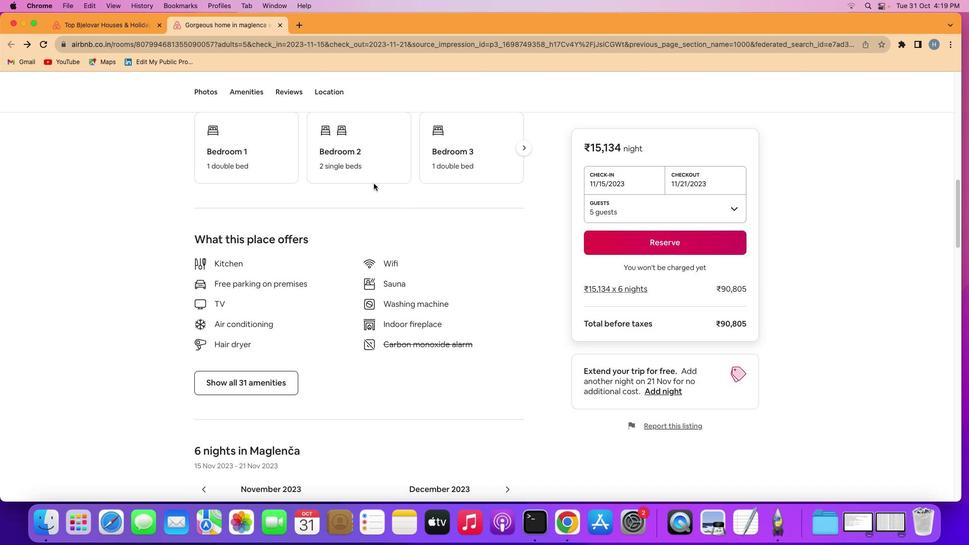 
Action: Mouse scrolled (369, 178) with delta (-4, -5)
